 Task: Look for space in Xingcheng, China from 6th September, 2023 to 10th September, 2023 for 1 adult in price range Rs.9000 to Rs.17000. Place can be private room with 1  bedroom having 1 bed and 1 bathroom. Property type can be house, flat, guest house, hotel. Booking option can be shelf check-in. Required host language is Chinese (Simplified).
Action: Mouse moved to (784, 110)
Screenshot: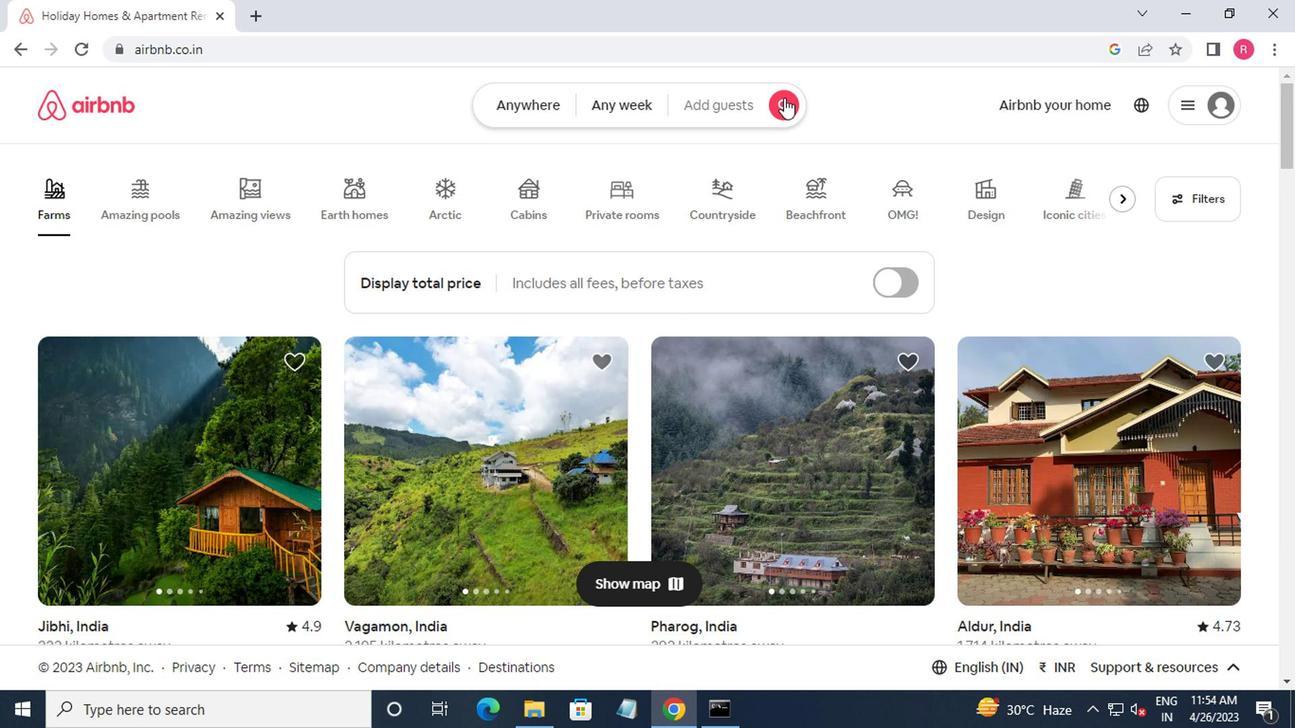 
Action: Mouse pressed left at (784, 110)
Screenshot: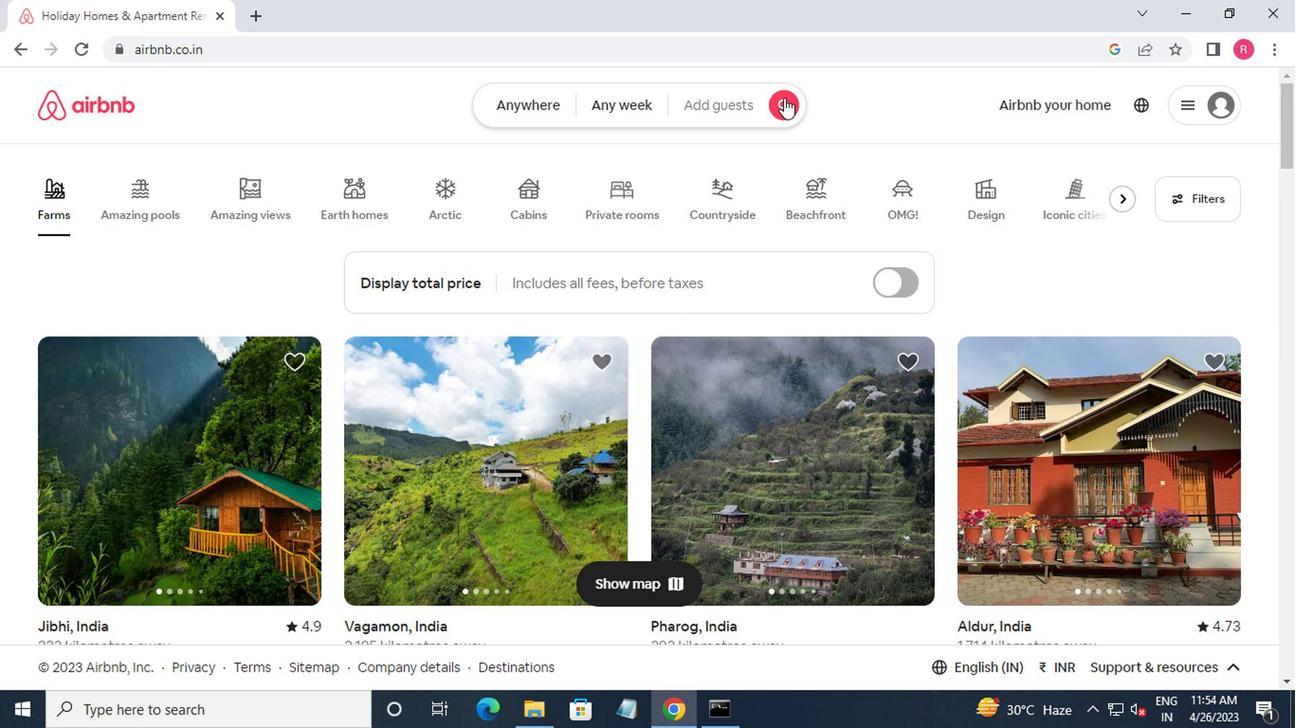 
Action: Mouse moved to (402, 205)
Screenshot: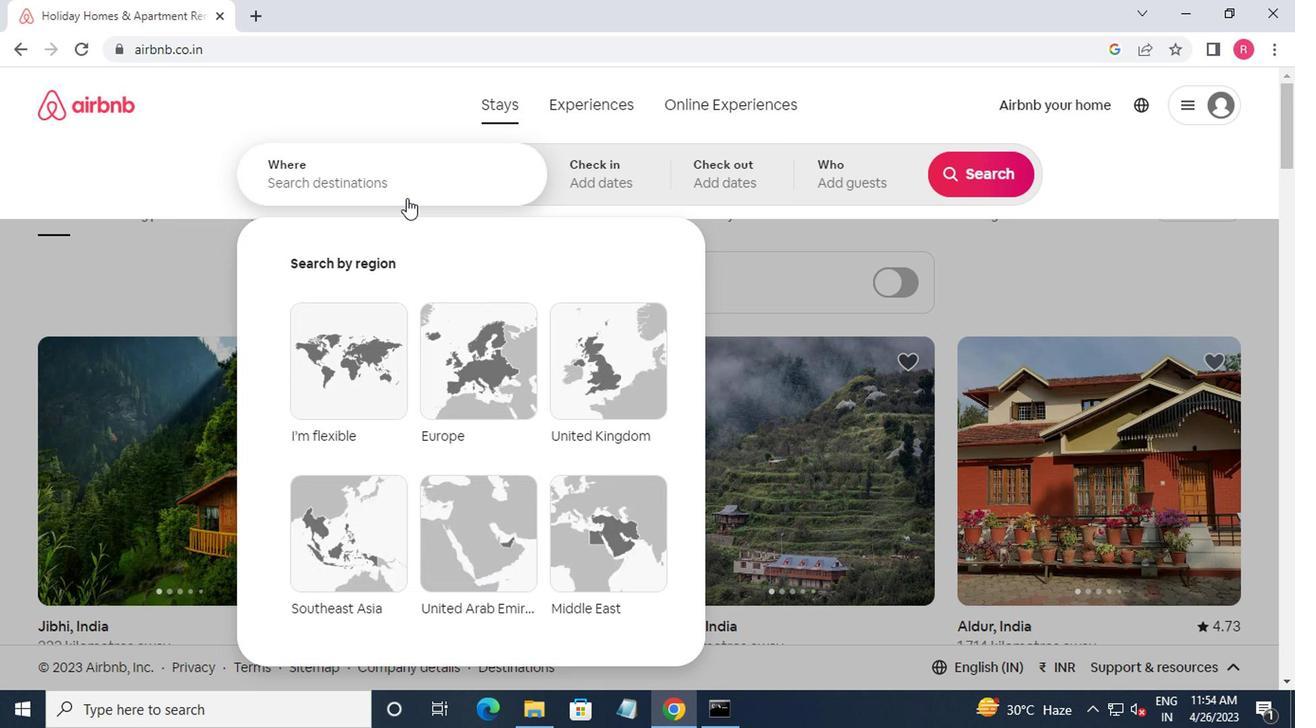
Action: Mouse pressed left at (402, 205)
Screenshot: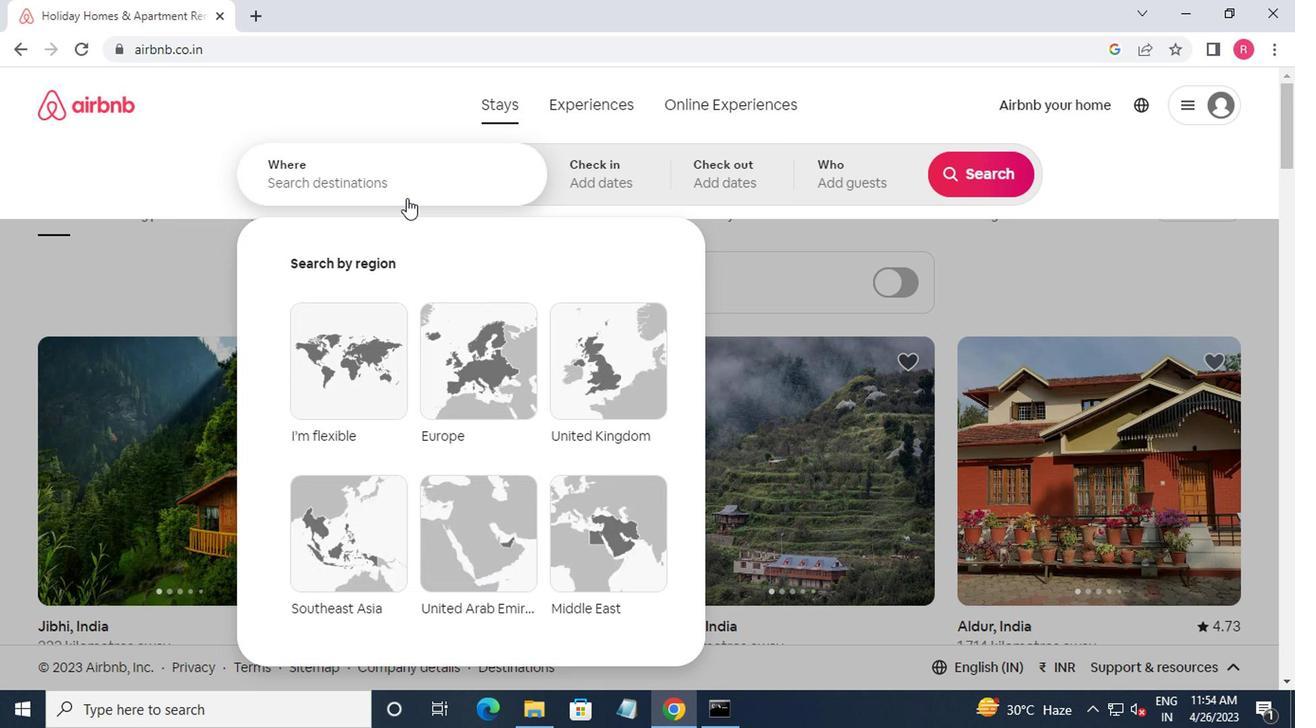 
Action: Mouse moved to (406, 205)
Screenshot: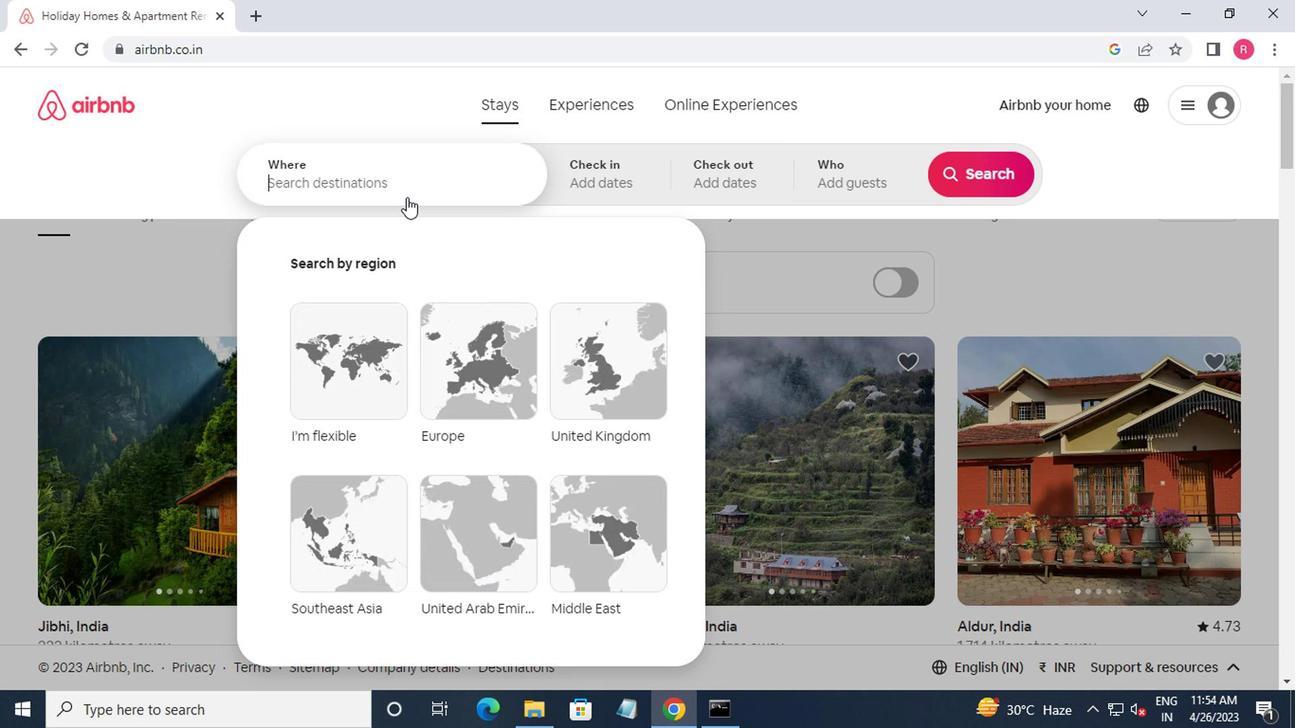 
Action: Key pressed xingcheng,china<Key.enter>
Screenshot: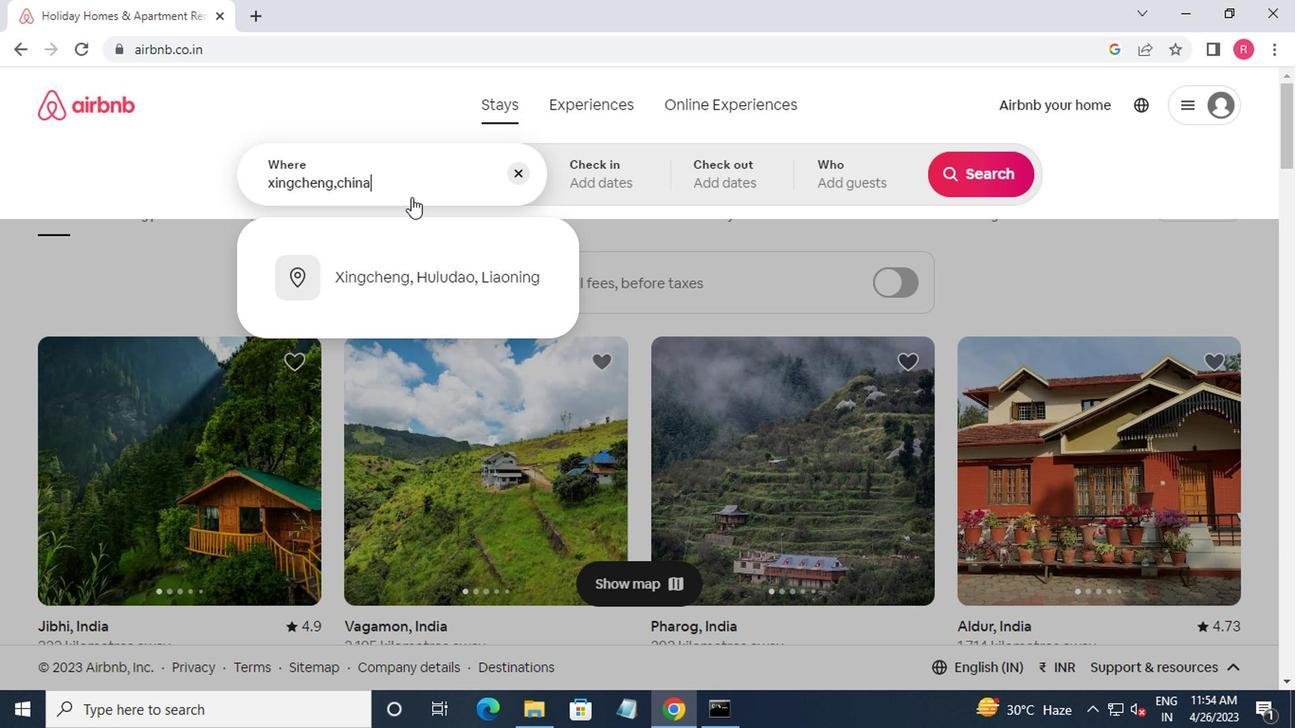 
Action: Mouse moved to (976, 327)
Screenshot: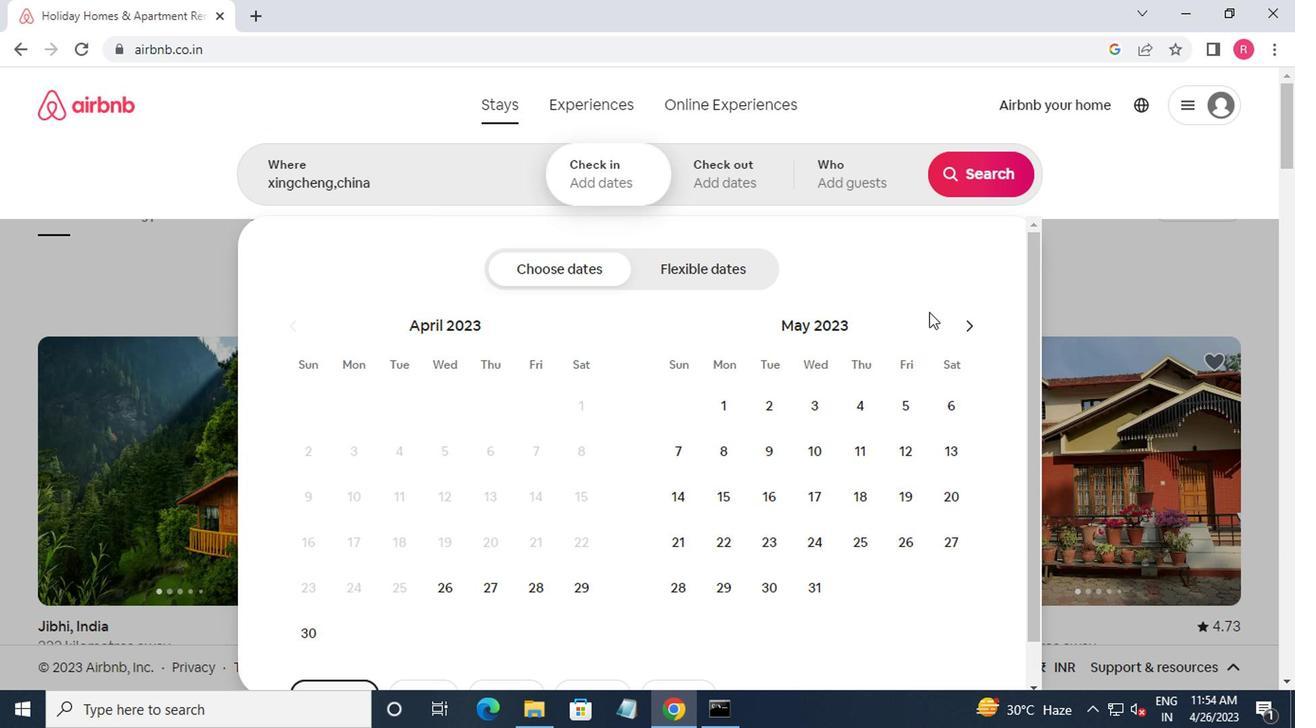 
Action: Mouse pressed left at (976, 327)
Screenshot: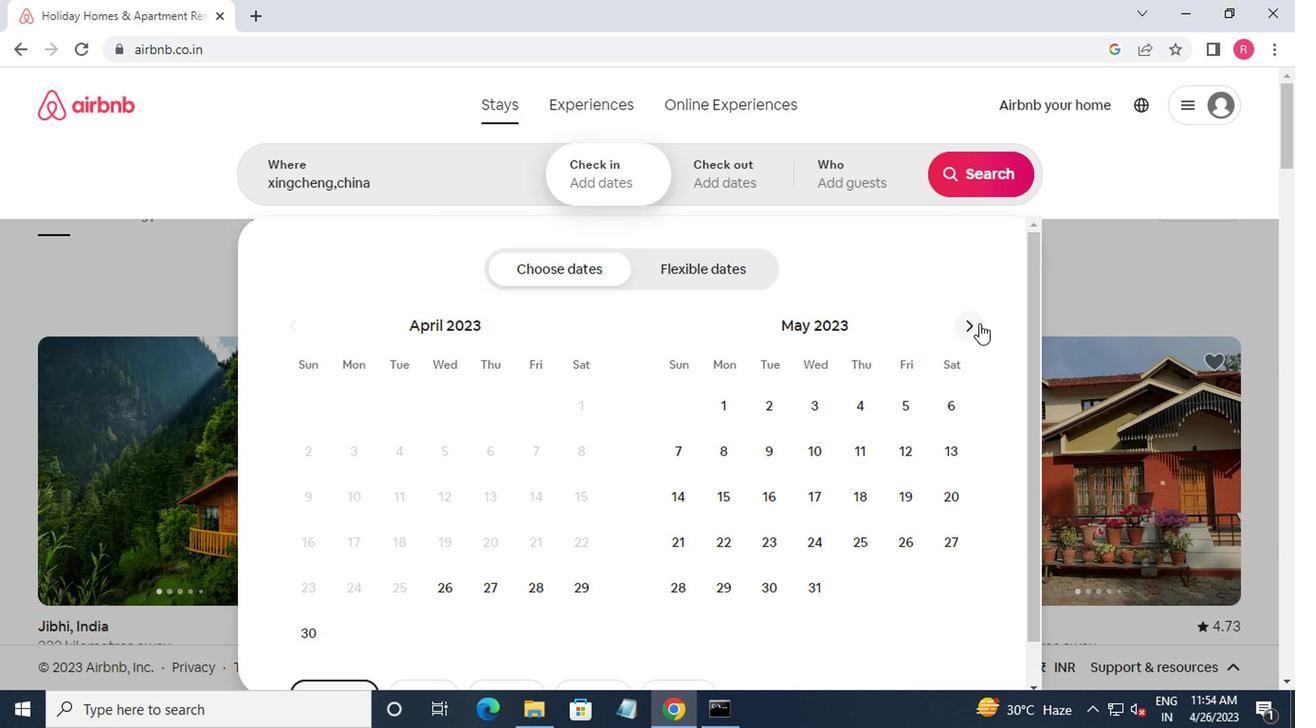 
Action: Mouse moved to (974, 328)
Screenshot: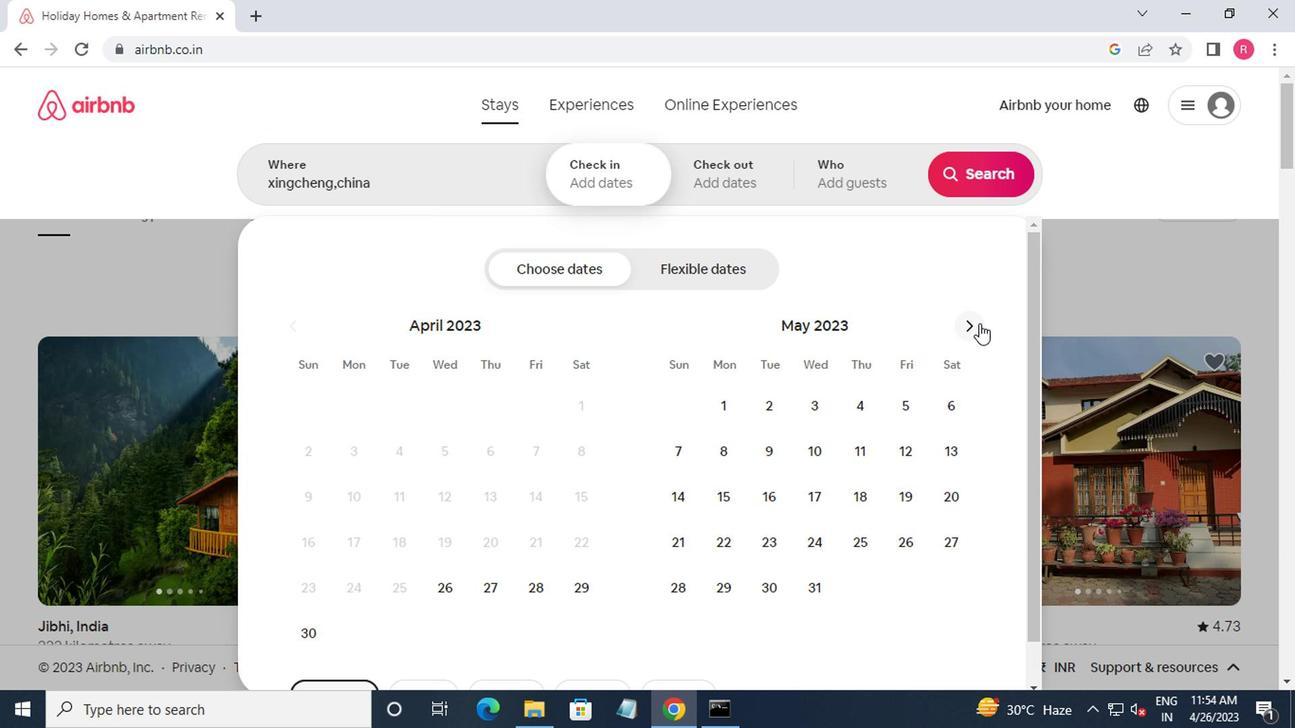 
Action: Mouse pressed left at (974, 328)
Screenshot: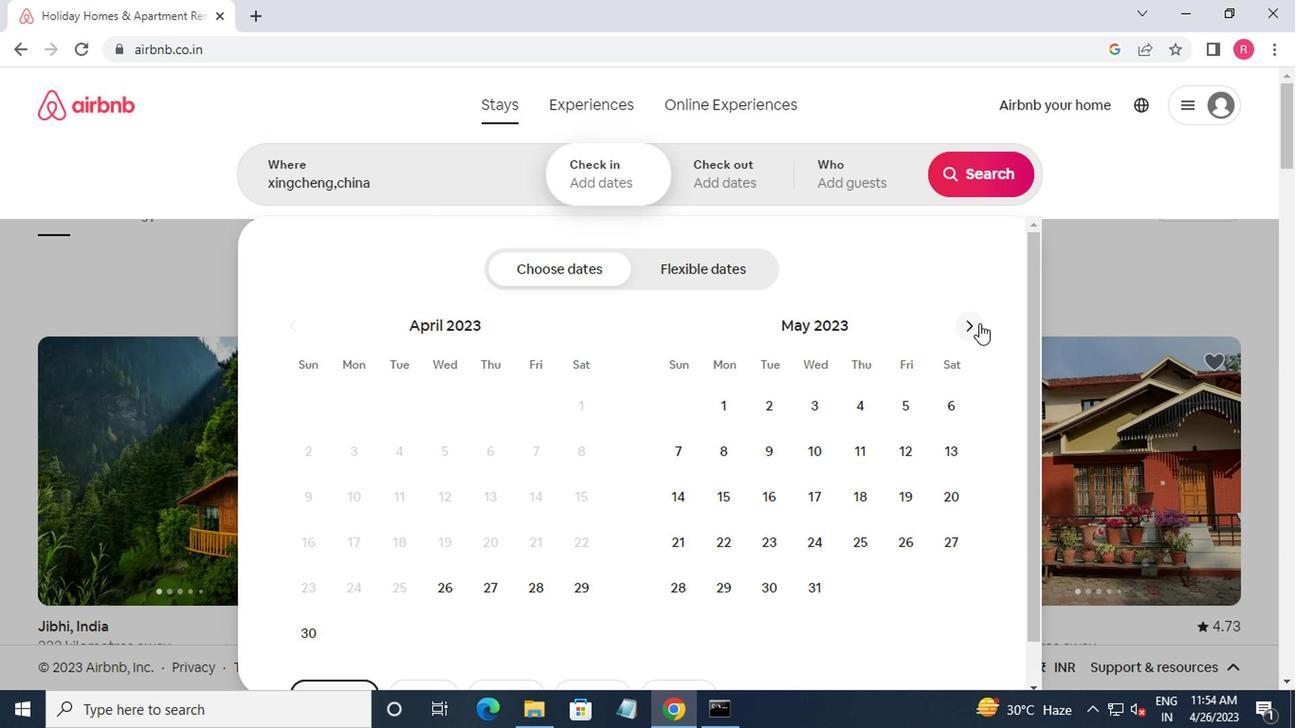 
Action: Mouse moved to (973, 328)
Screenshot: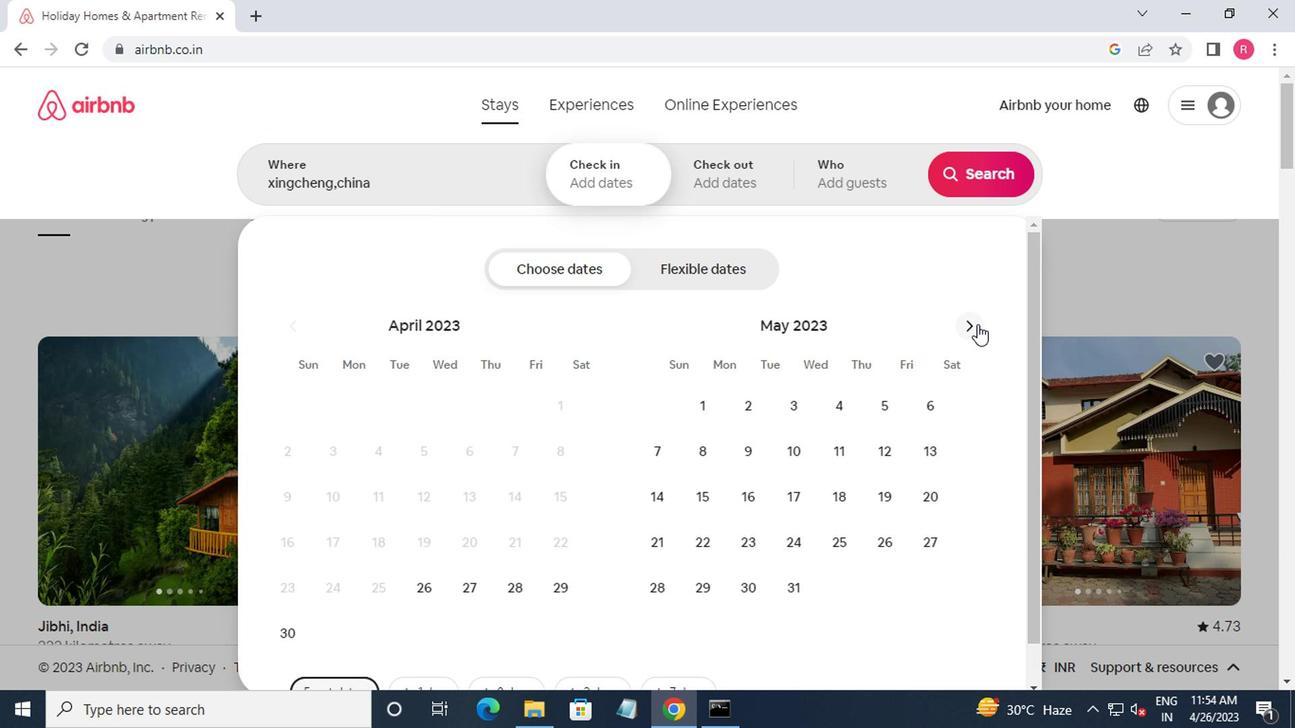 
Action: Mouse pressed left at (973, 328)
Screenshot: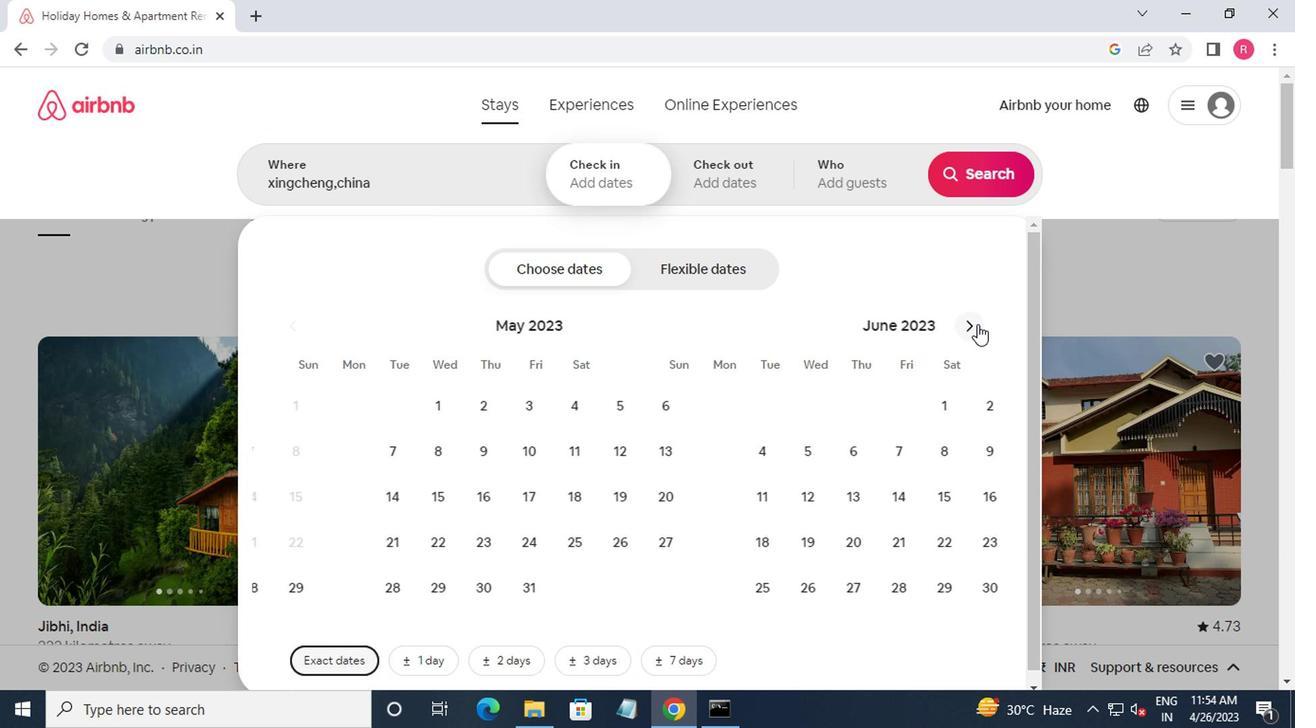 
Action: Mouse pressed left at (973, 328)
Screenshot: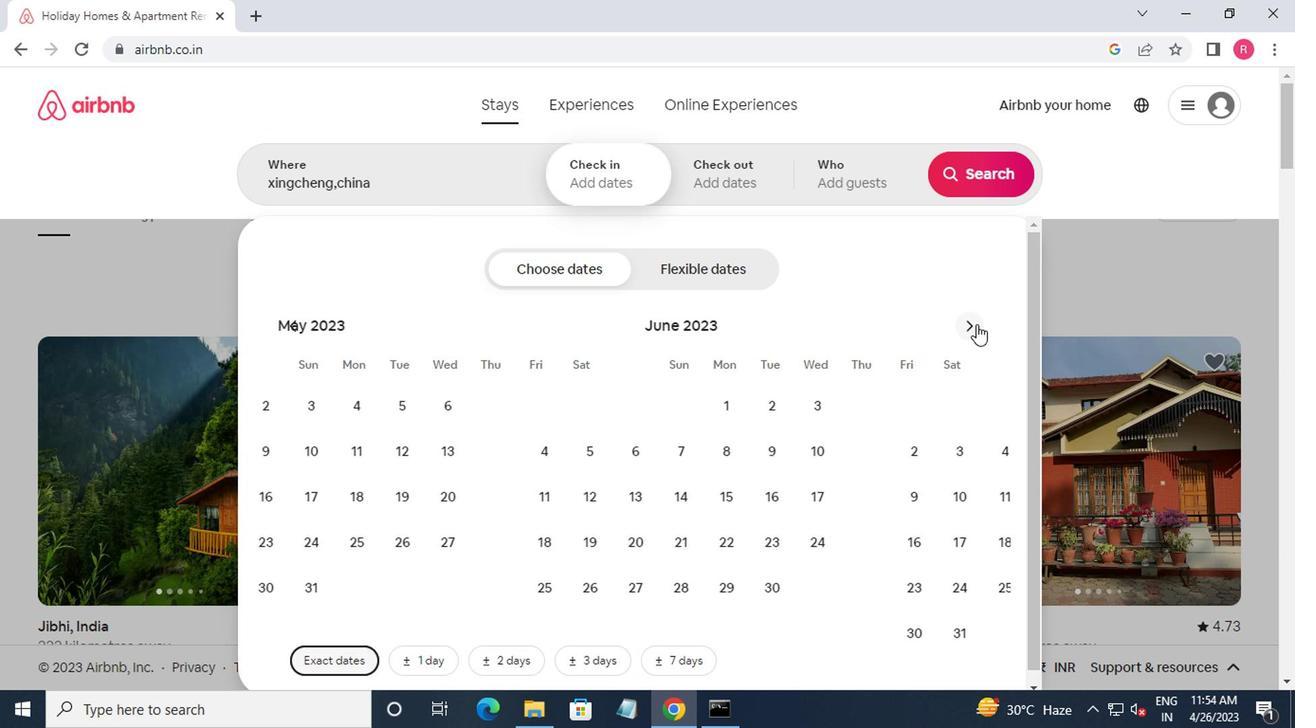 
Action: Mouse moved to (973, 328)
Screenshot: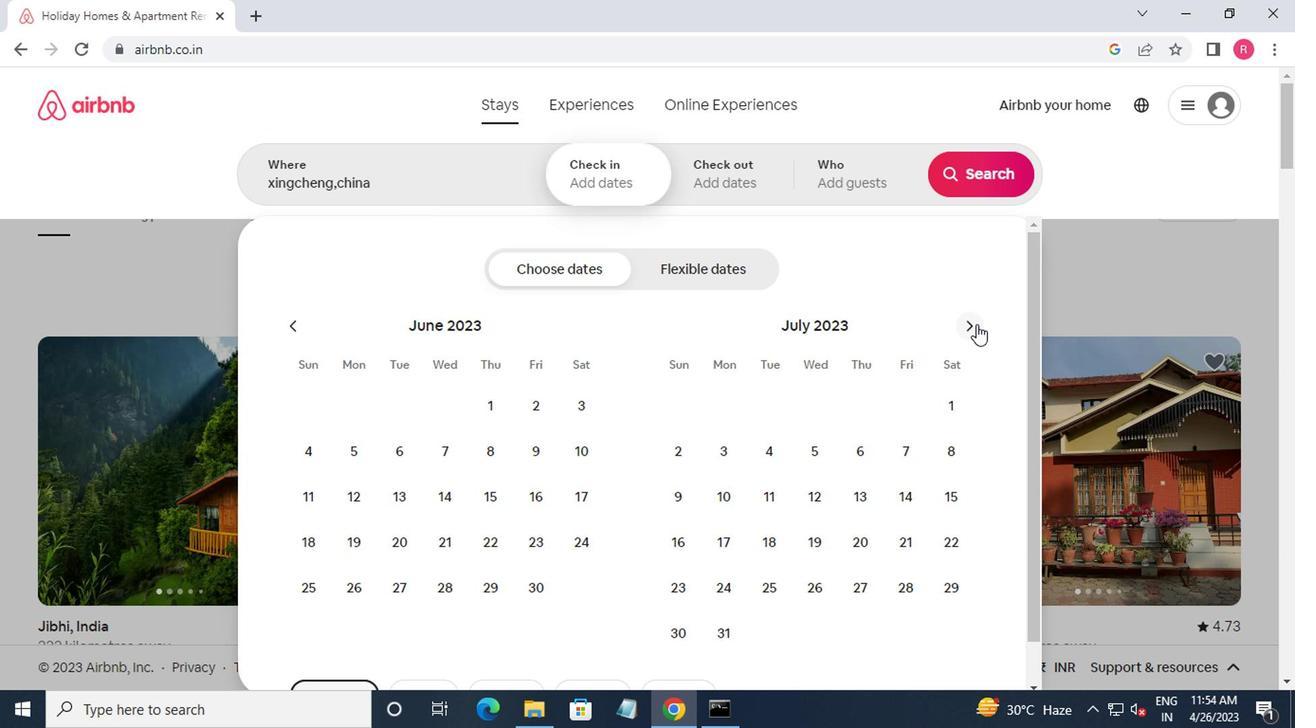 
Action: Mouse pressed left at (973, 328)
Screenshot: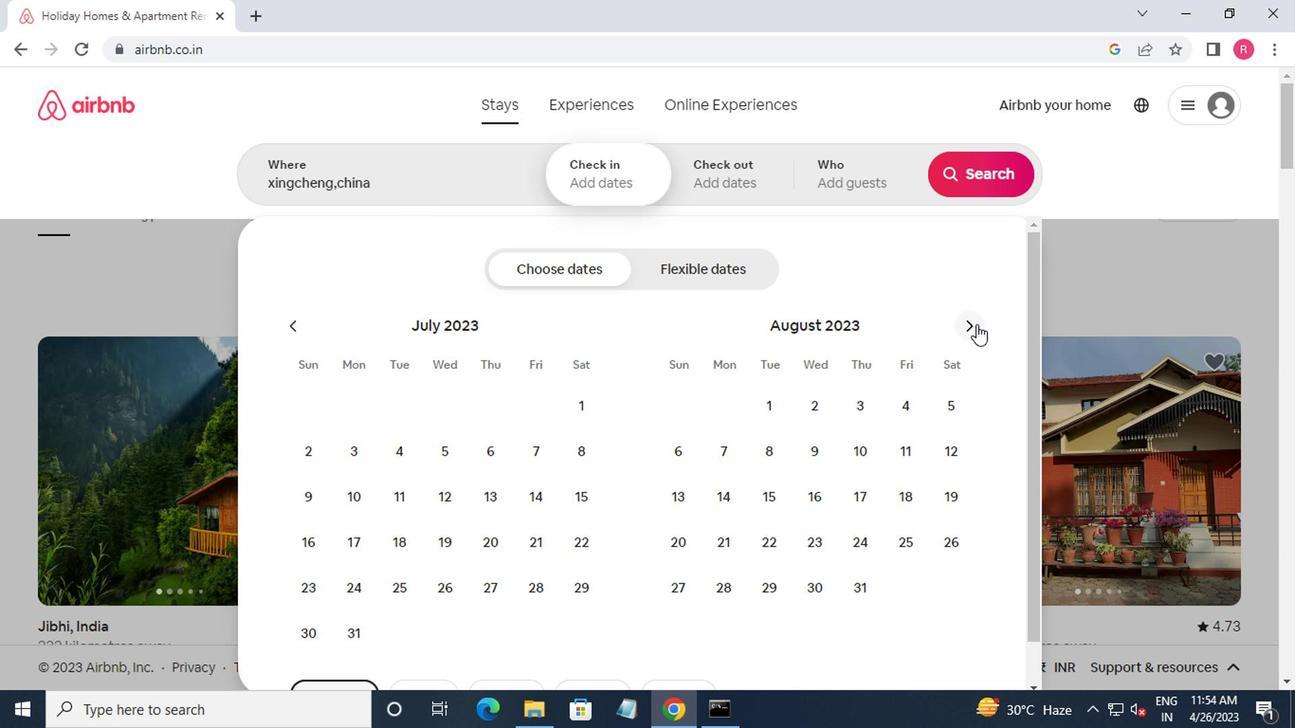 
Action: Mouse moved to (818, 459)
Screenshot: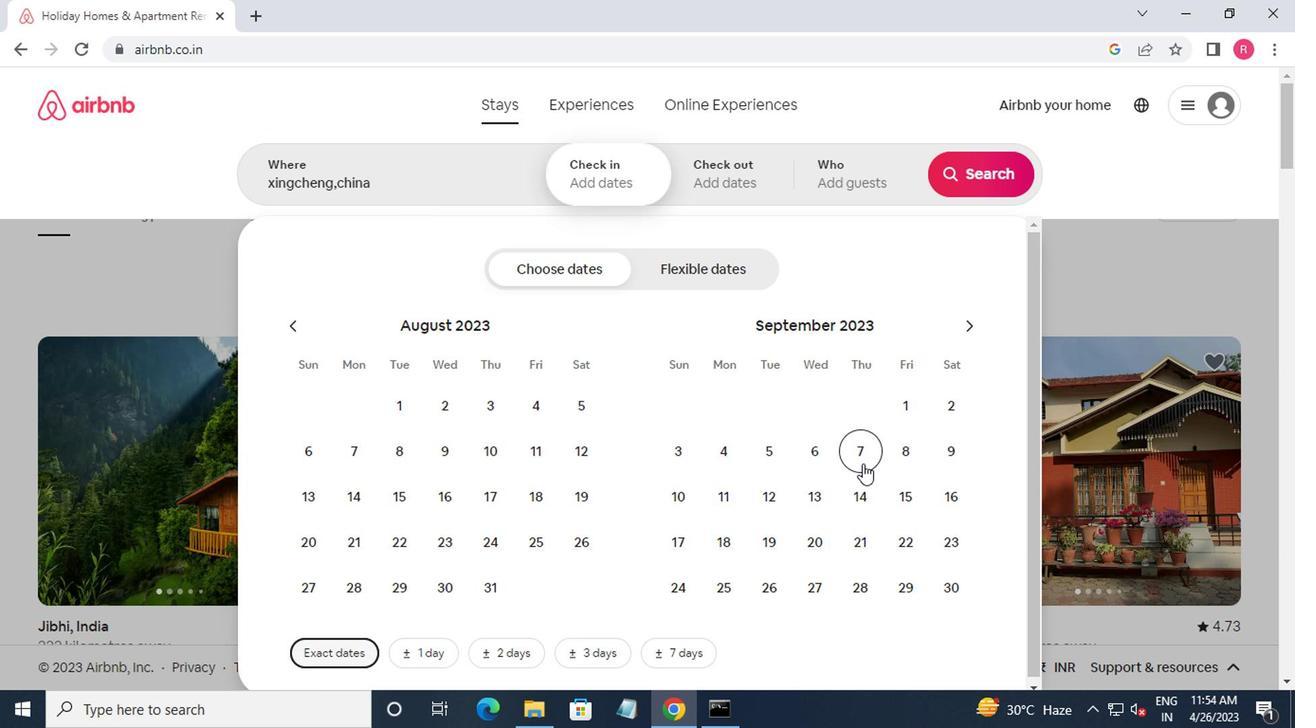 
Action: Mouse pressed left at (818, 459)
Screenshot: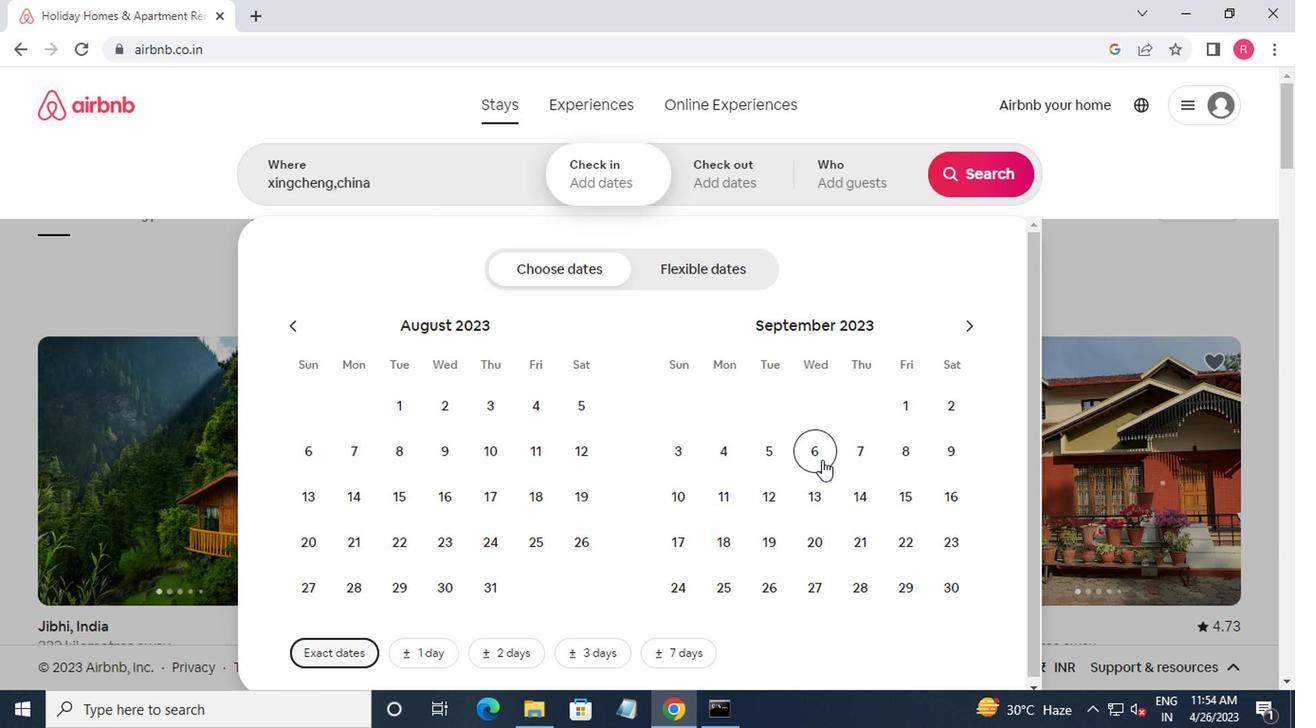 
Action: Mouse moved to (686, 508)
Screenshot: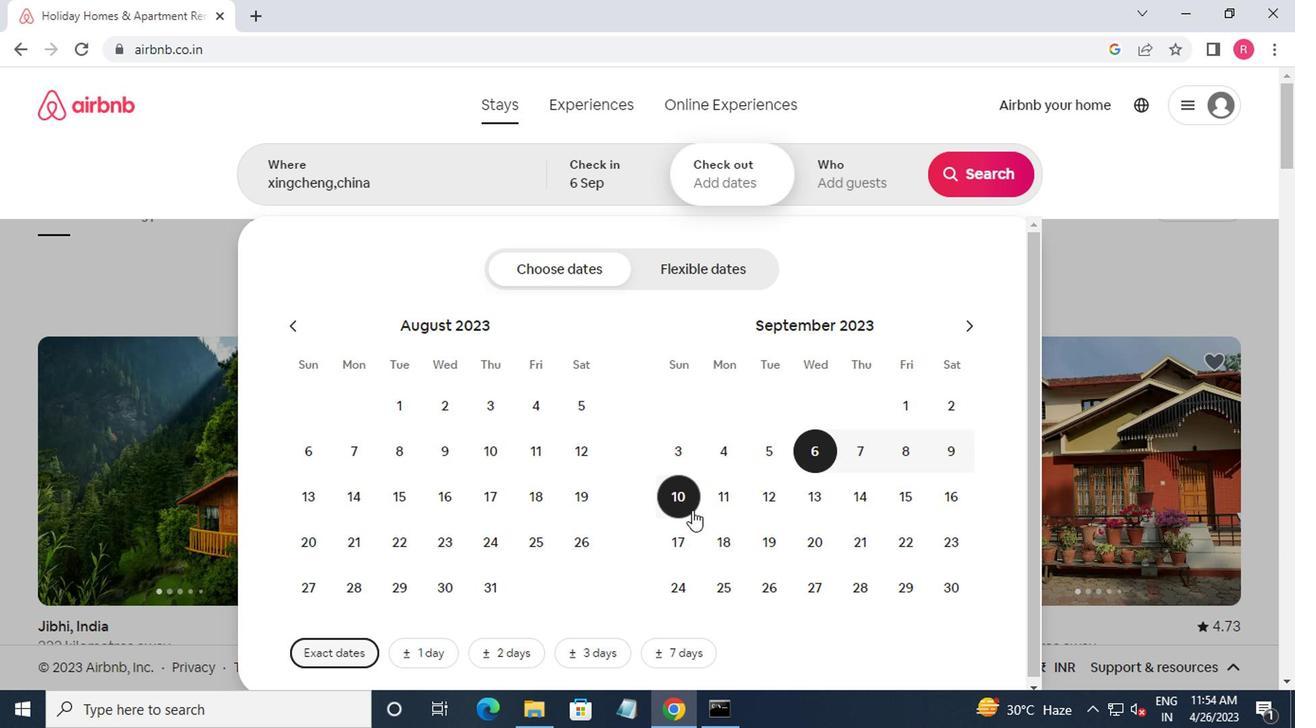 
Action: Mouse pressed left at (686, 508)
Screenshot: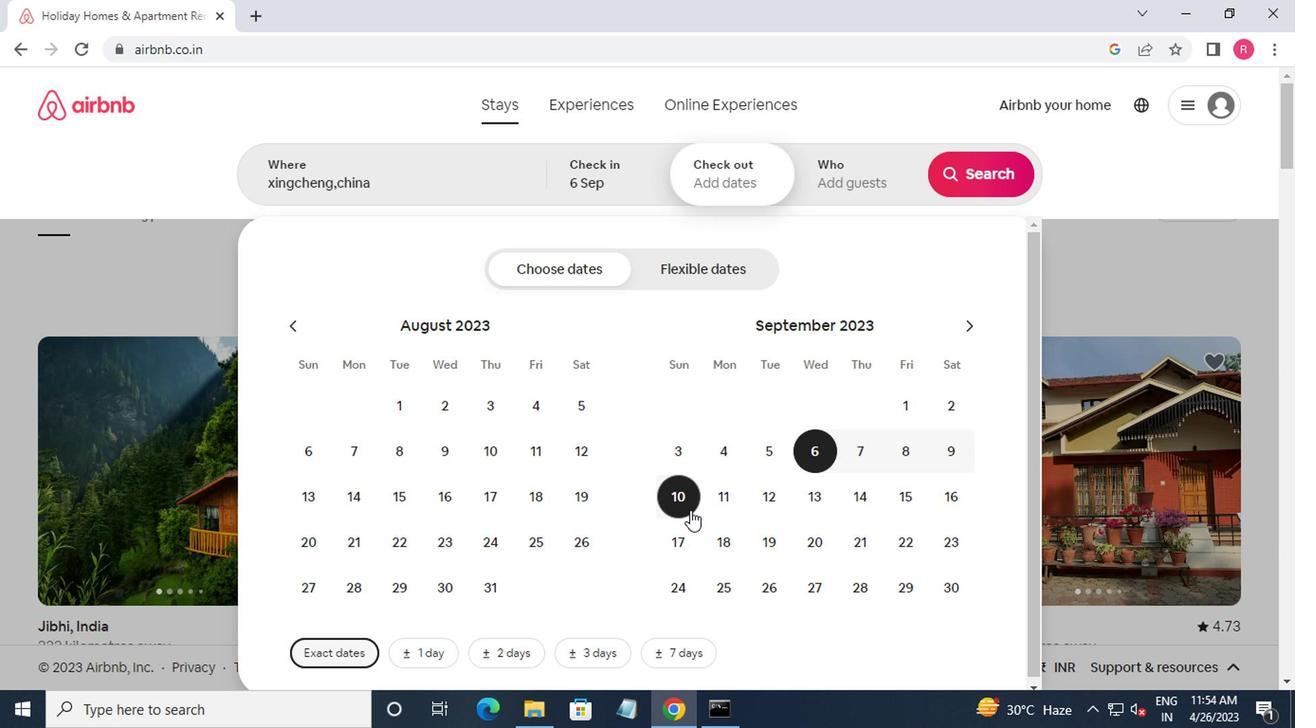 
Action: Mouse moved to (846, 203)
Screenshot: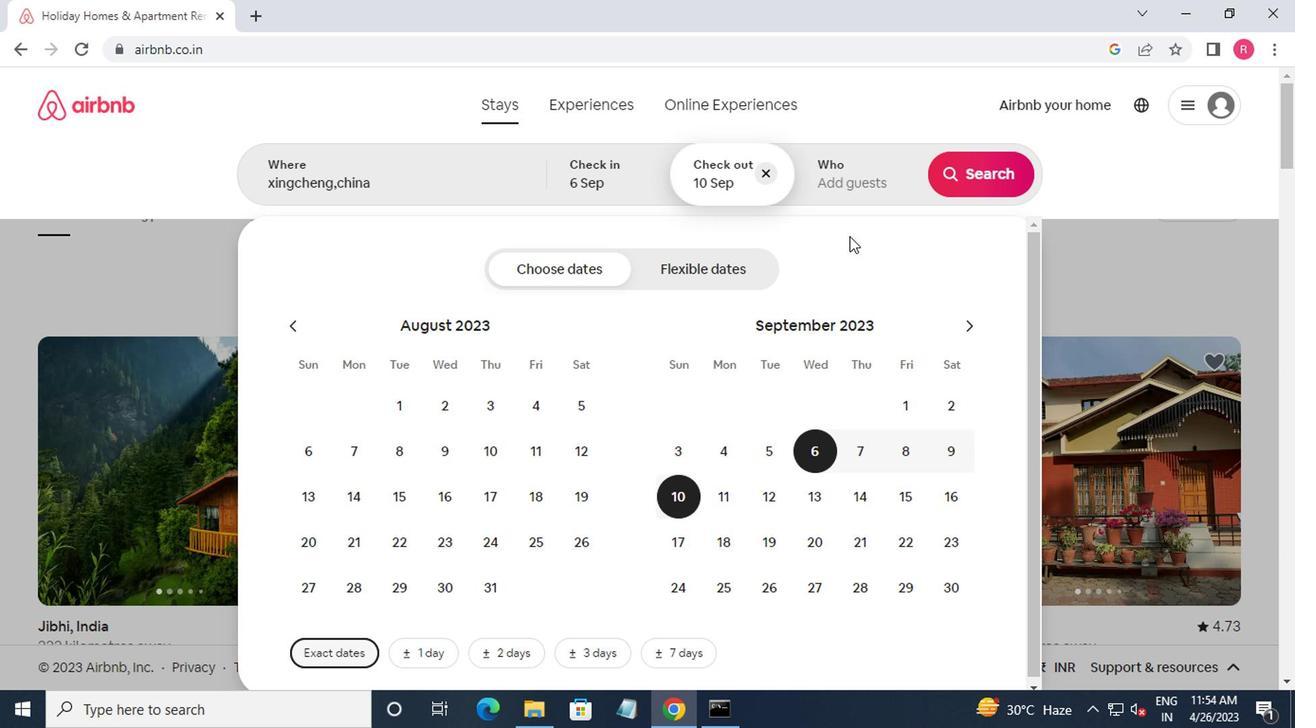 
Action: Mouse pressed left at (846, 203)
Screenshot: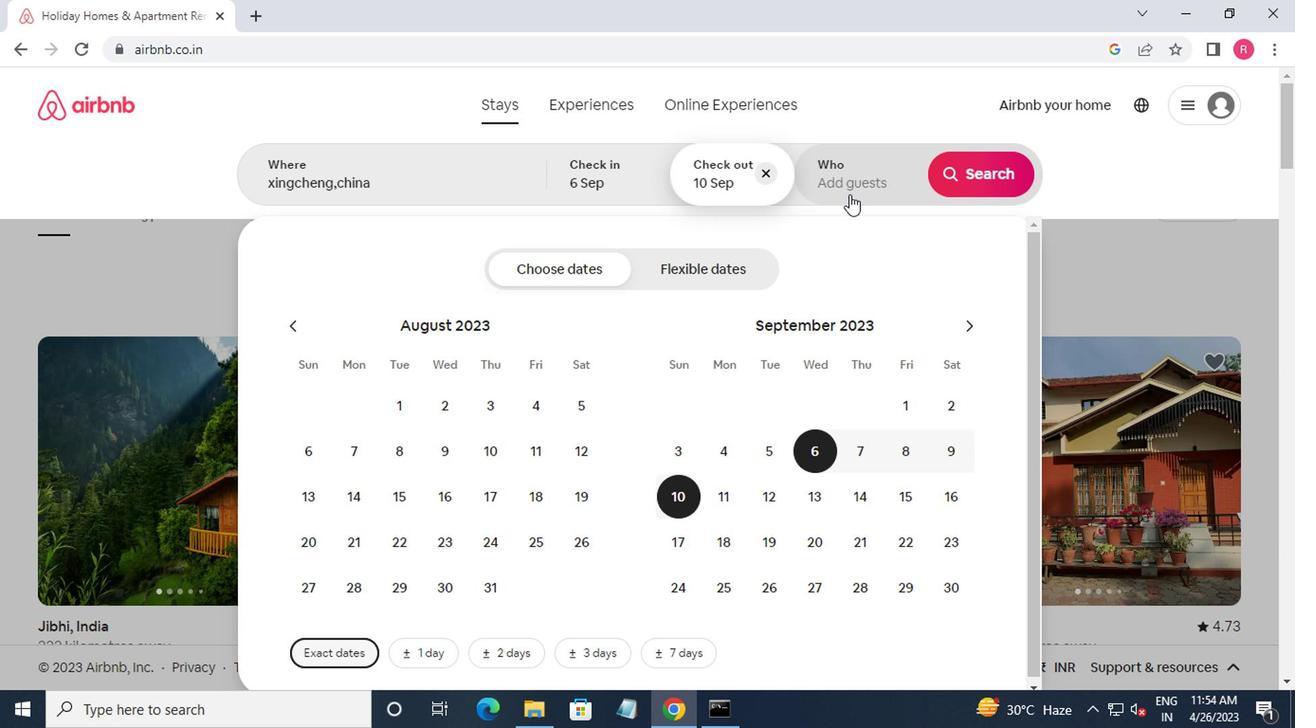 
Action: Mouse moved to (969, 288)
Screenshot: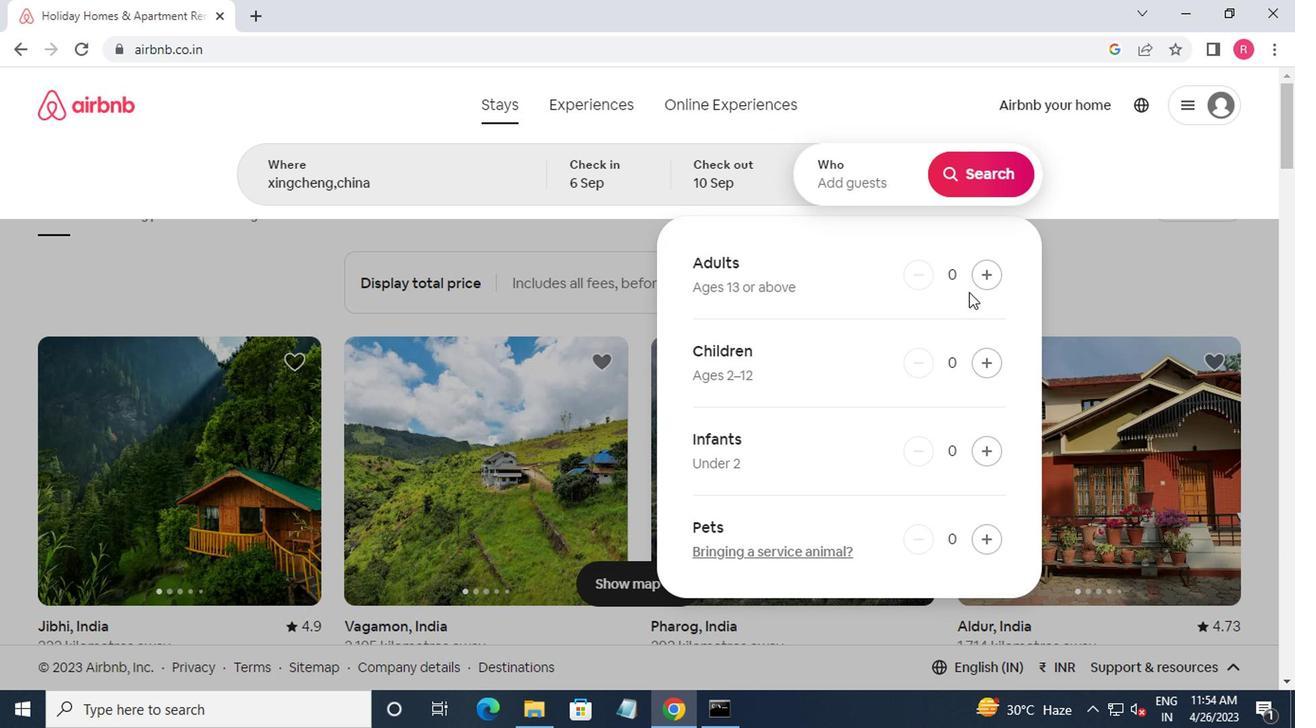 
Action: Mouse pressed left at (969, 288)
Screenshot: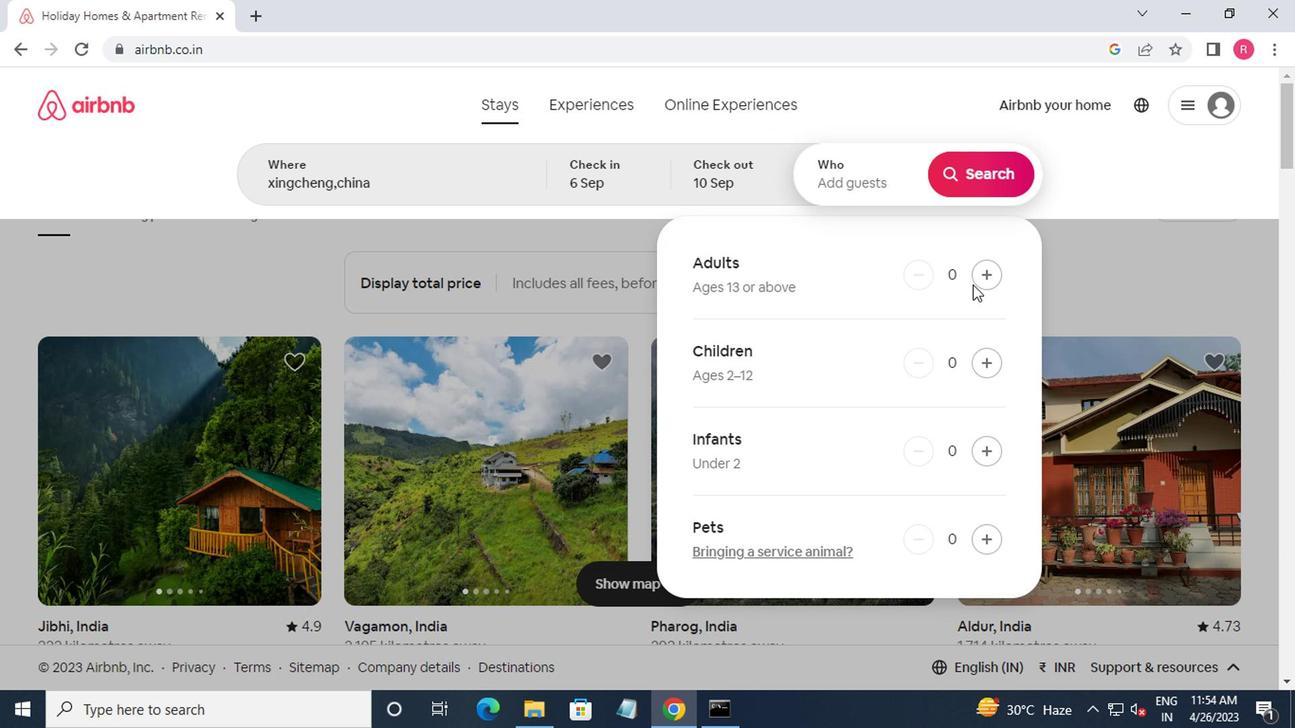 
Action: Mouse moved to (988, 285)
Screenshot: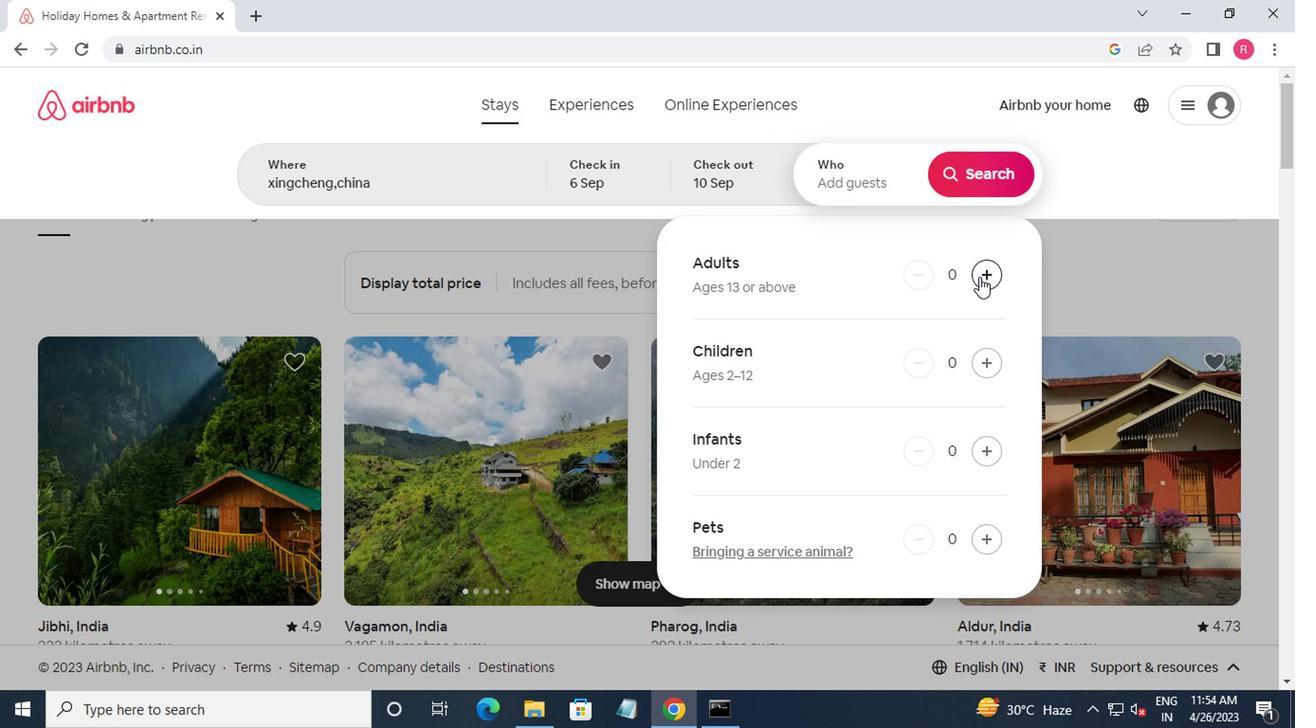 
Action: Mouse pressed left at (988, 285)
Screenshot: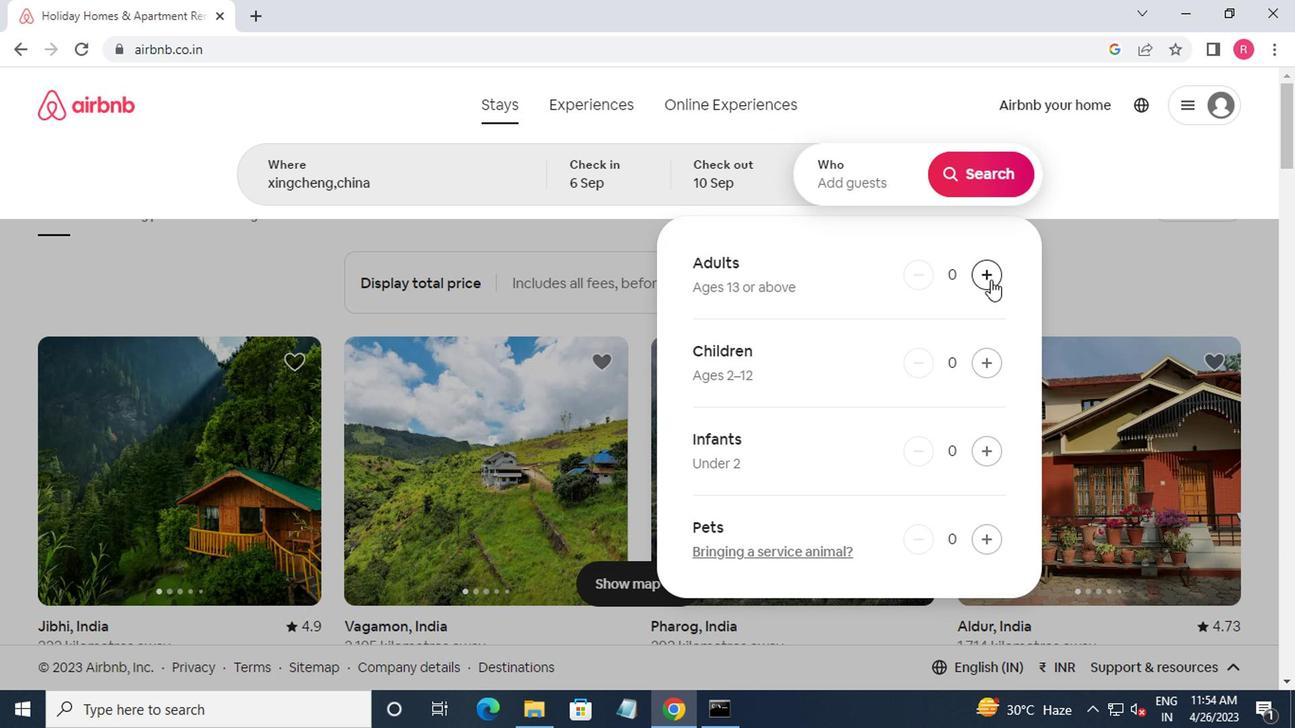 
Action: Mouse moved to (966, 193)
Screenshot: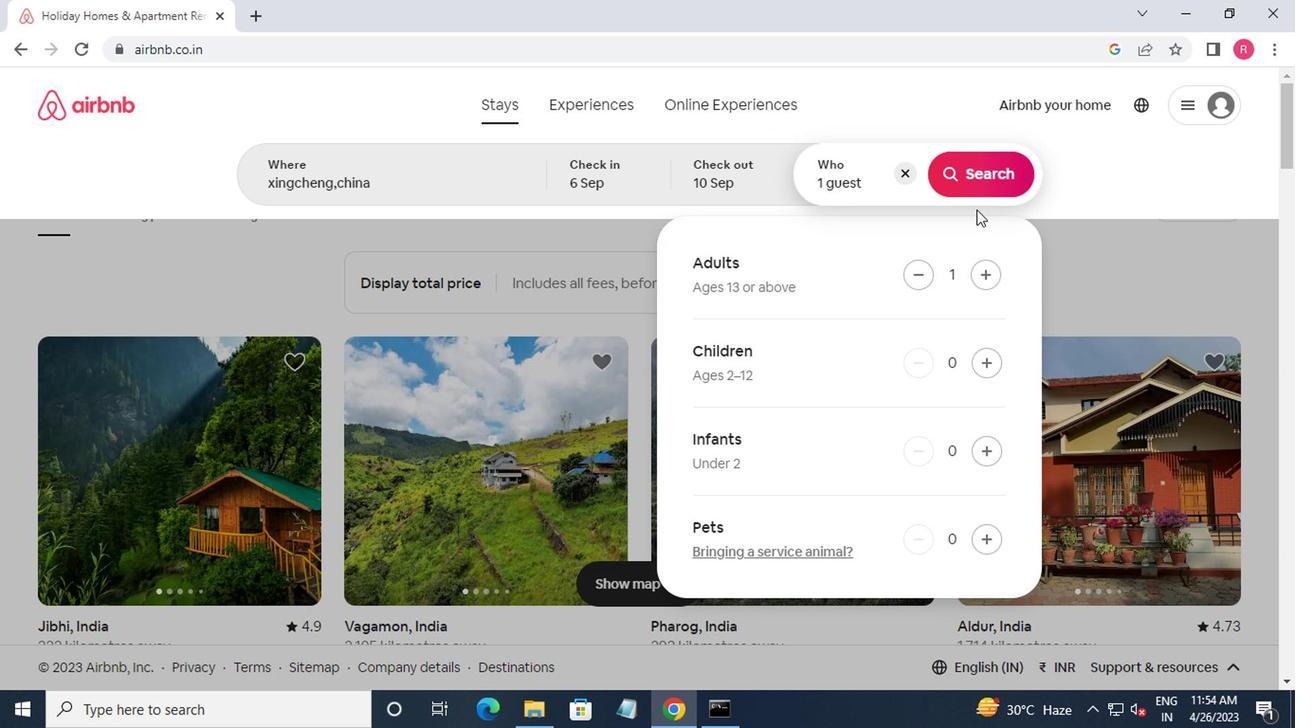 
Action: Mouse pressed left at (966, 193)
Screenshot: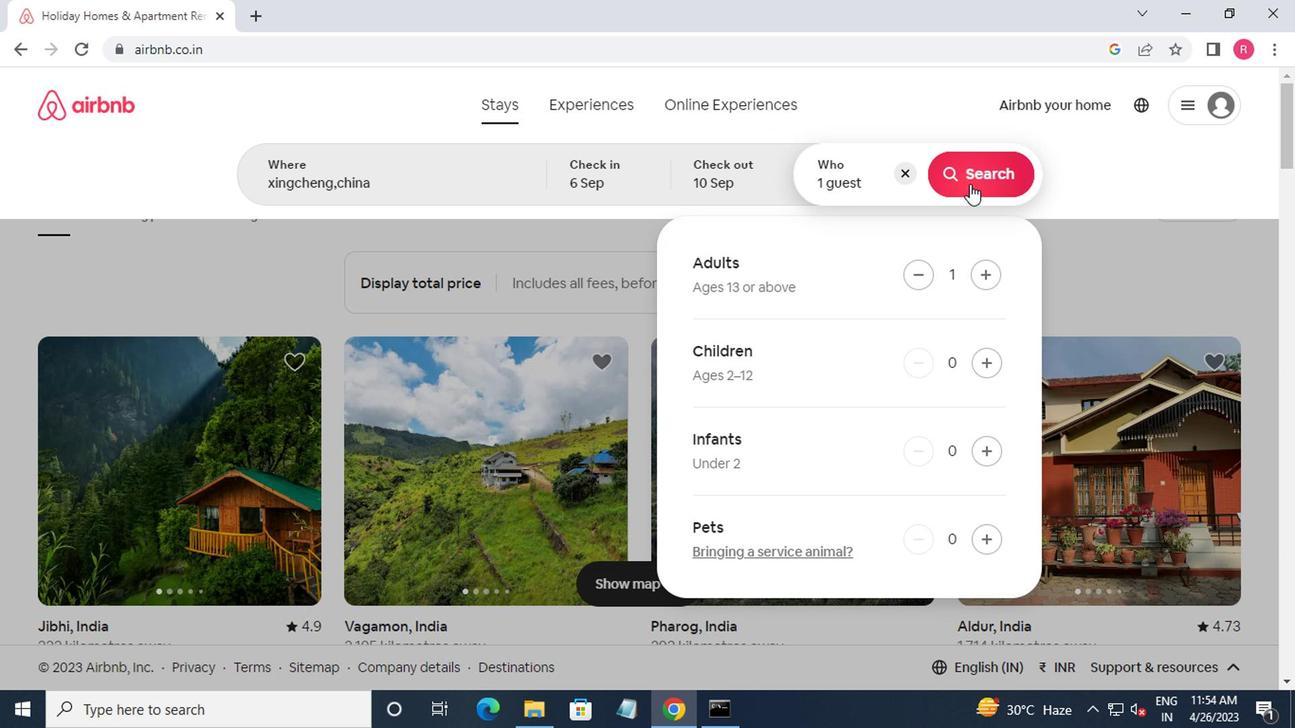 
Action: Mouse moved to (1204, 194)
Screenshot: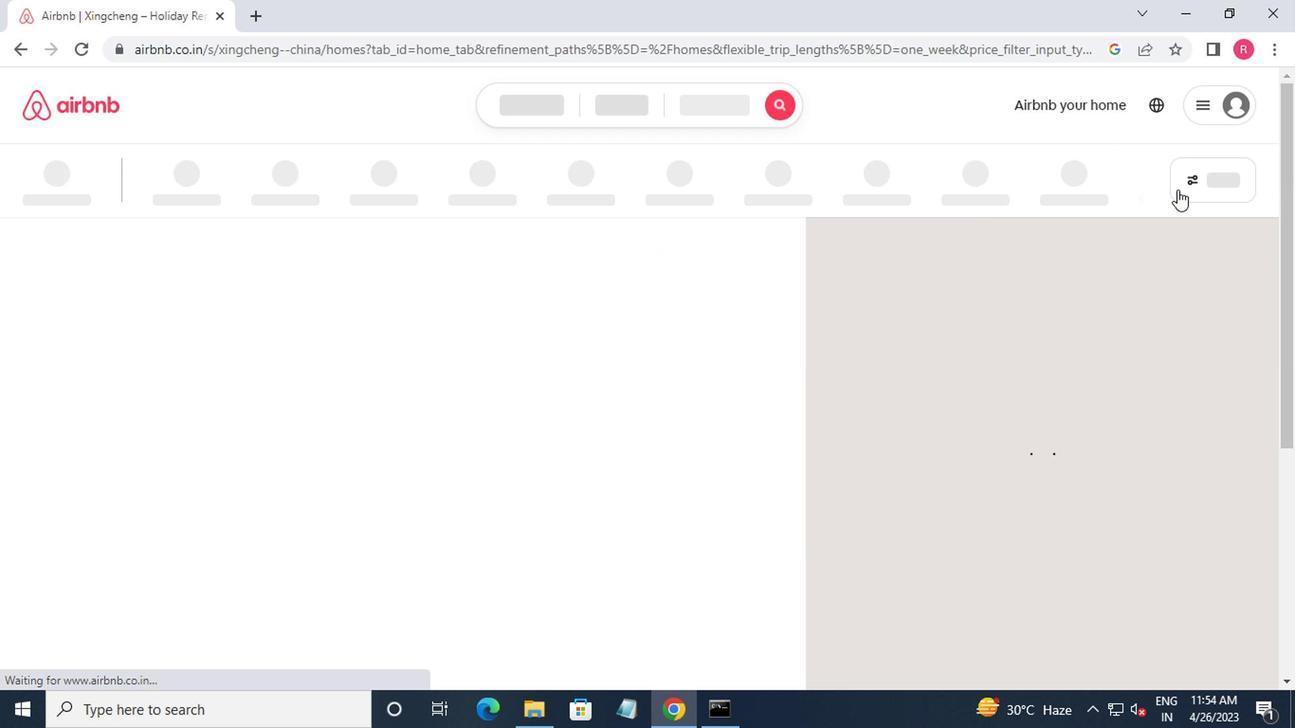
Action: Mouse pressed left at (1204, 194)
Screenshot: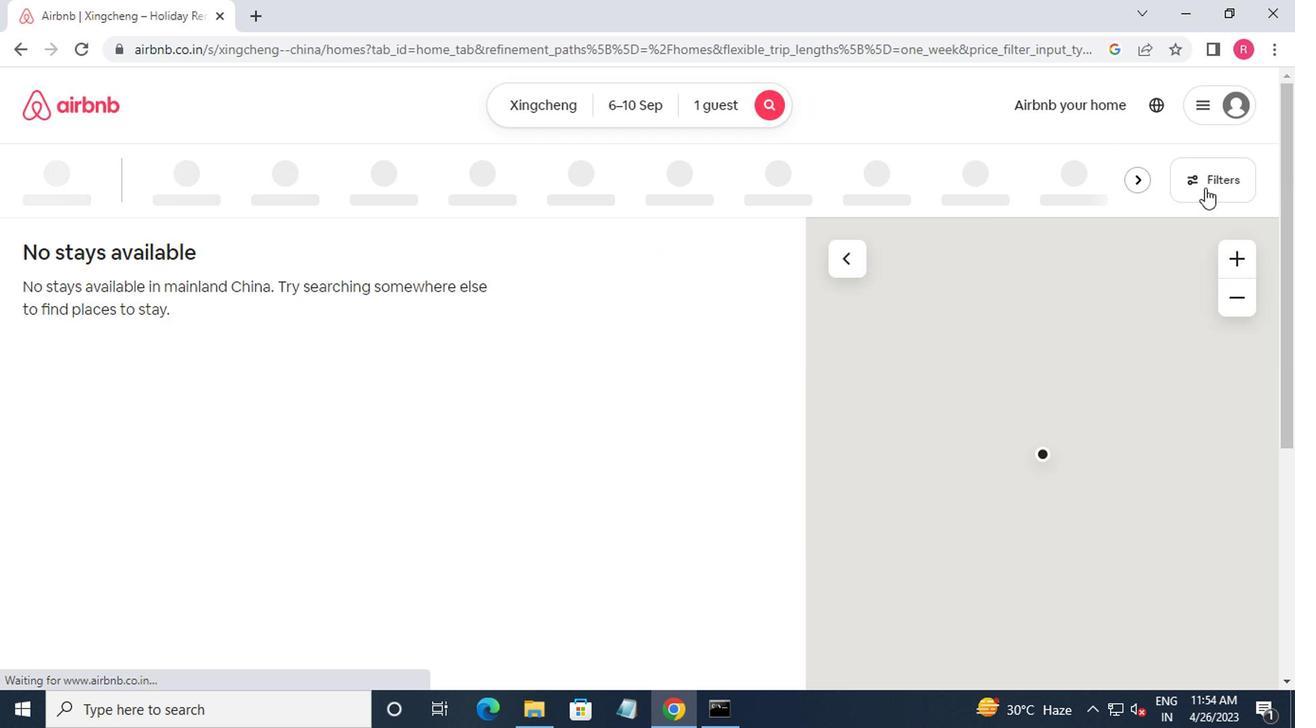 
Action: Mouse moved to (535, 294)
Screenshot: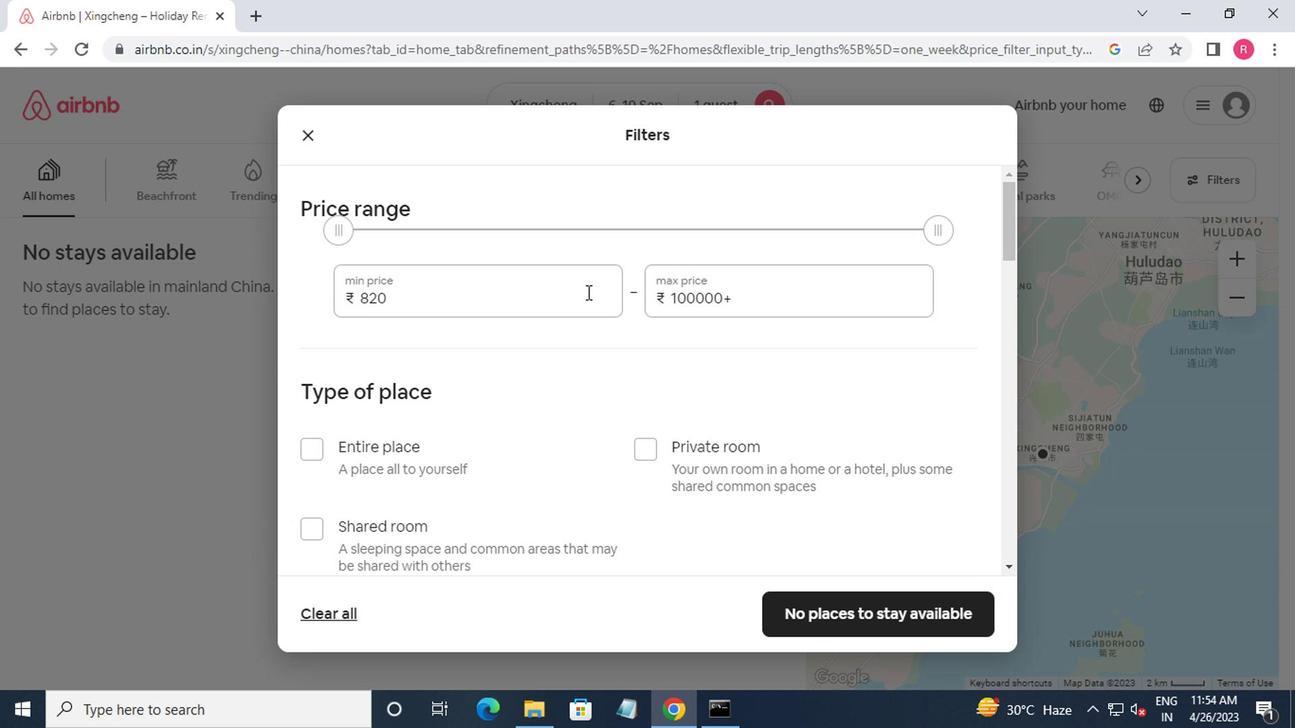 
Action: Mouse pressed left at (535, 294)
Screenshot: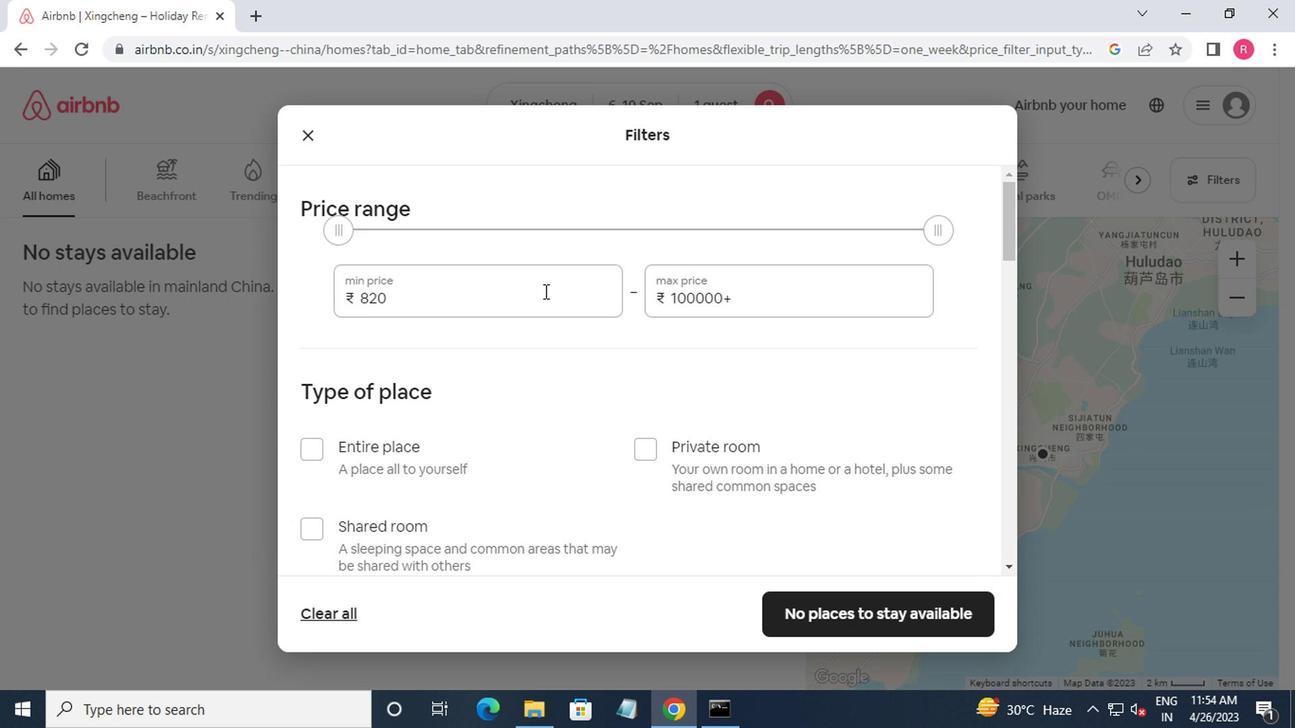 
Action: Mouse moved to (521, 334)
Screenshot: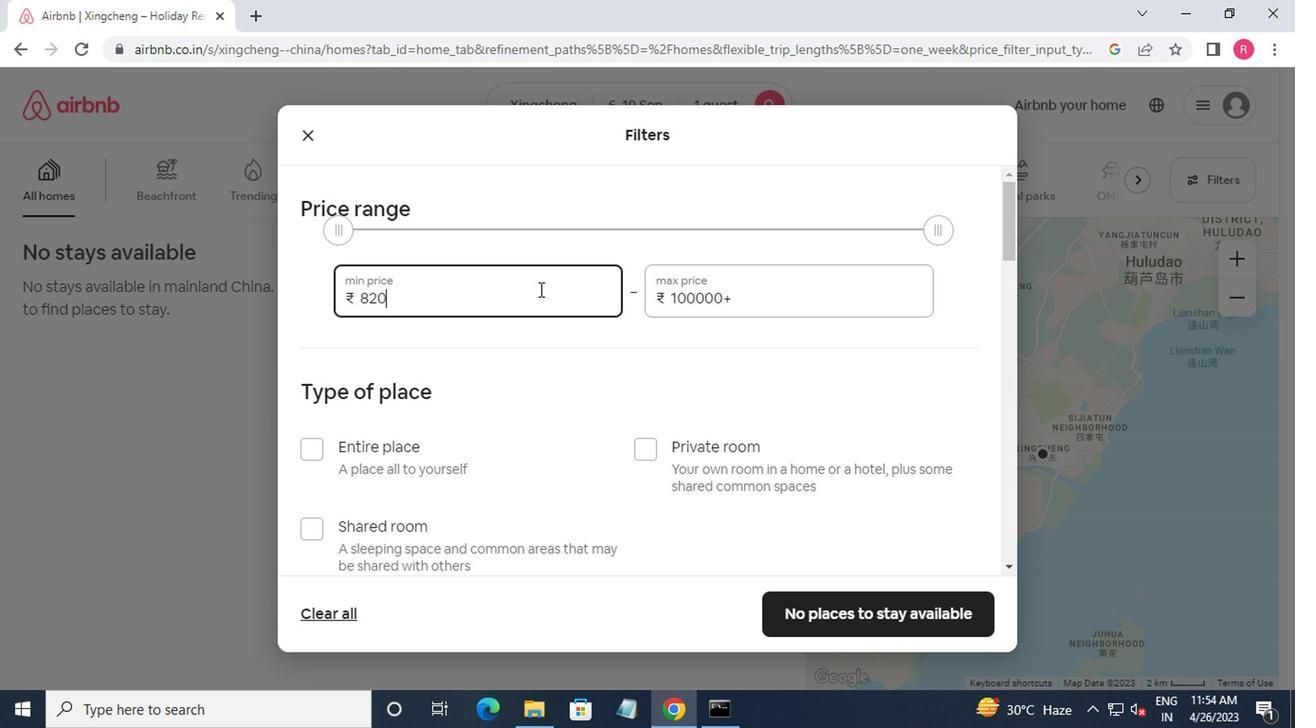 
Action: Key pressed <Key.backspace><Key.backspace><Key.backspace><Key.backspace><Key.backspace>9000<Key.tab>17000
Screenshot: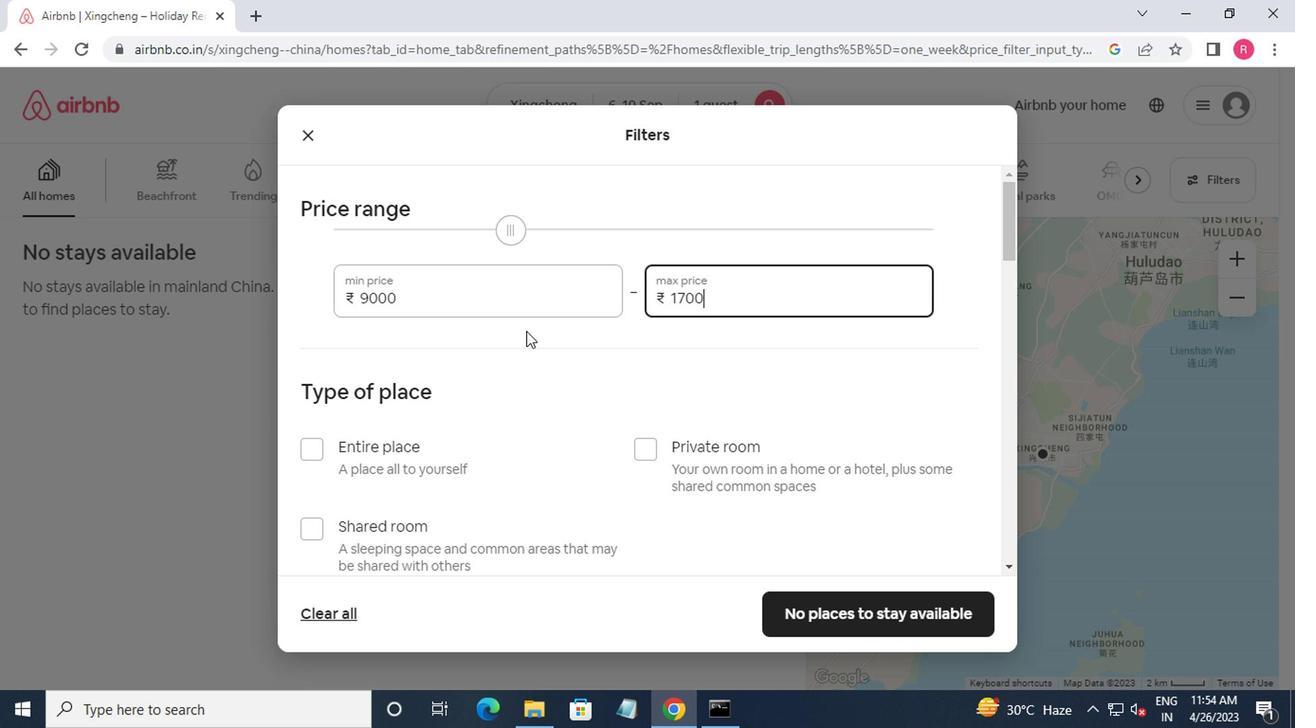 
Action: Mouse moved to (707, 320)
Screenshot: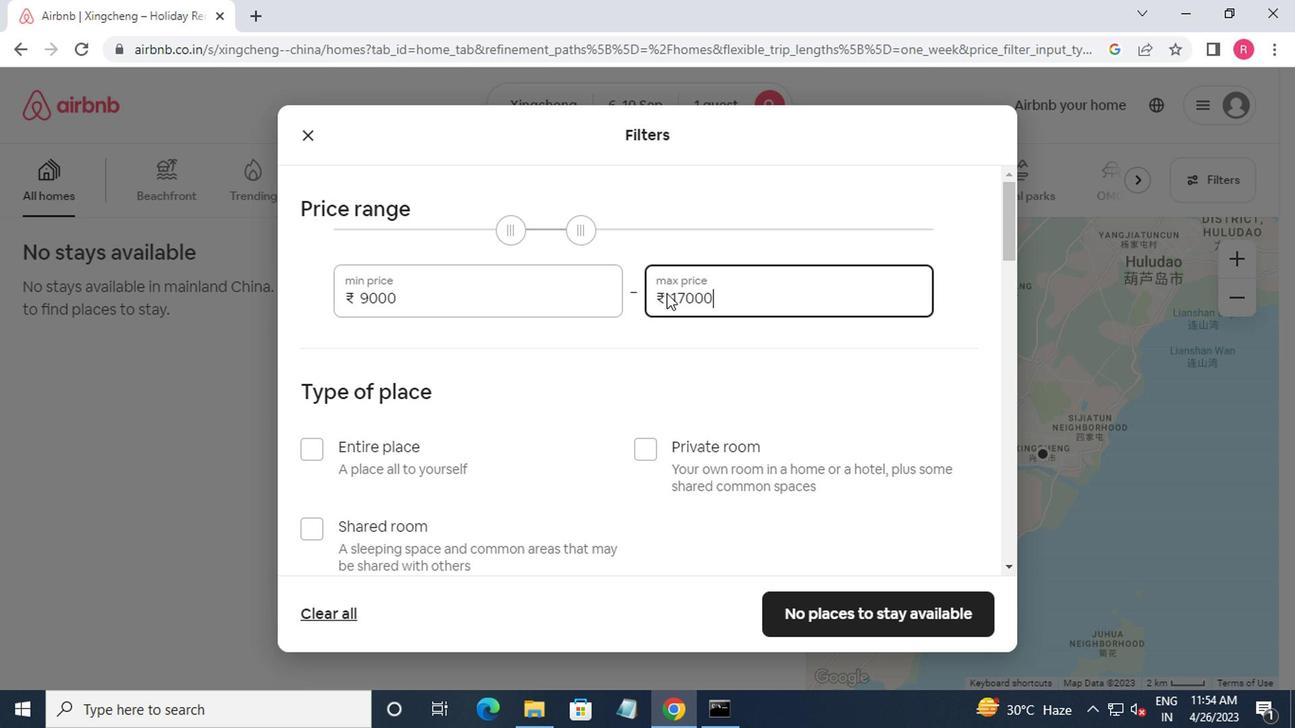 
Action: Mouse scrolled (707, 319) with delta (0, -1)
Screenshot: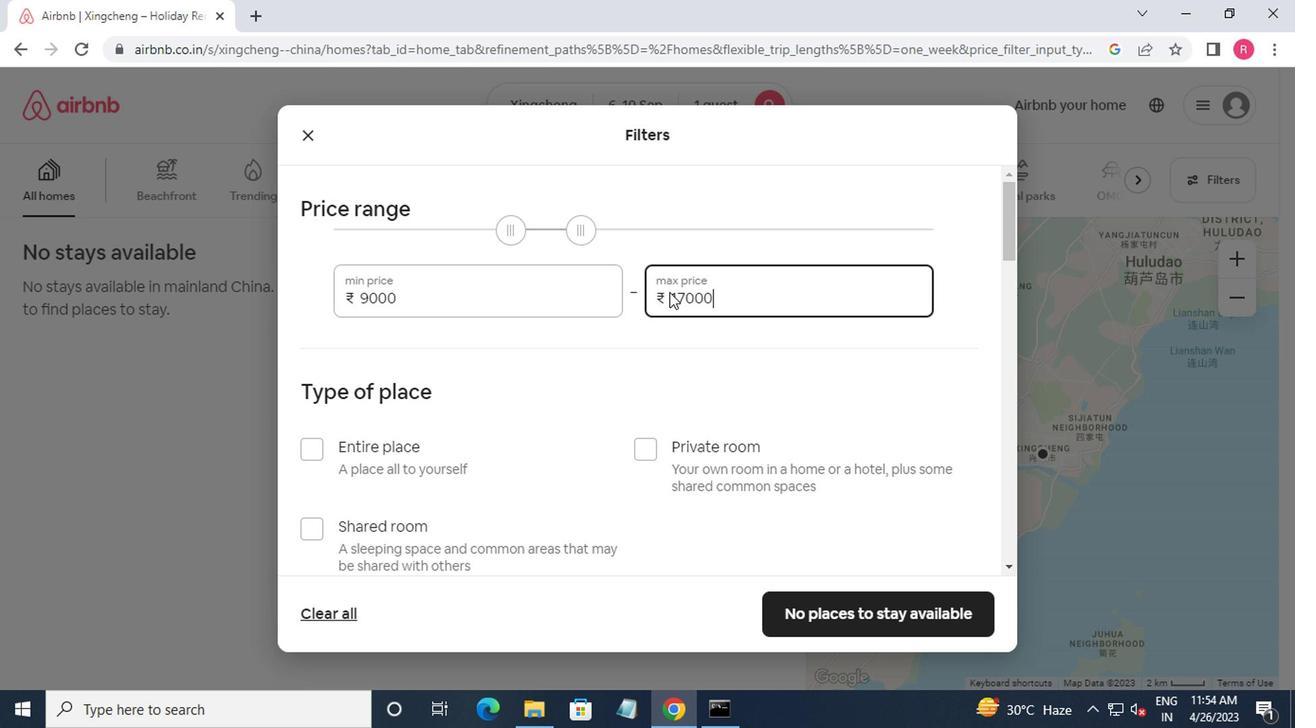 
Action: Mouse moved to (712, 333)
Screenshot: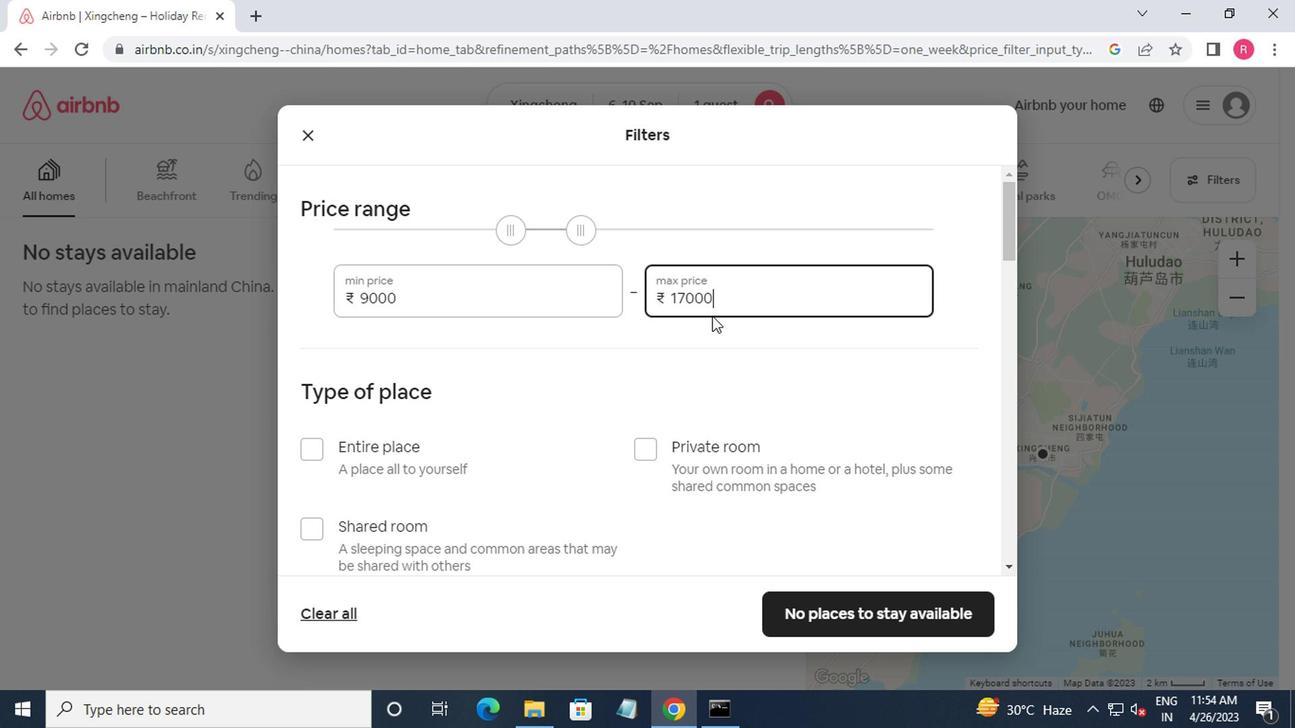 
Action: Mouse scrolled (712, 332) with delta (0, -1)
Screenshot: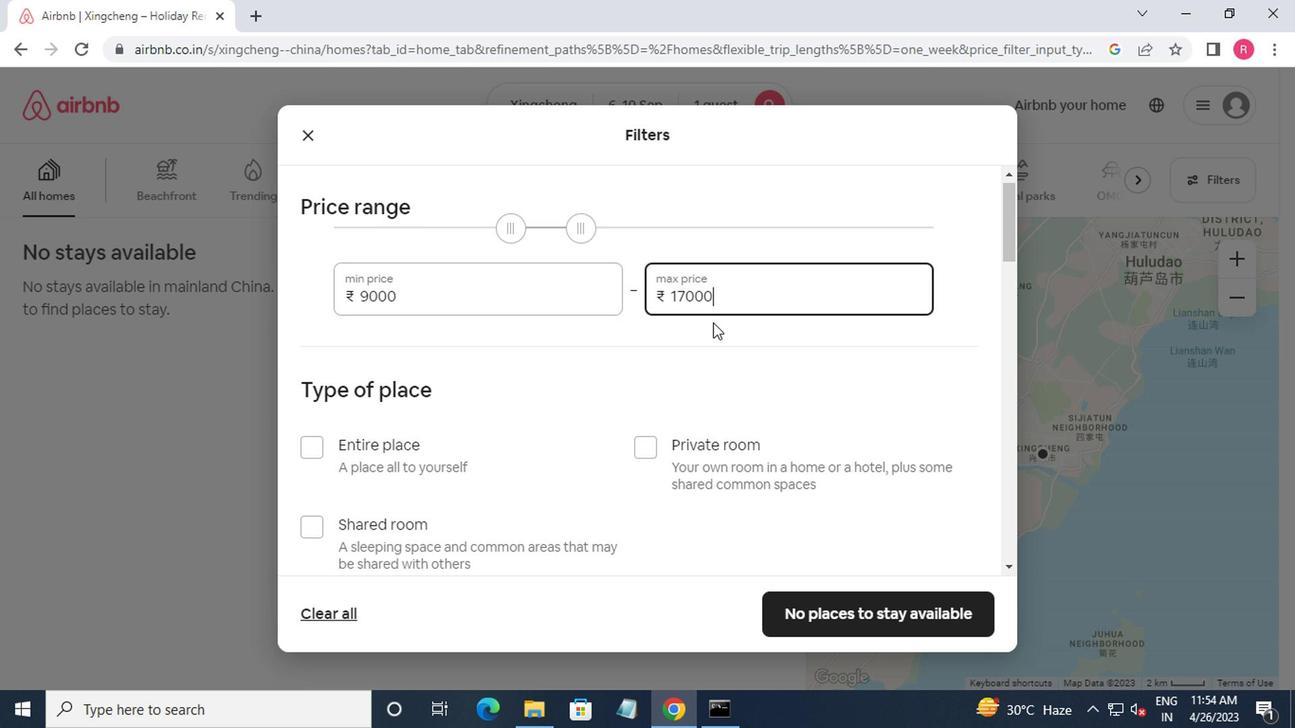 
Action: Mouse moved to (716, 336)
Screenshot: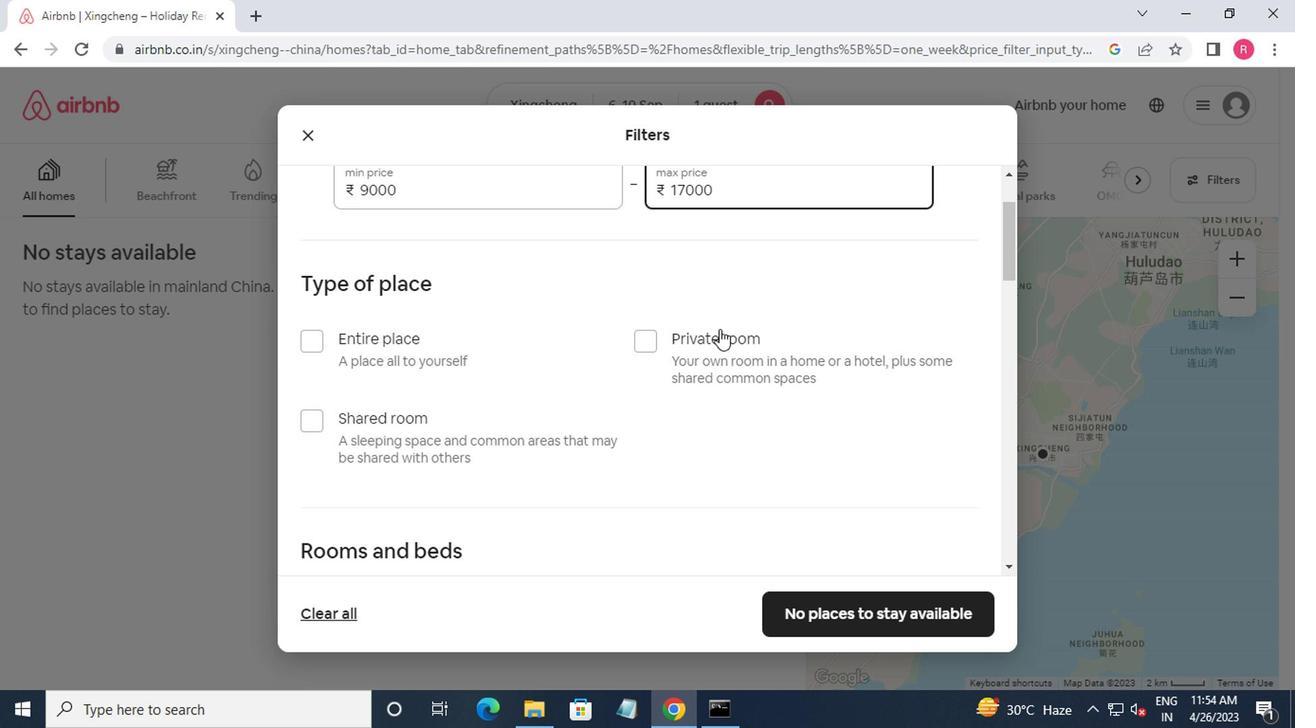 
Action: Mouse scrolled (716, 334) with delta (0, -1)
Screenshot: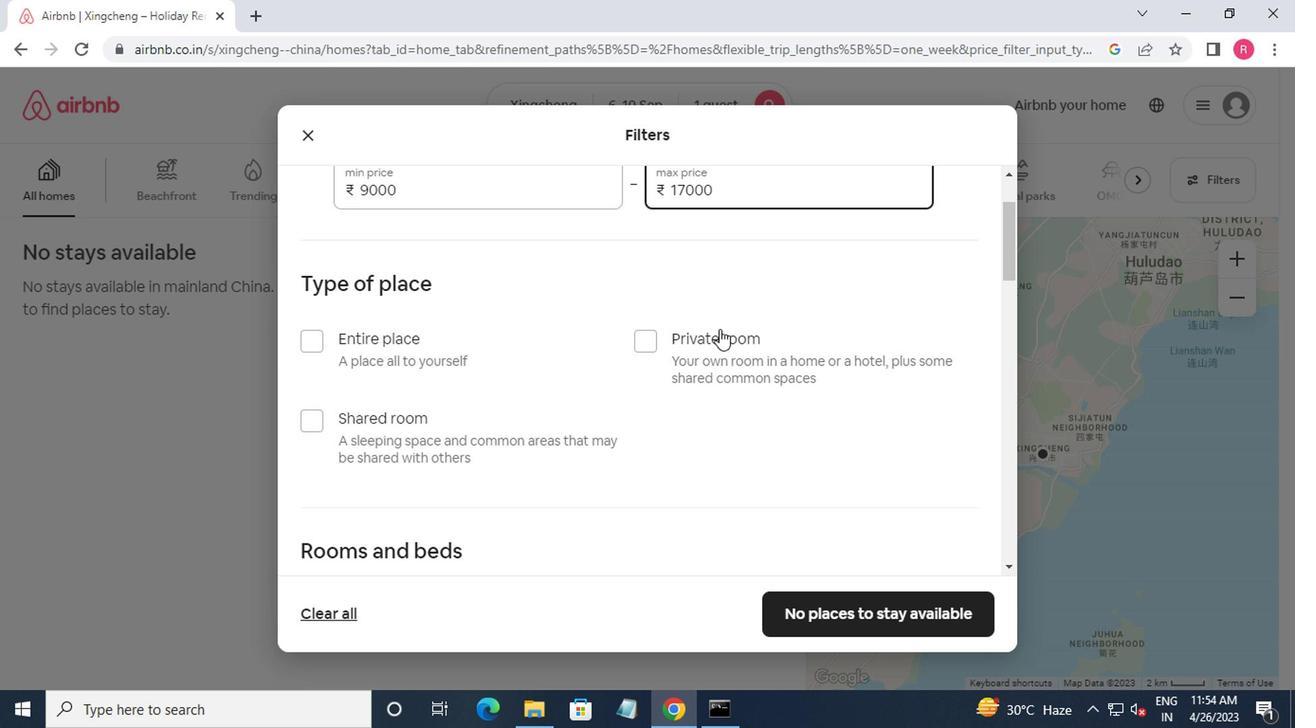 
Action: Mouse moved to (533, 238)
Screenshot: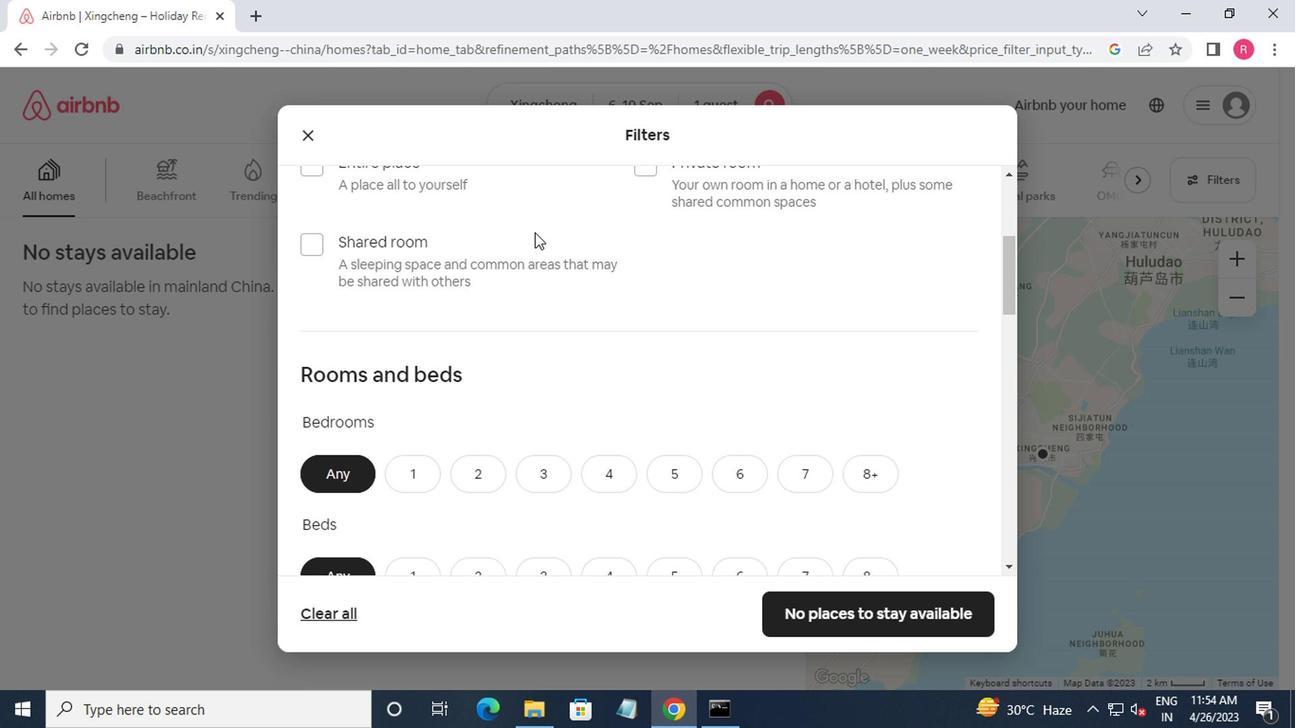 
Action: Mouse scrolled (533, 239) with delta (0, 0)
Screenshot: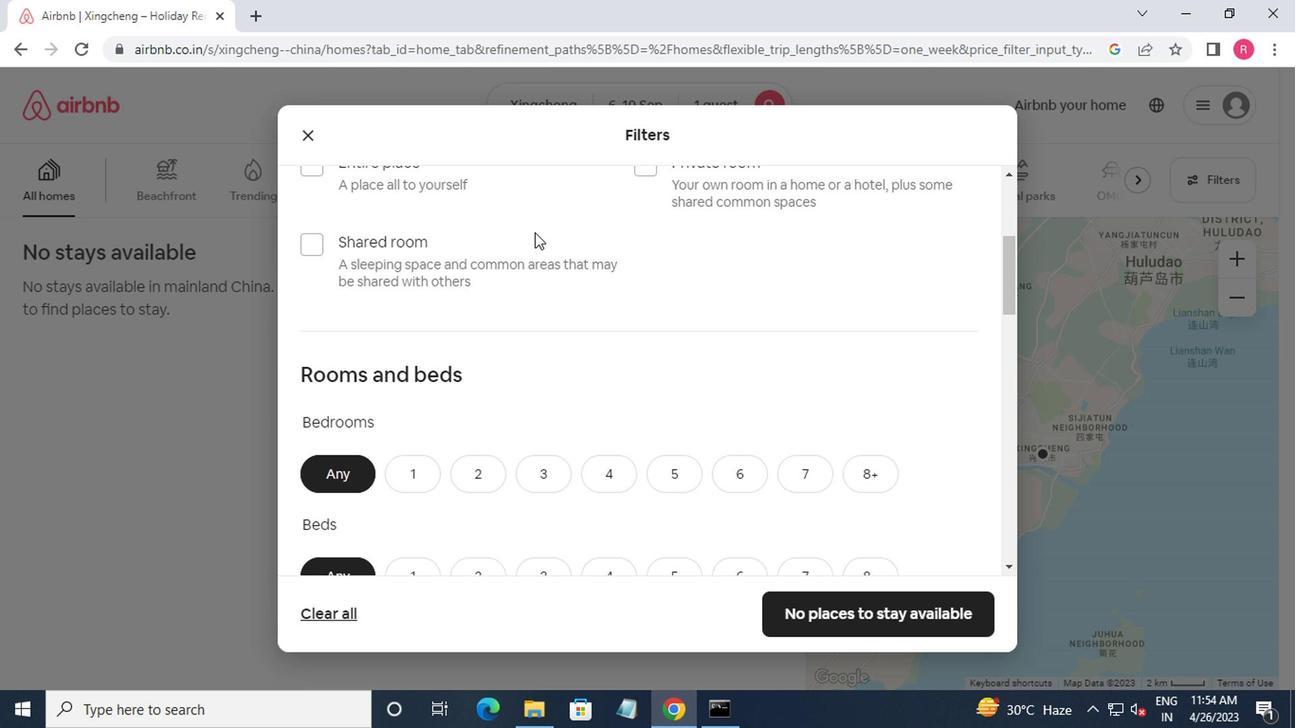 
Action: Mouse moved to (647, 272)
Screenshot: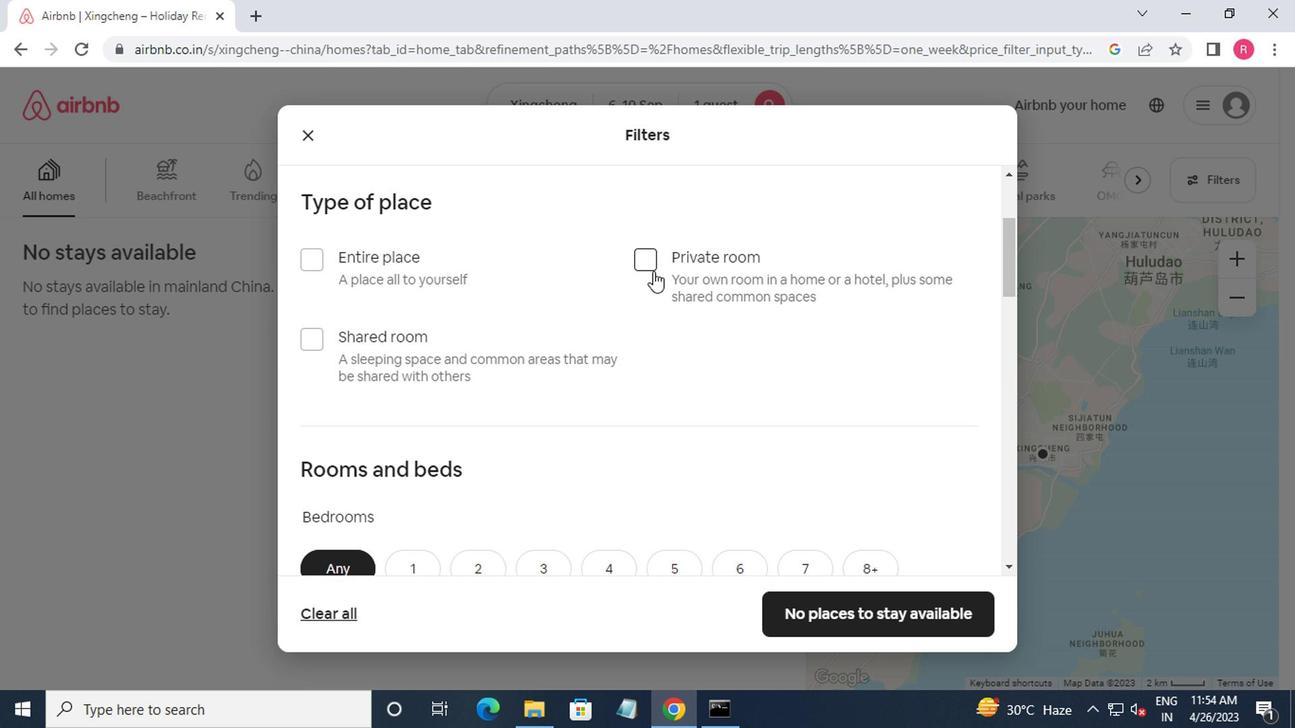 
Action: Mouse pressed left at (647, 272)
Screenshot: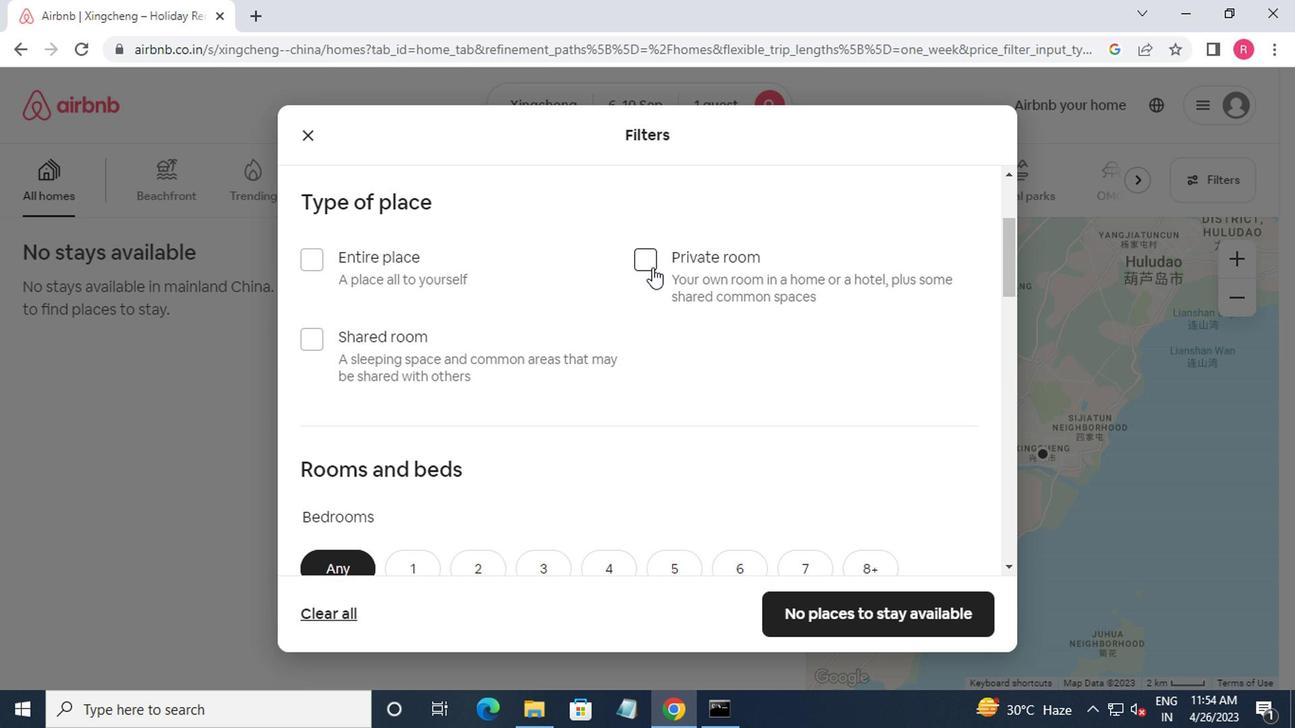 
Action: Mouse moved to (653, 278)
Screenshot: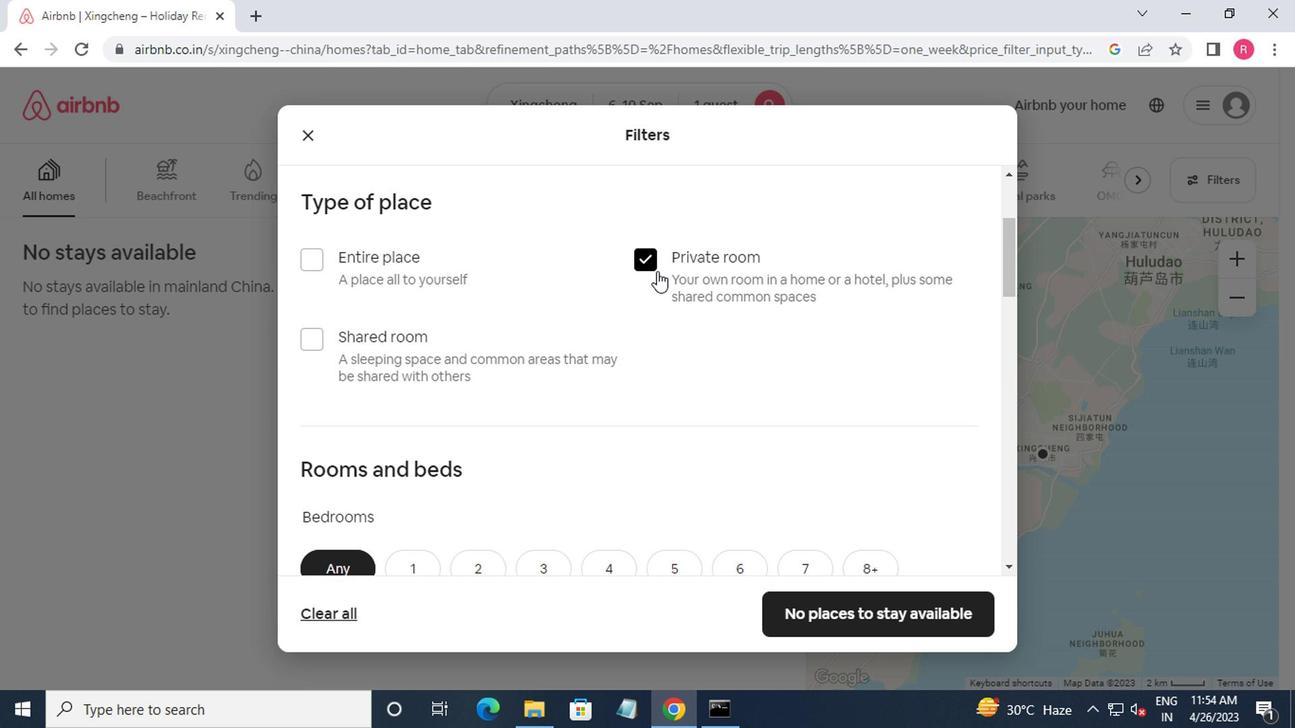 
Action: Mouse scrolled (653, 277) with delta (0, 0)
Screenshot: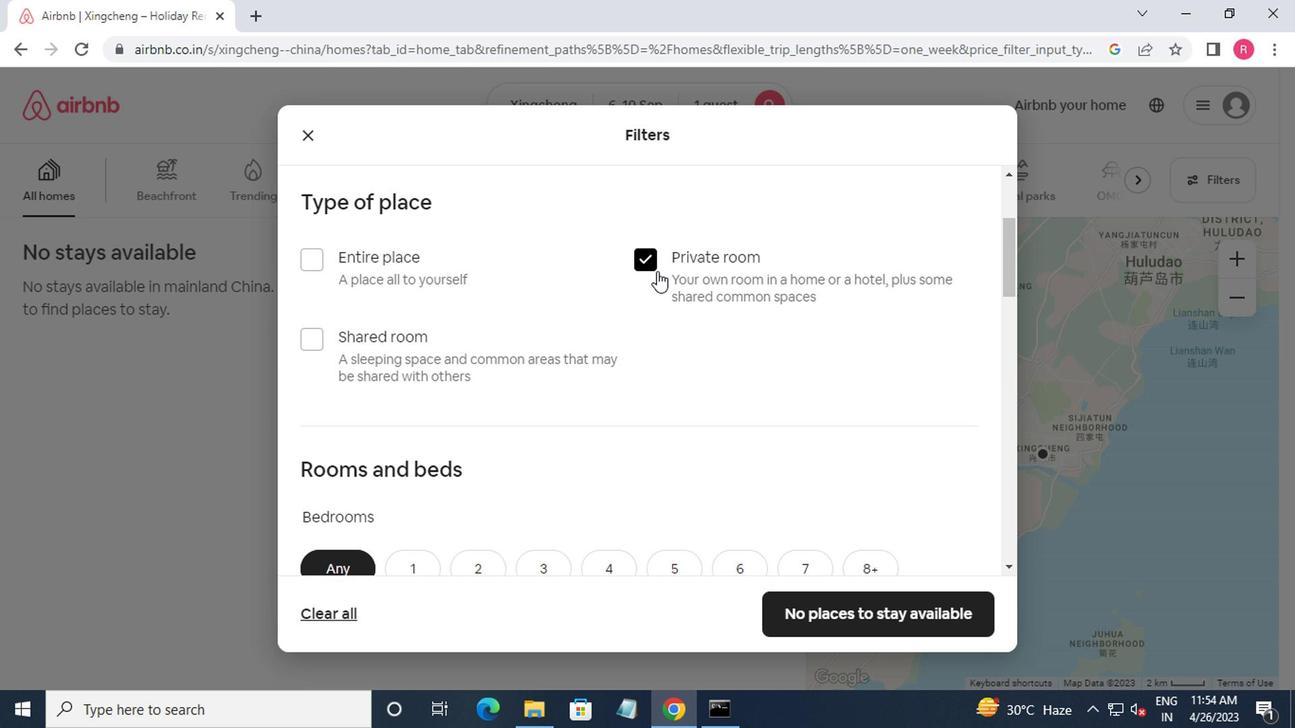 
Action: Mouse moved to (653, 278)
Screenshot: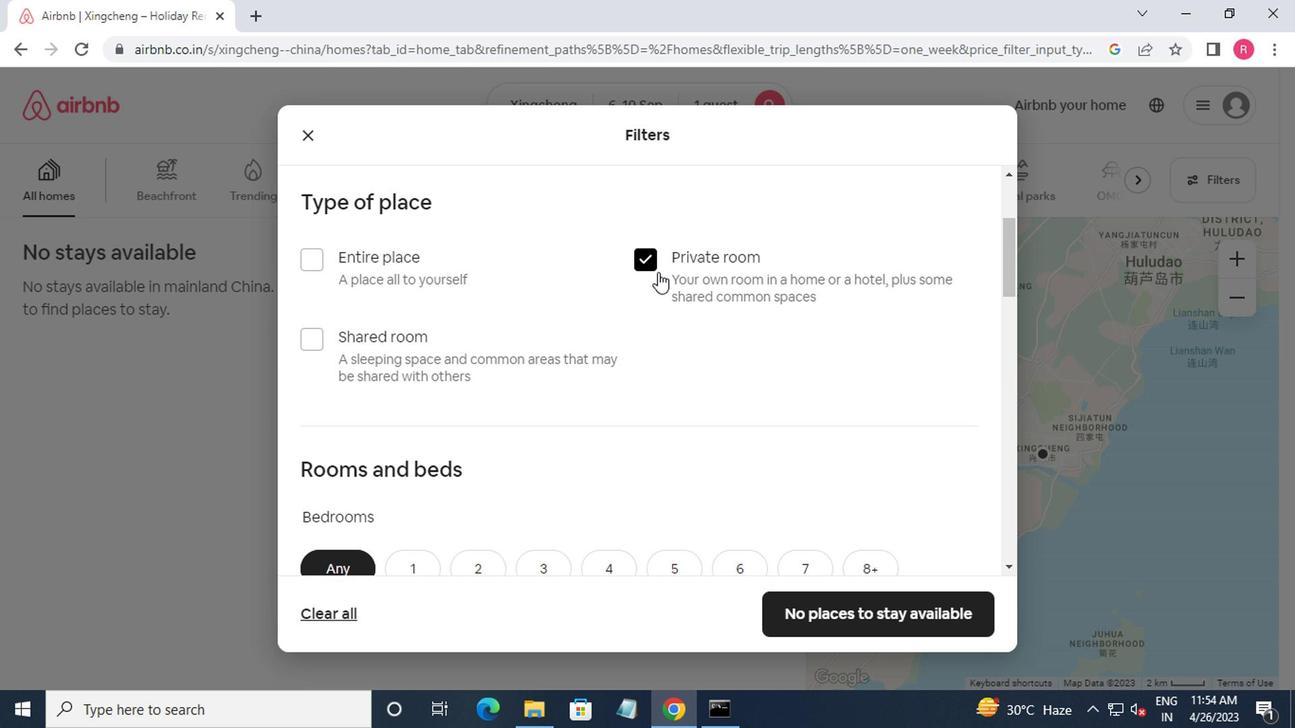
Action: Mouse scrolled (653, 277) with delta (0, 0)
Screenshot: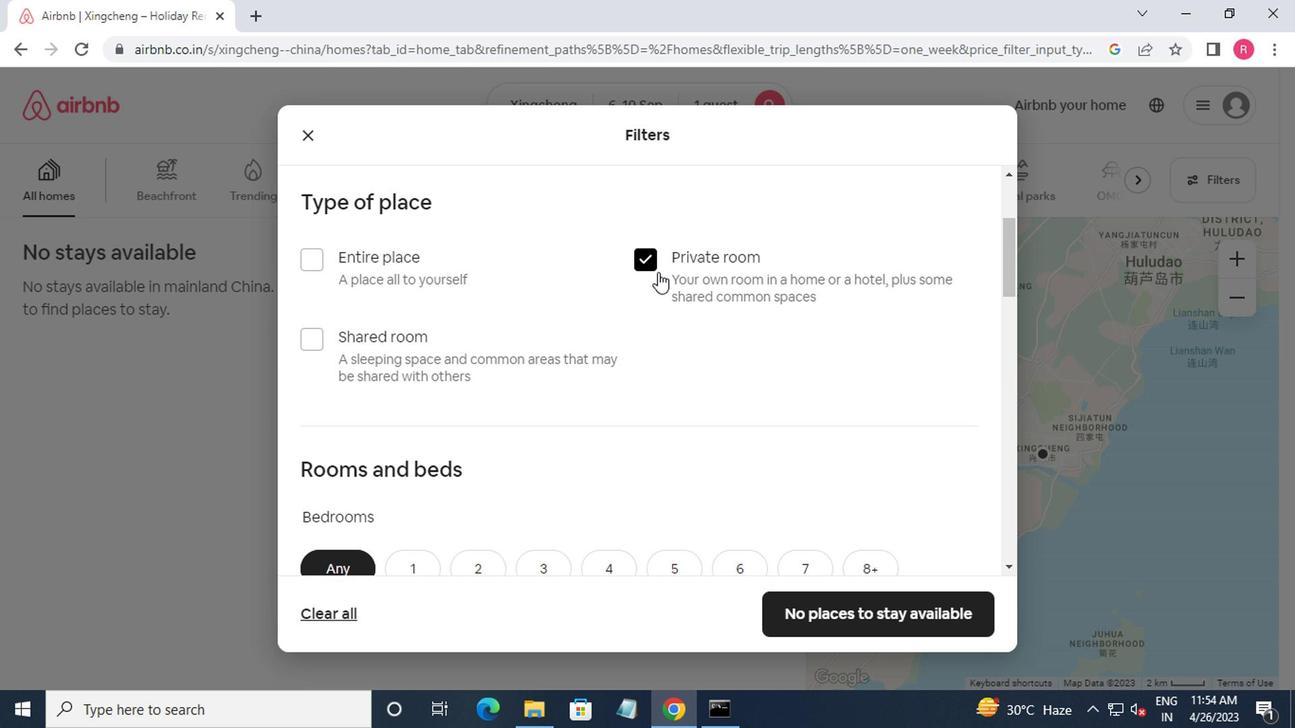 
Action: Mouse moved to (653, 280)
Screenshot: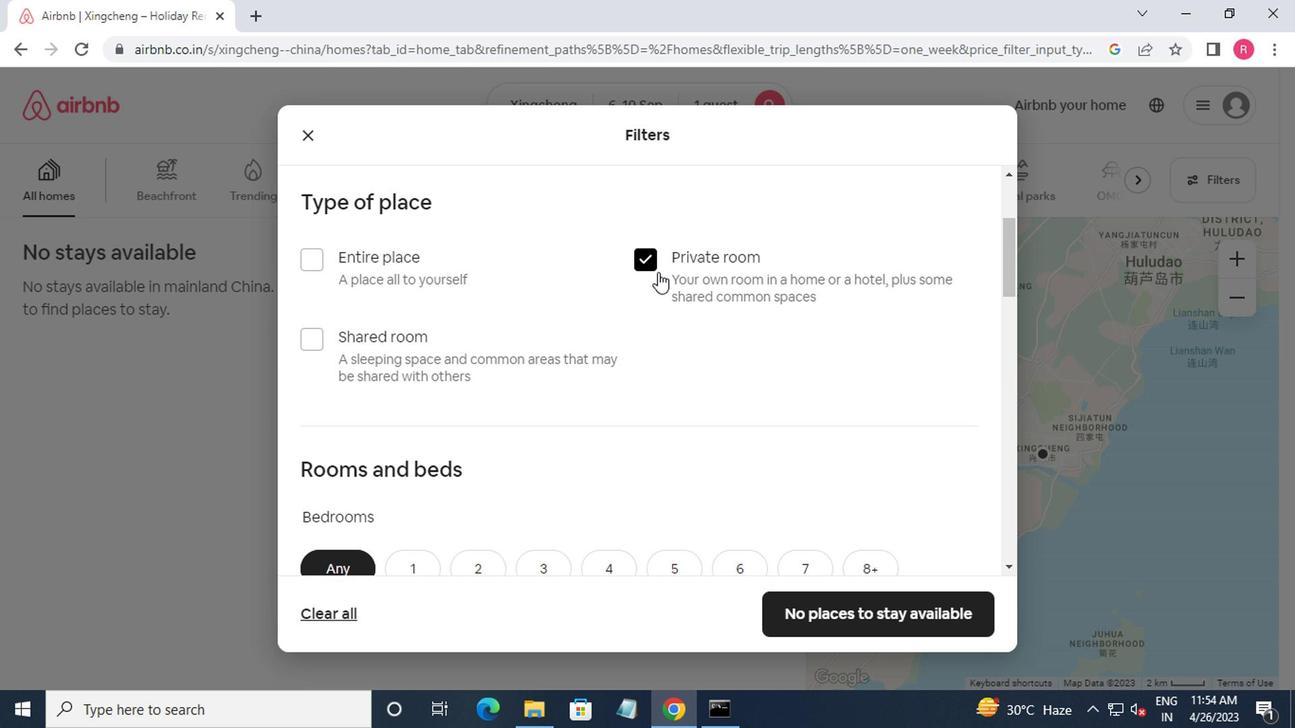 
Action: Mouse scrolled (653, 280) with delta (0, 0)
Screenshot: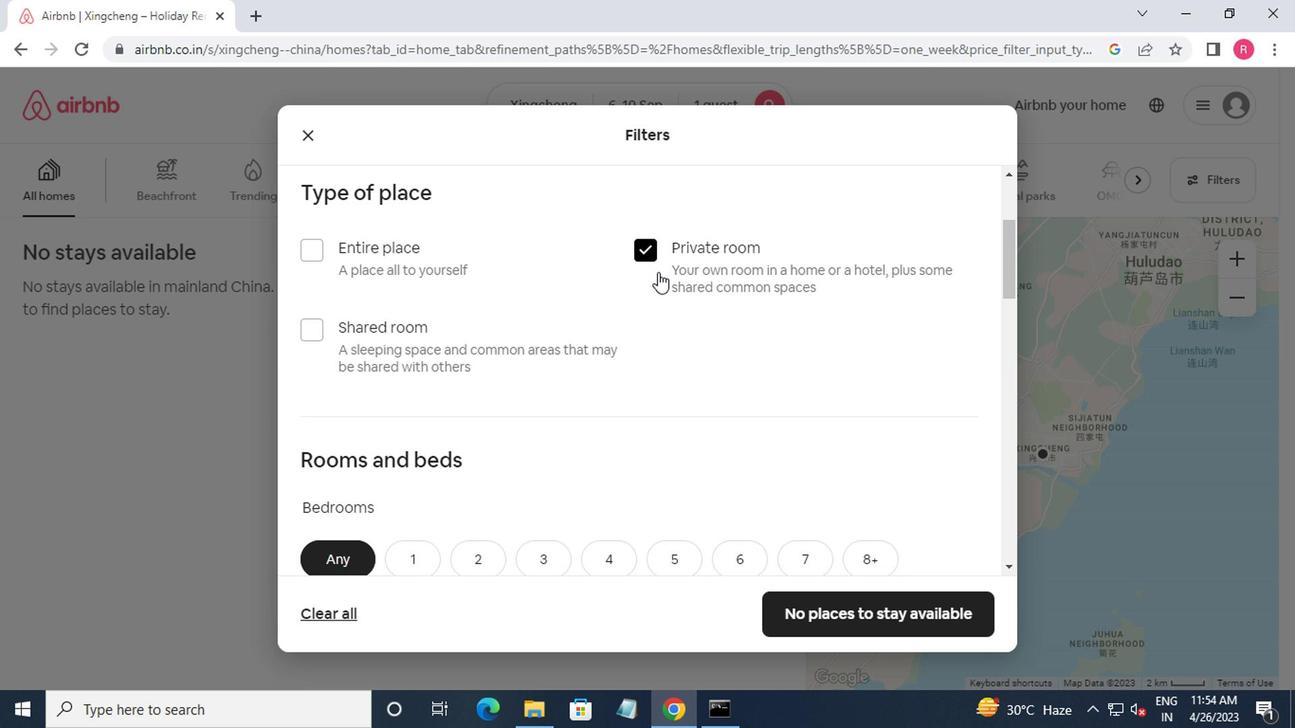 
Action: Mouse moved to (429, 290)
Screenshot: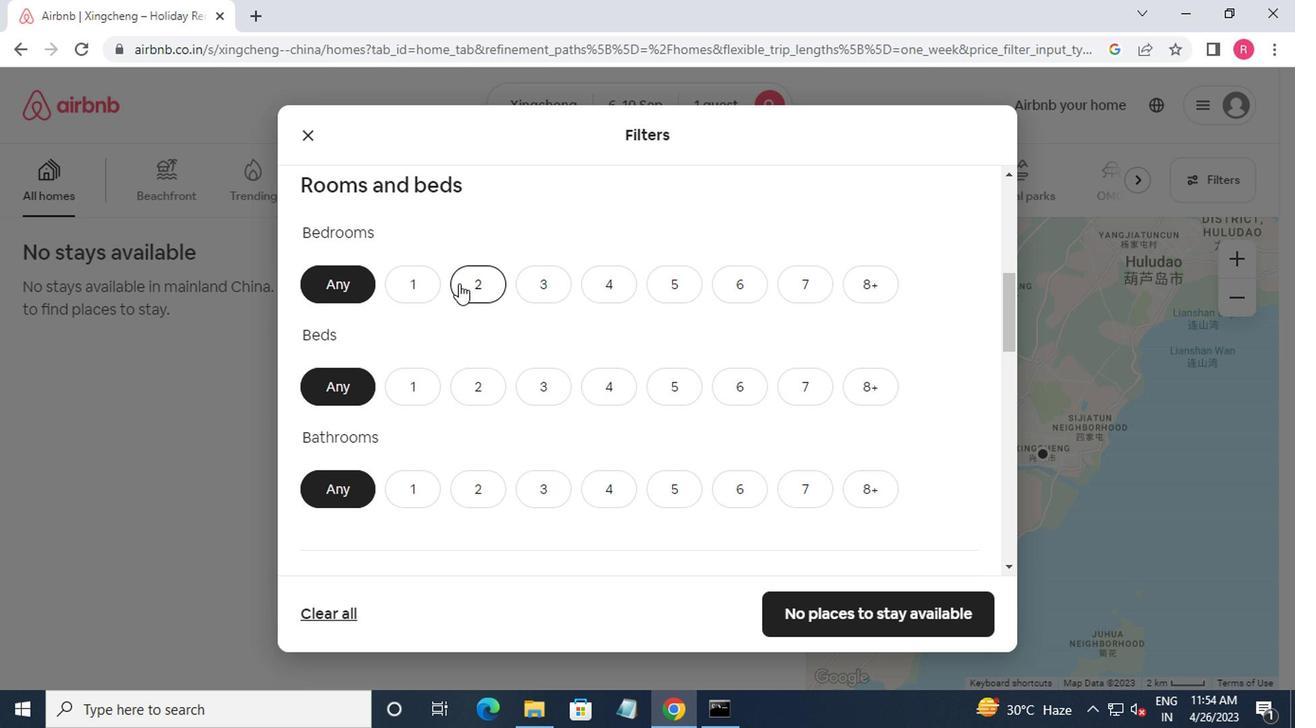 
Action: Mouse pressed left at (429, 290)
Screenshot: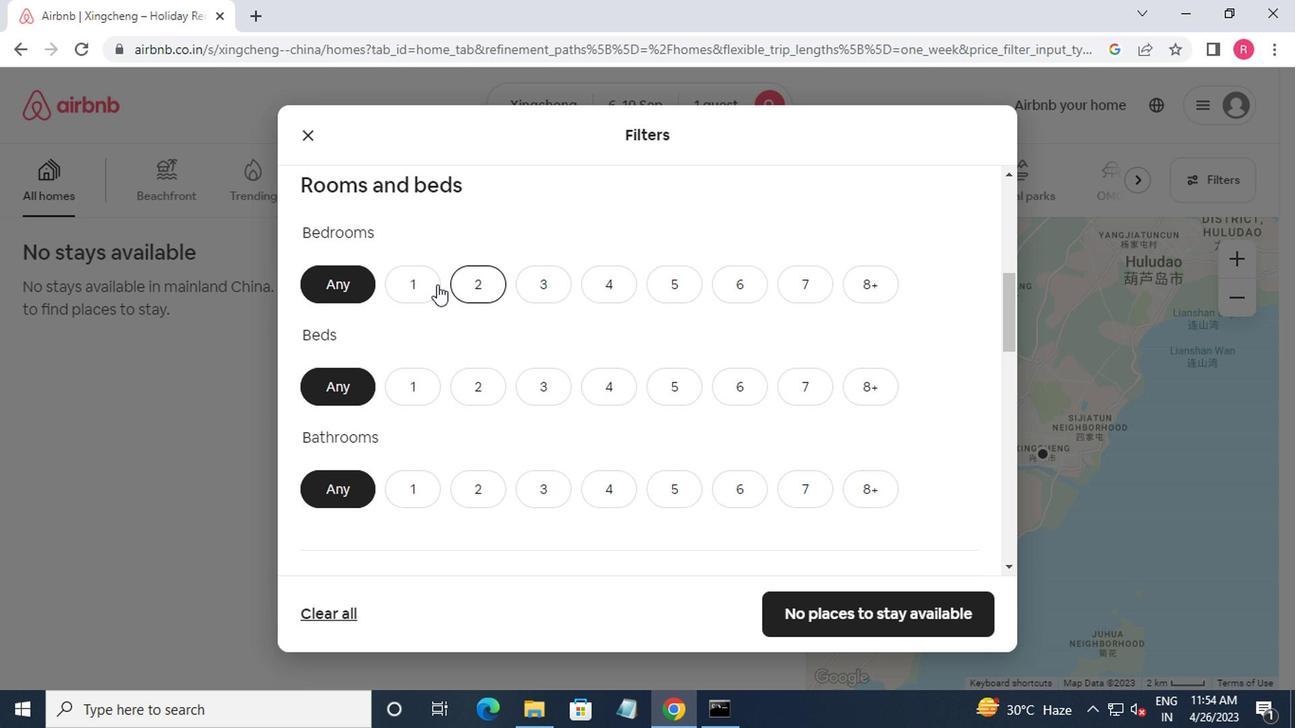 
Action: Mouse moved to (418, 390)
Screenshot: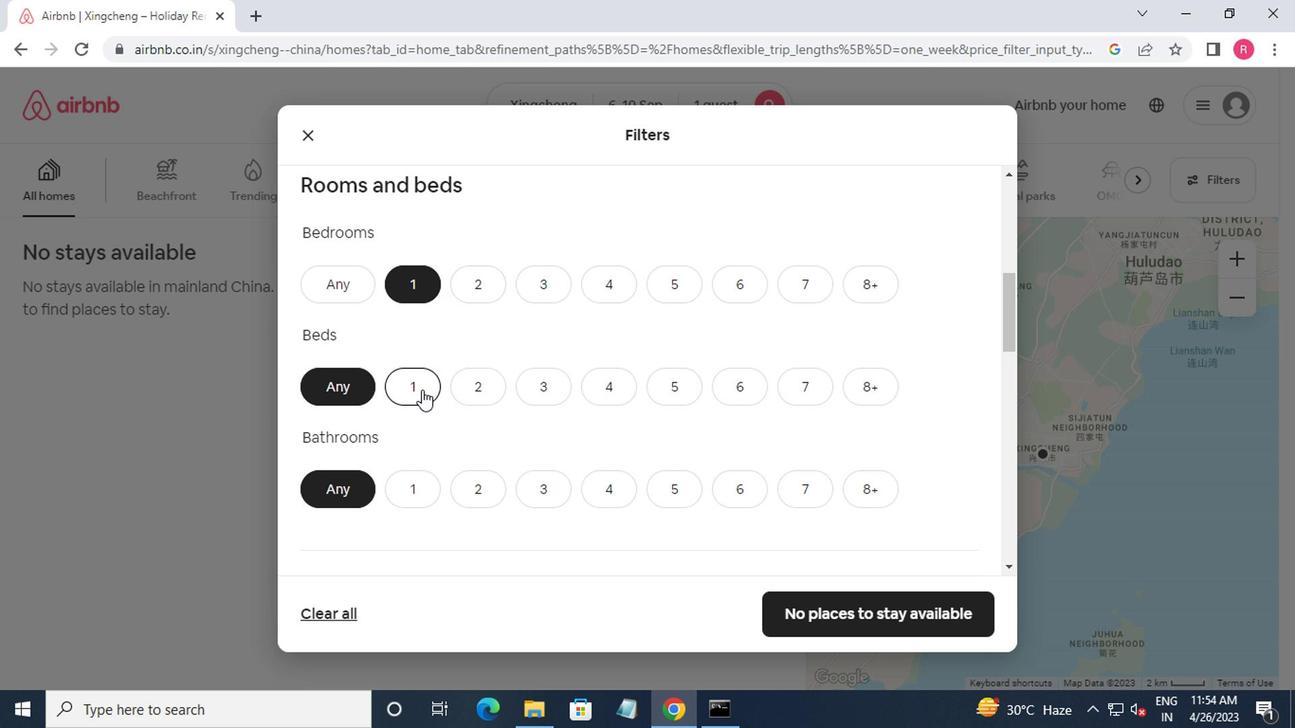 
Action: Mouse pressed left at (418, 390)
Screenshot: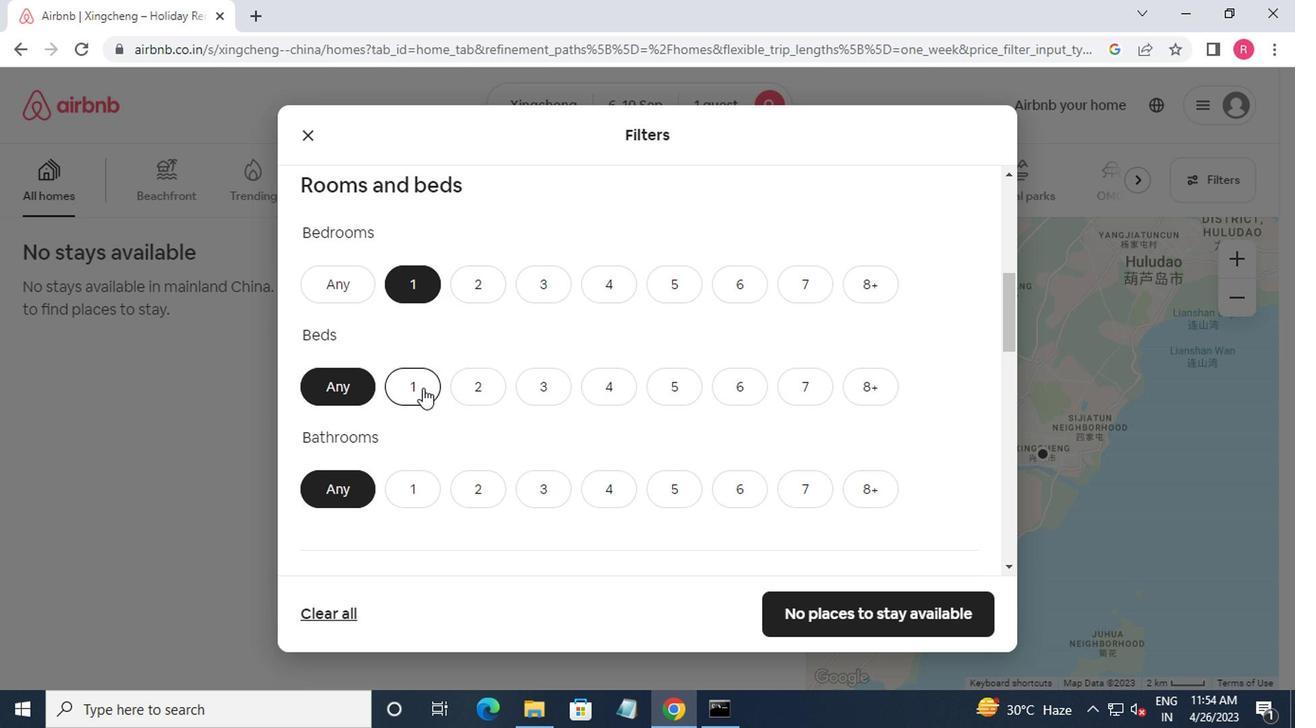 
Action: Mouse moved to (414, 481)
Screenshot: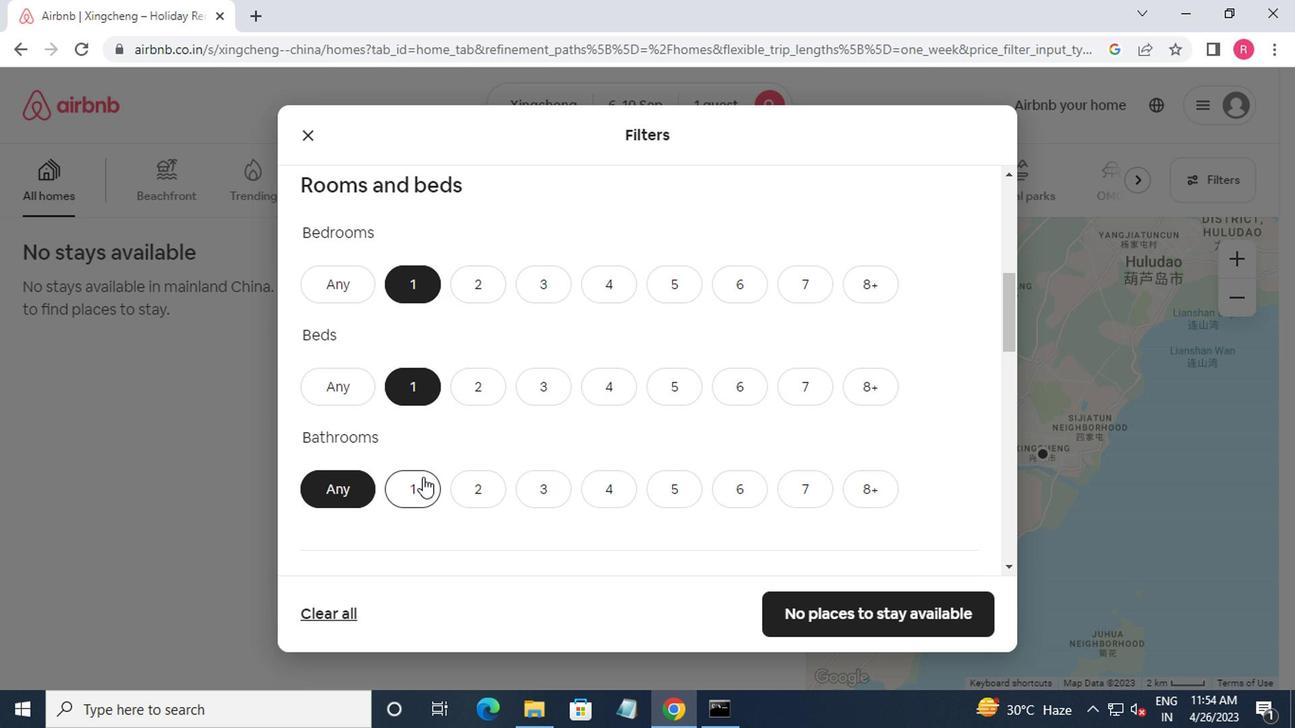 
Action: Mouse pressed left at (414, 481)
Screenshot: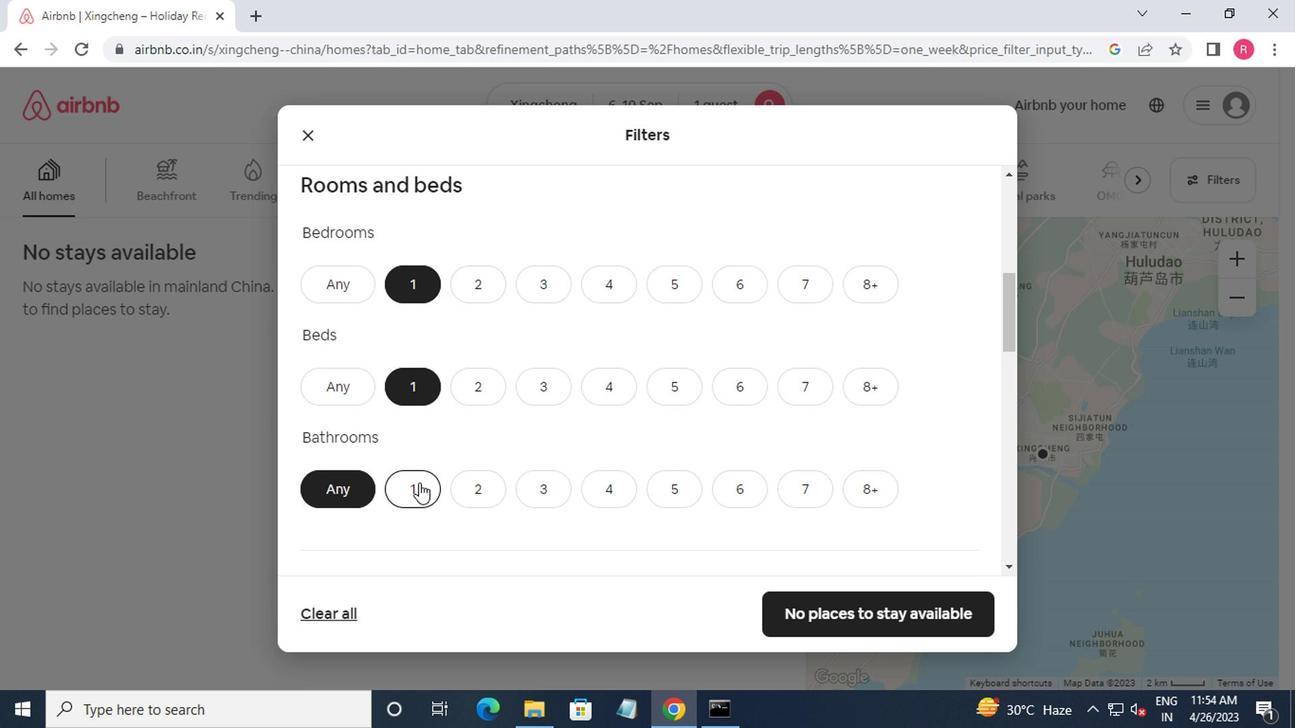 
Action: Mouse moved to (431, 462)
Screenshot: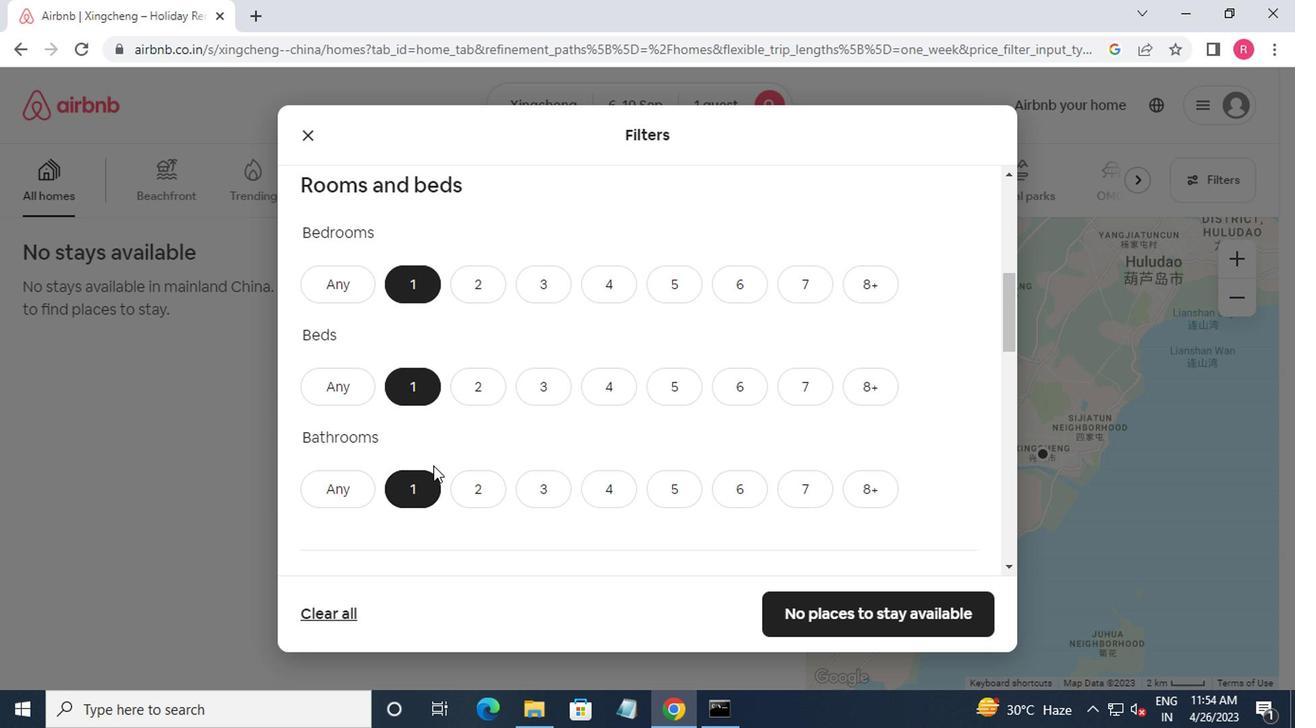 
Action: Mouse scrolled (431, 461) with delta (0, 0)
Screenshot: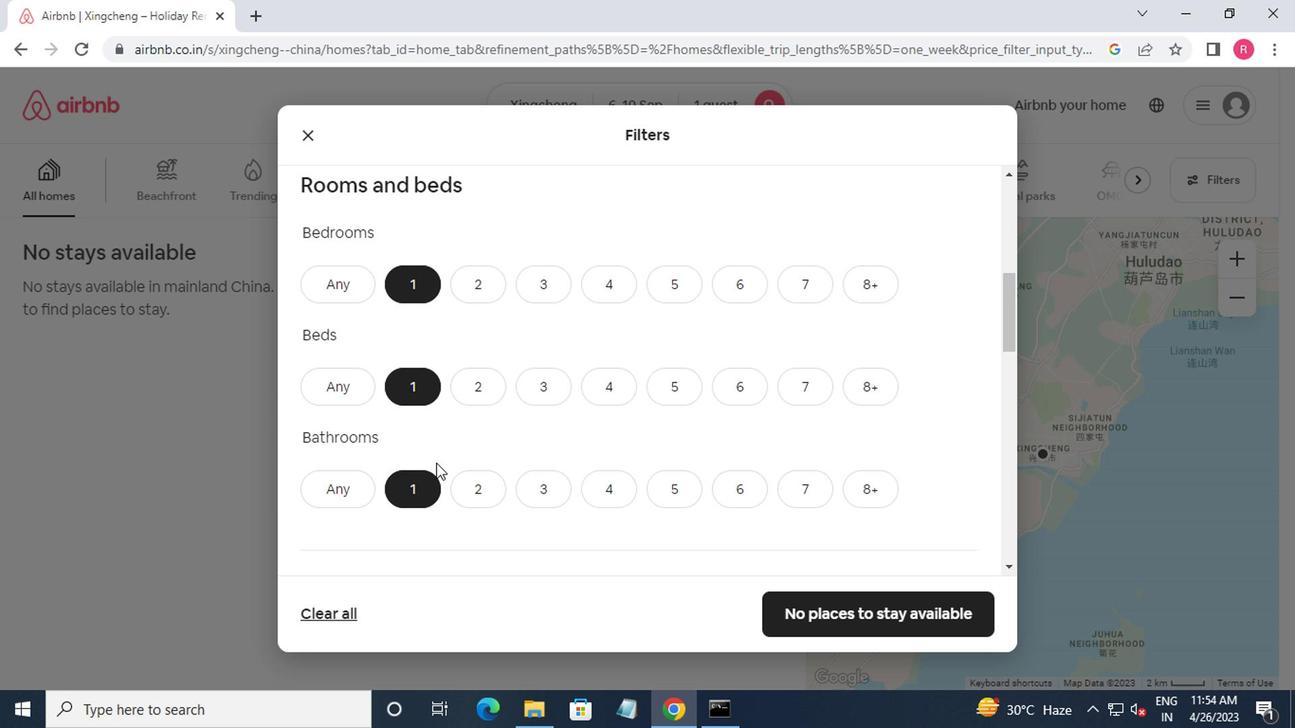 
Action: Mouse scrolled (431, 461) with delta (0, 0)
Screenshot: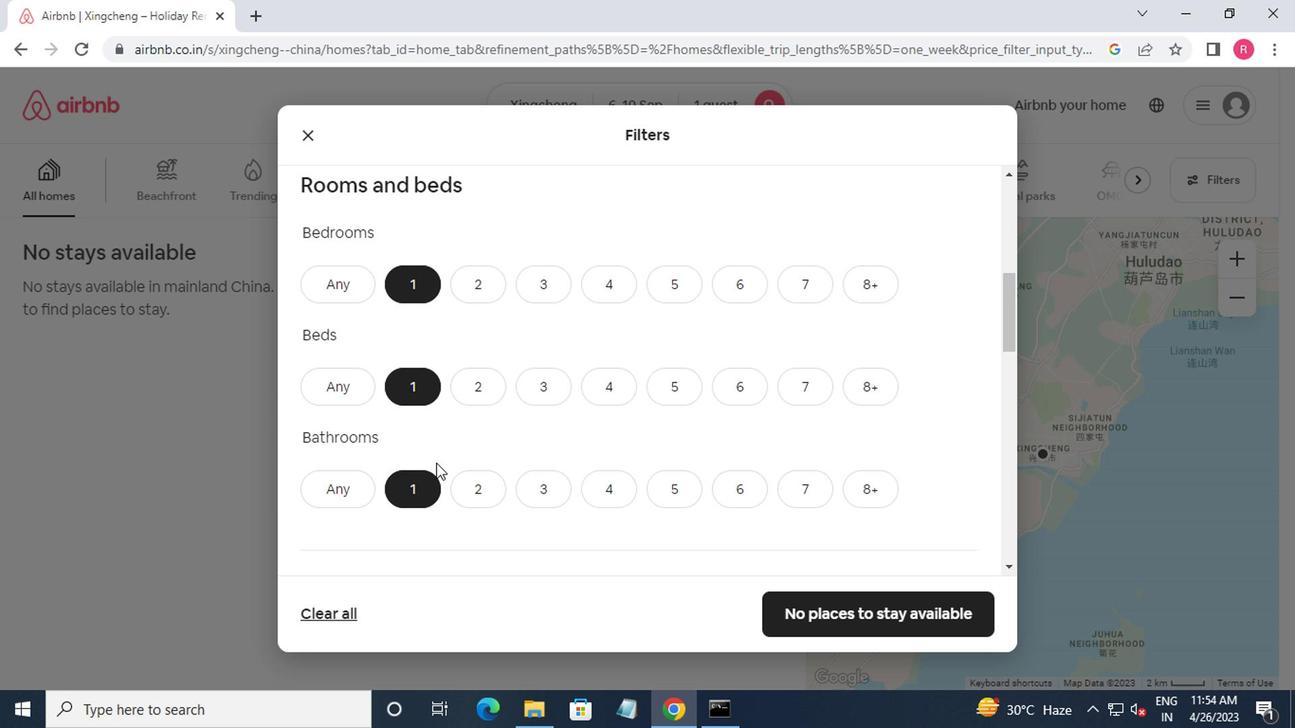 
Action: Mouse scrolled (431, 461) with delta (0, 0)
Screenshot: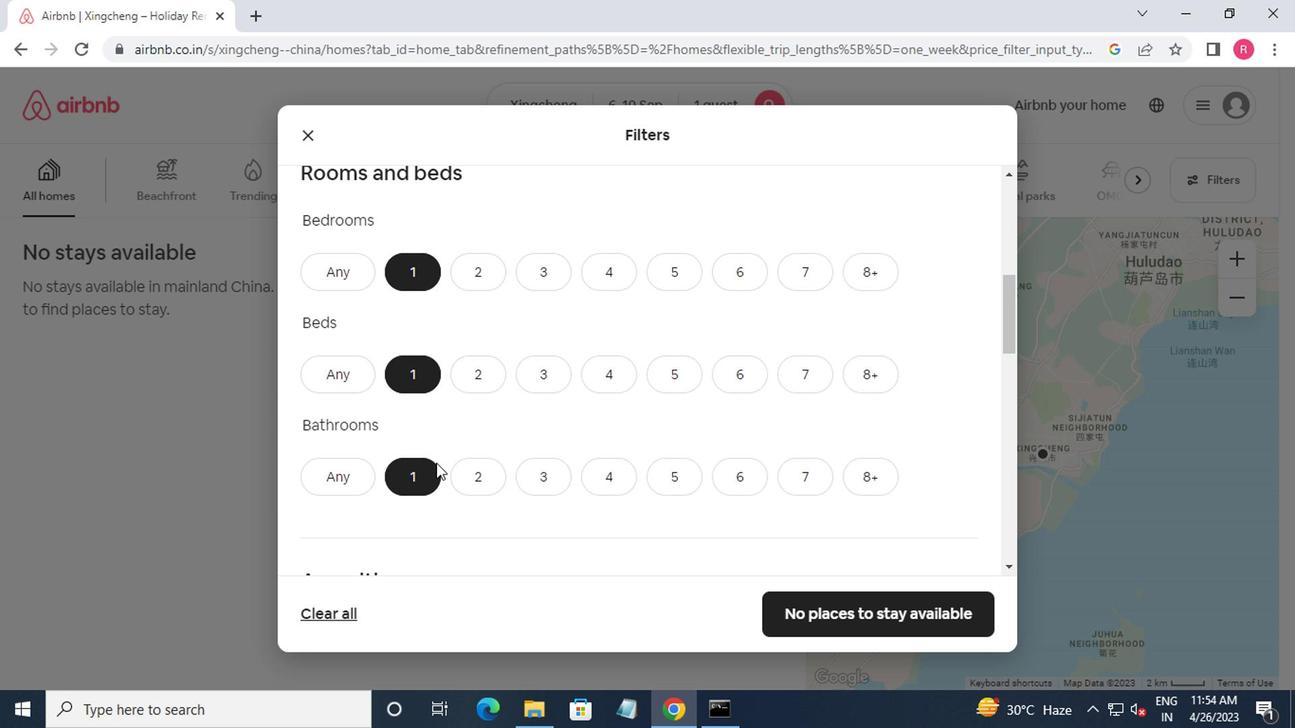 
Action: Mouse moved to (469, 449)
Screenshot: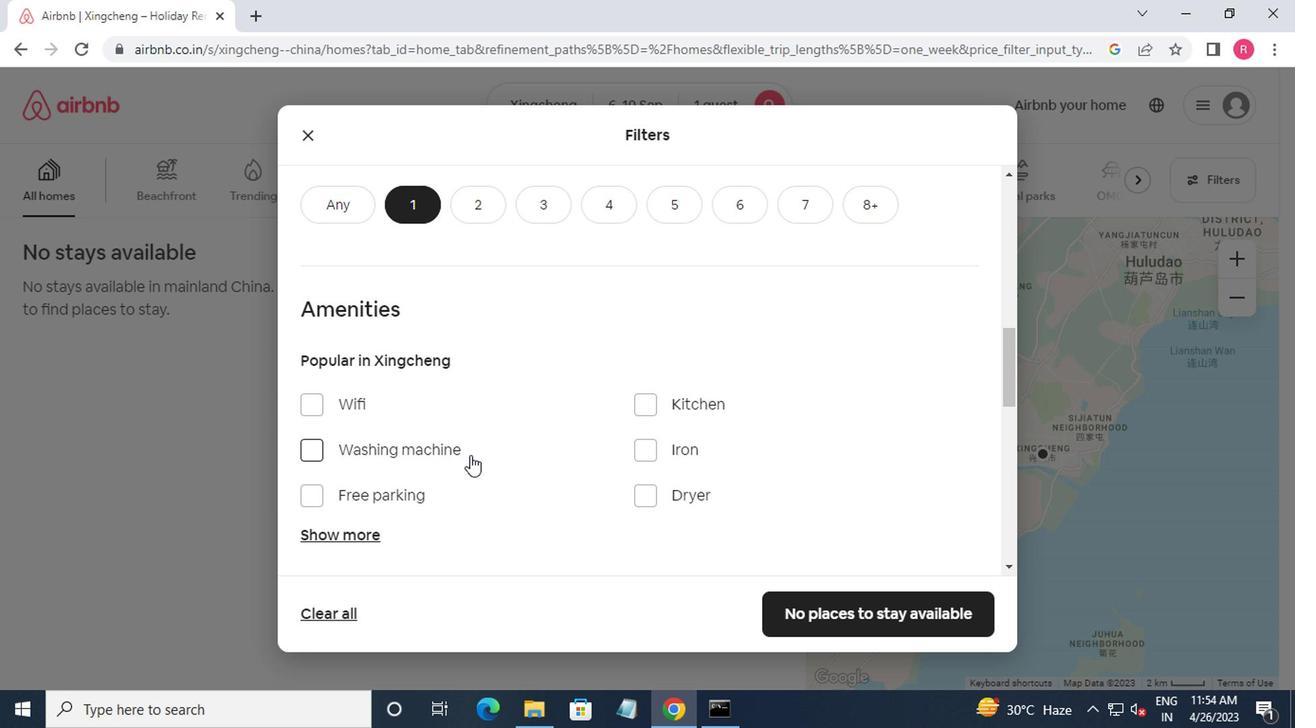
Action: Mouse scrolled (469, 448) with delta (0, 0)
Screenshot: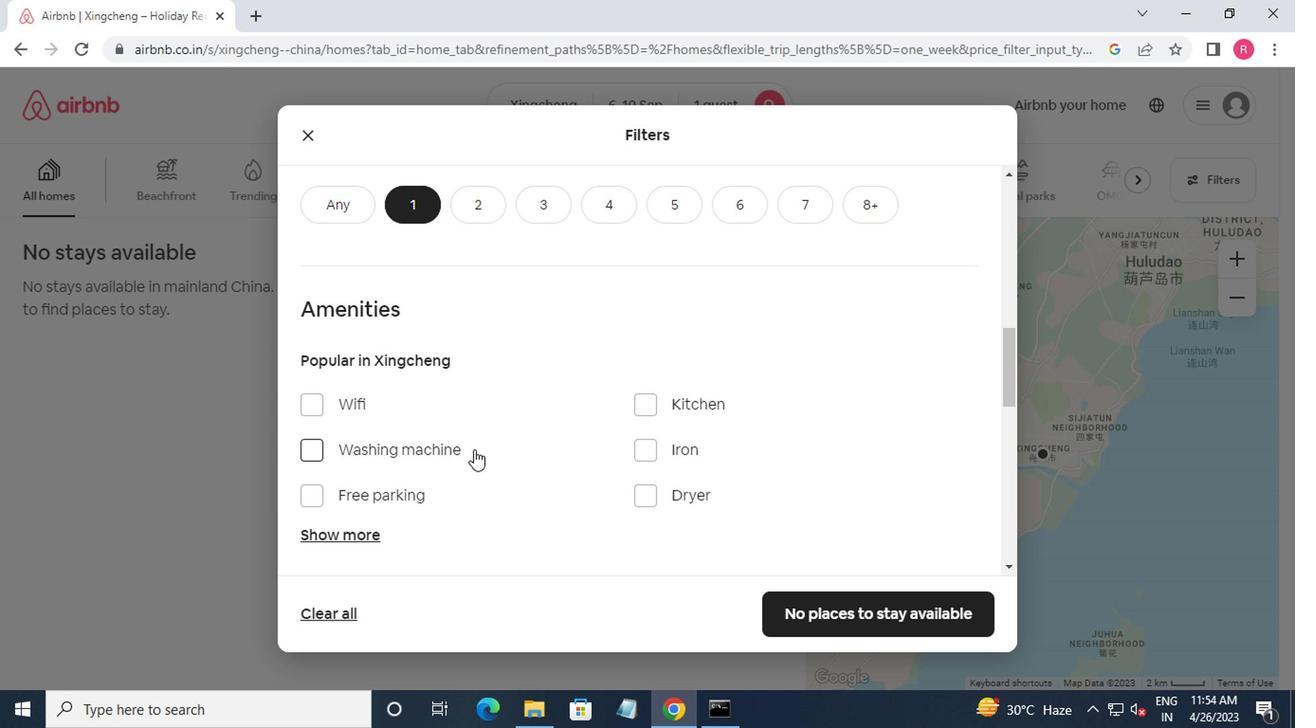 
Action: Mouse scrolled (469, 448) with delta (0, 0)
Screenshot: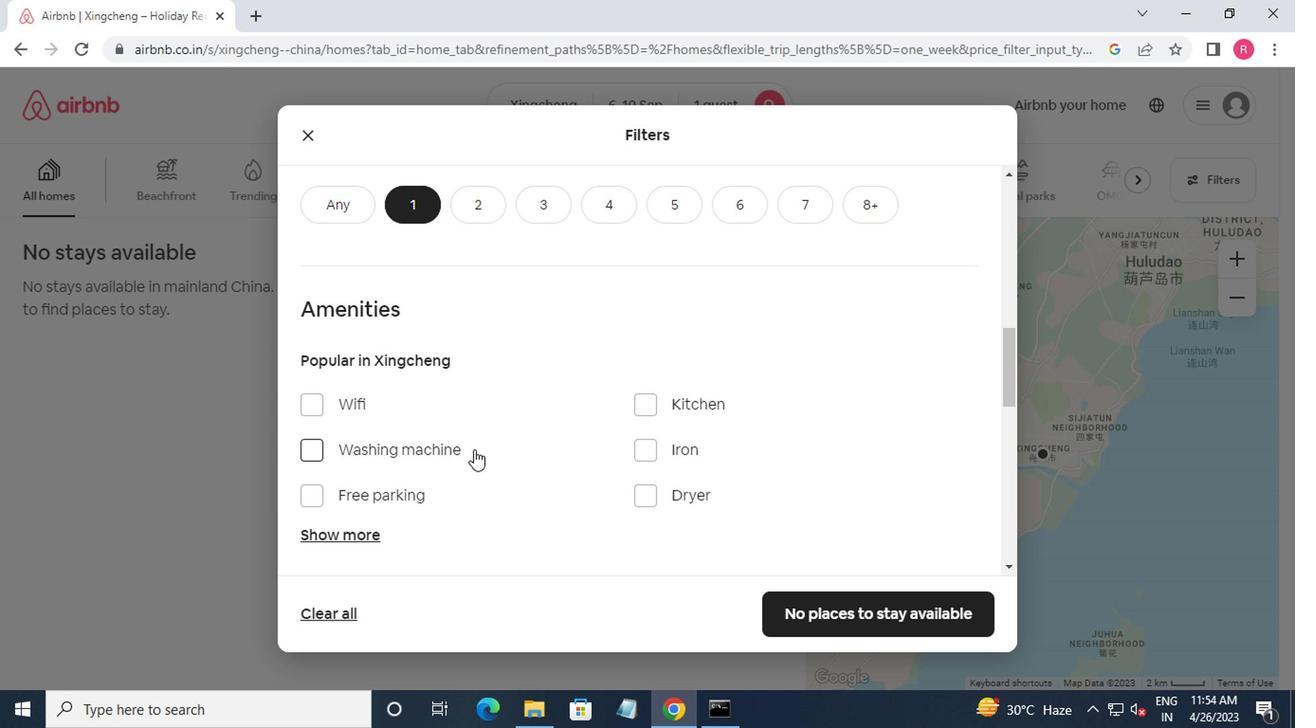 
Action: Mouse moved to (469, 449)
Screenshot: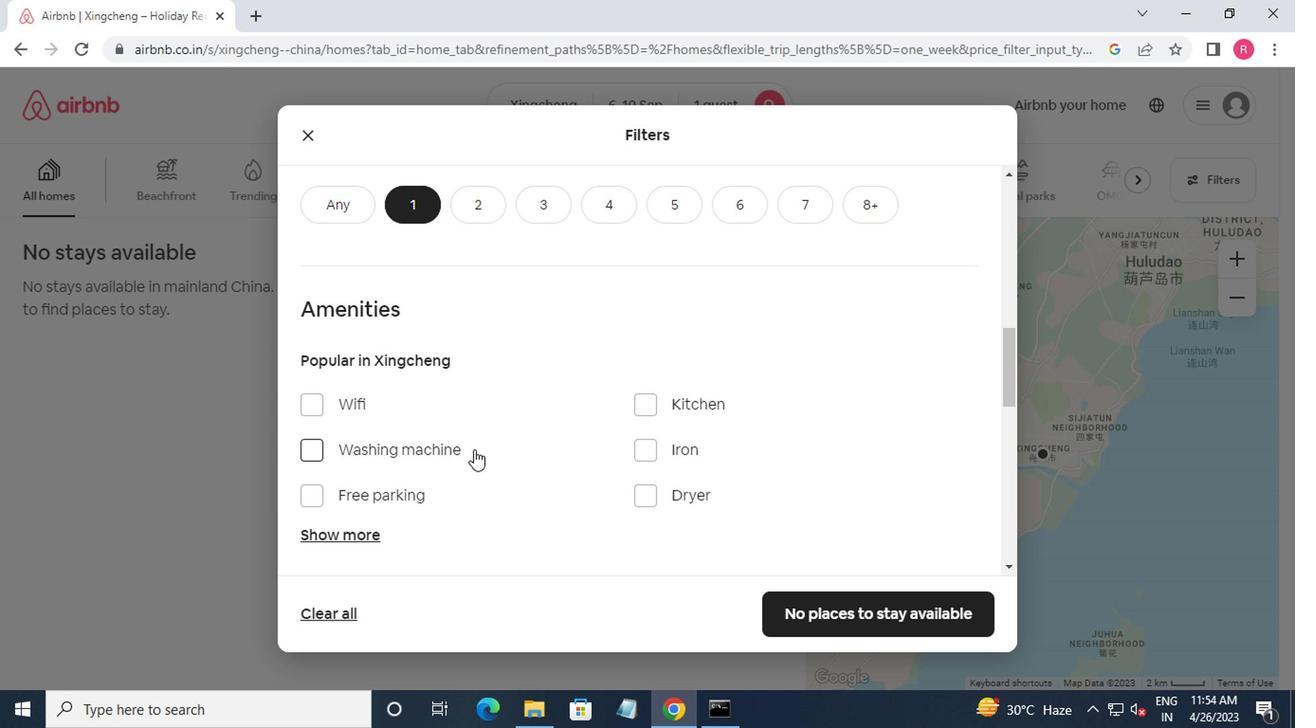 
Action: Mouse scrolled (469, 448) with delta (0, 0)
Screenshot: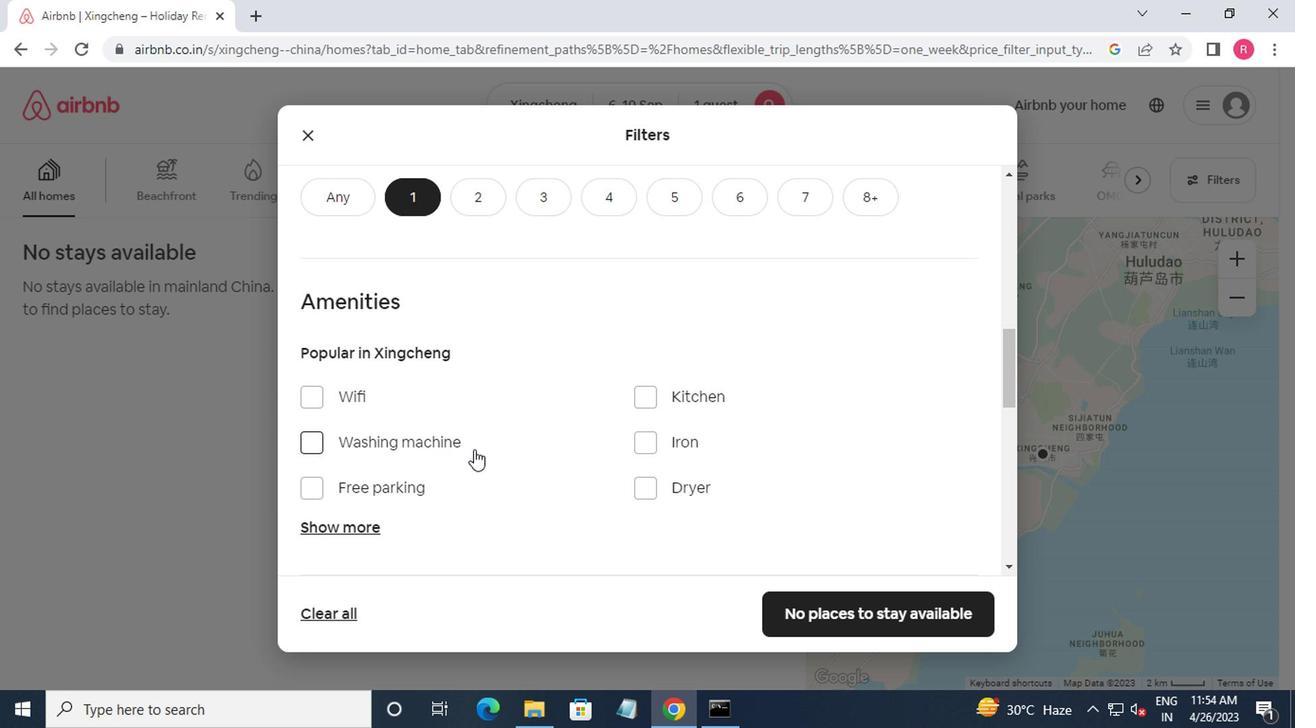 
Action: Mouse moved to (471, 451)
Screenshot: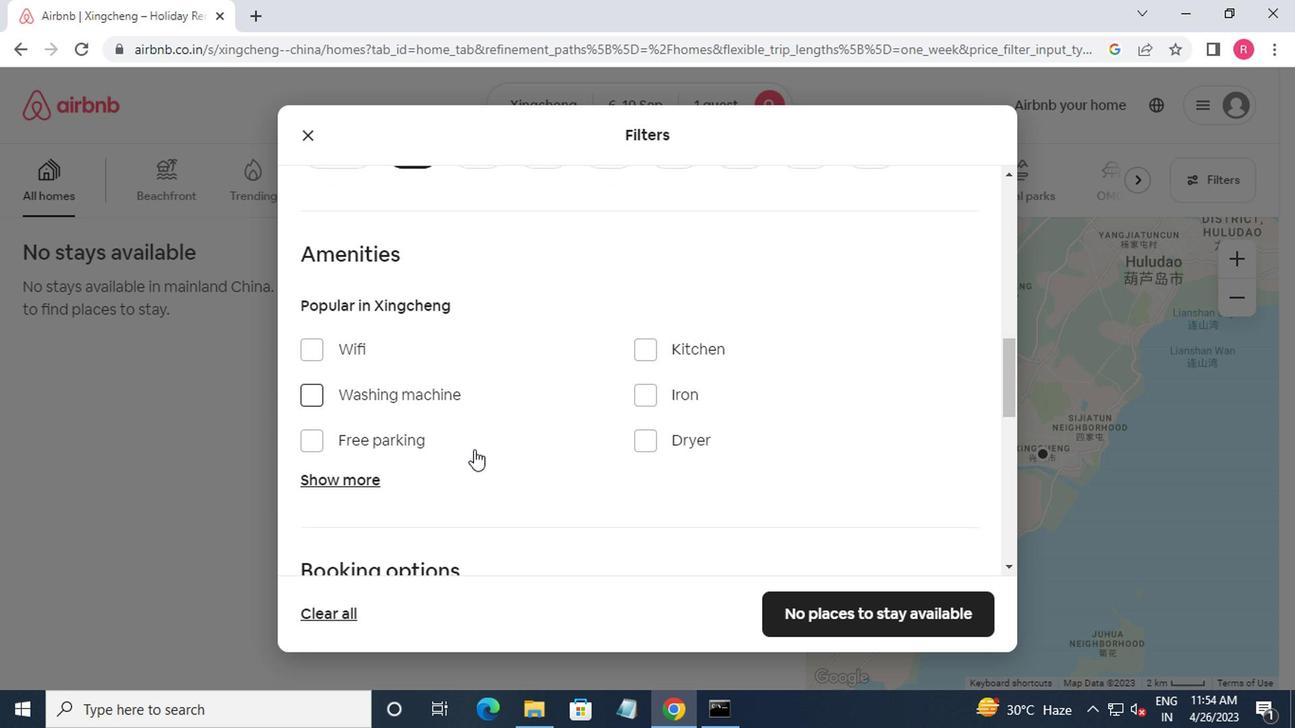 
Action: Mouse scrolled (471, 450) with delta (0, 0)
Screenshot: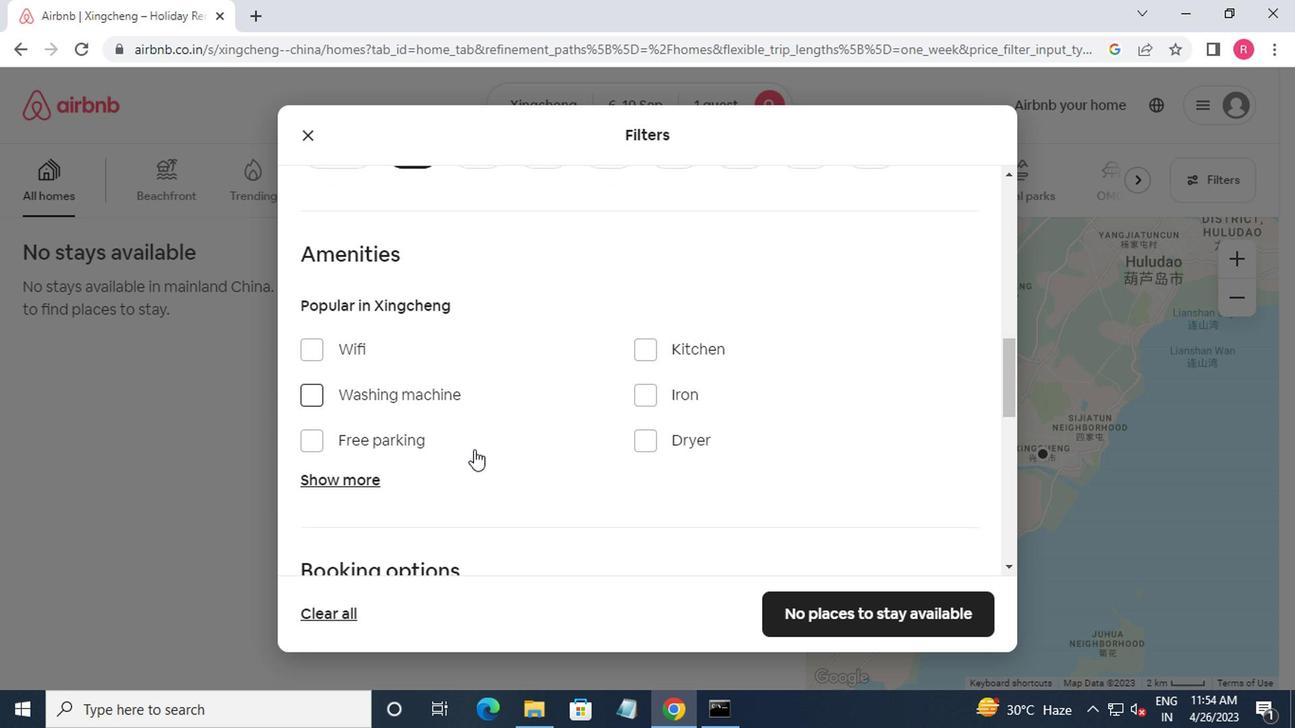 
Action: Mouse moved to (921, 383)
Screenshot: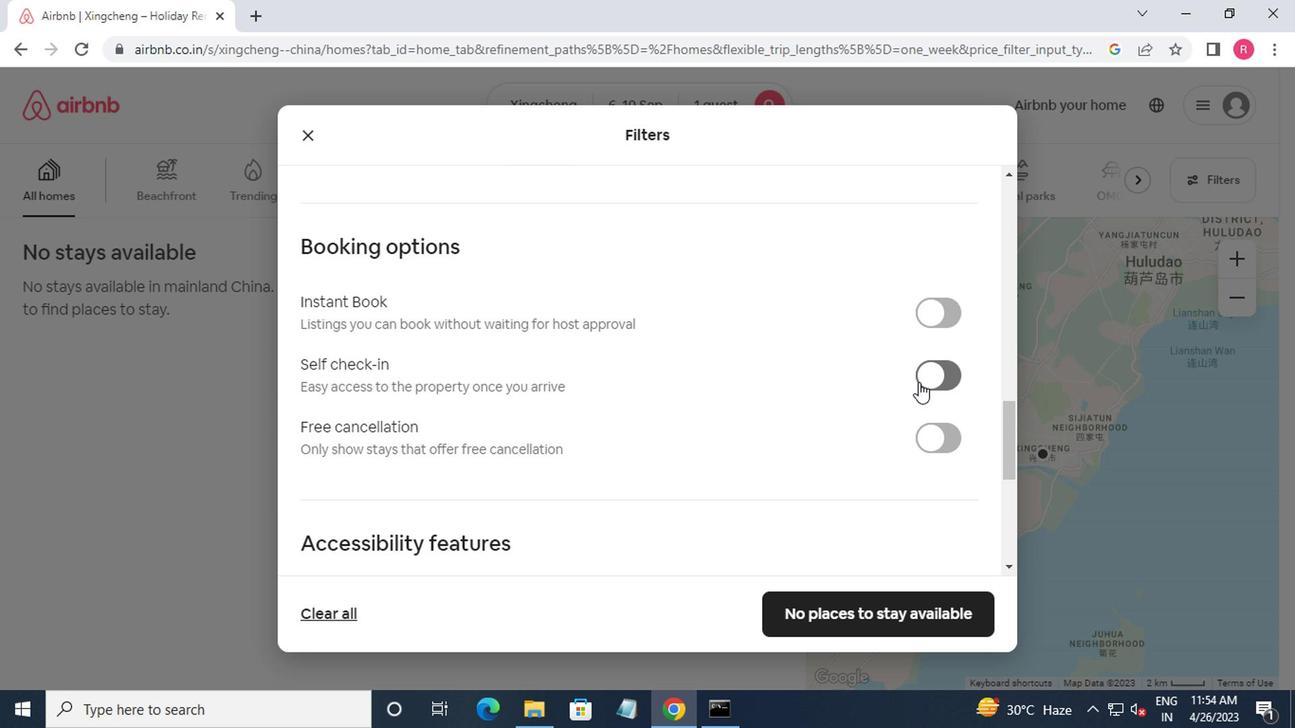 
Action: Mouse pressed left at (921, 383)
Screenshot: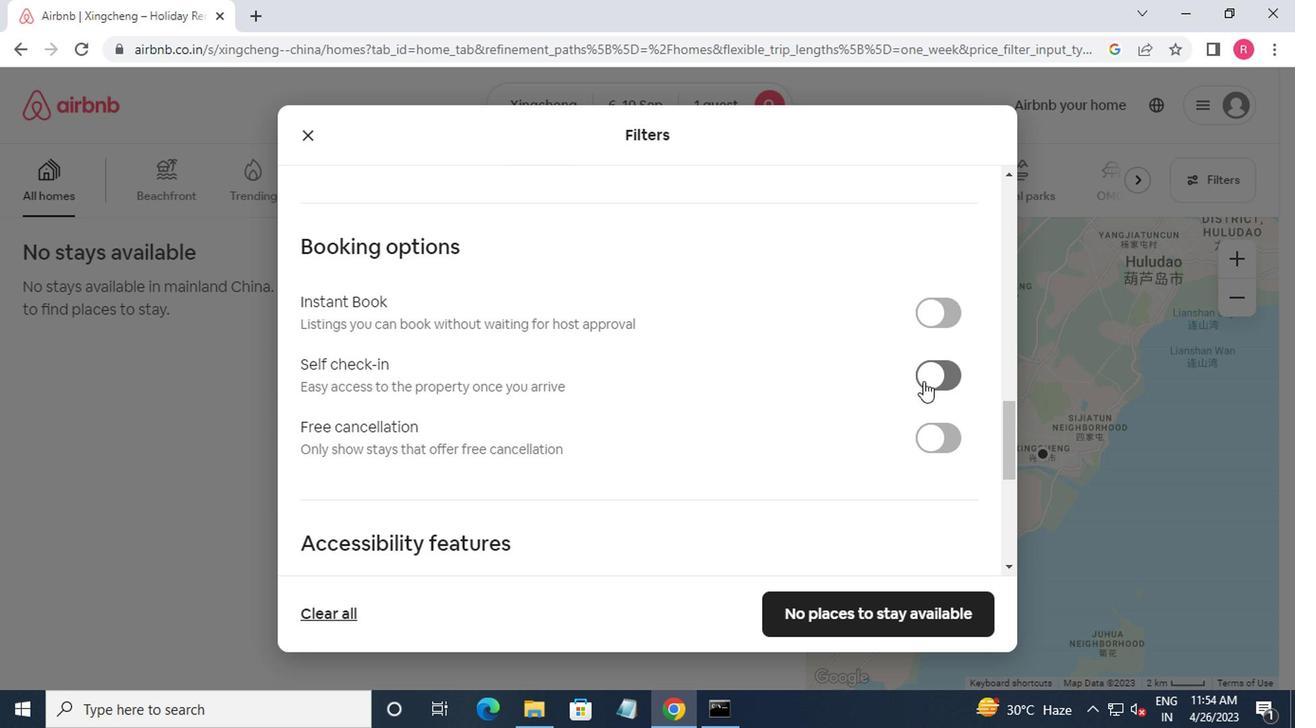 
Action: Mouse moved to (881, 427)
Screenshot: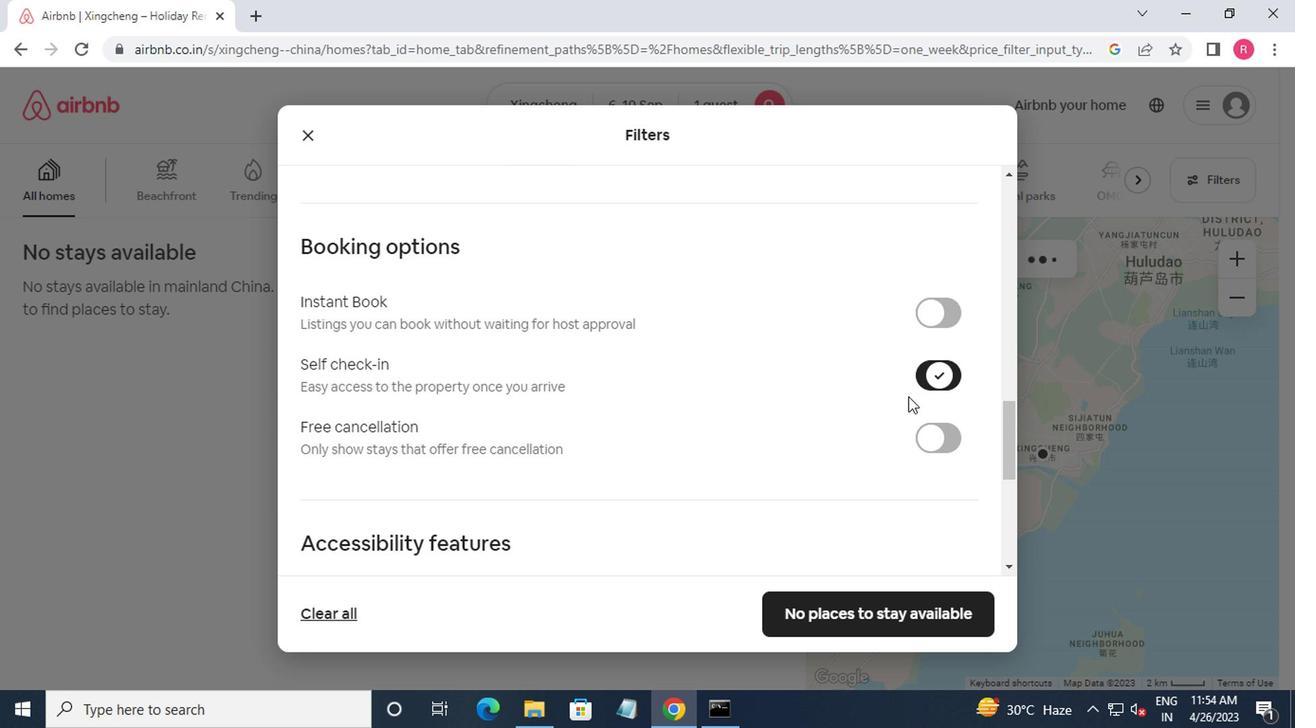 
Action: Mouse scrolled (881, 426) with delta (0, -1)
Screenshot: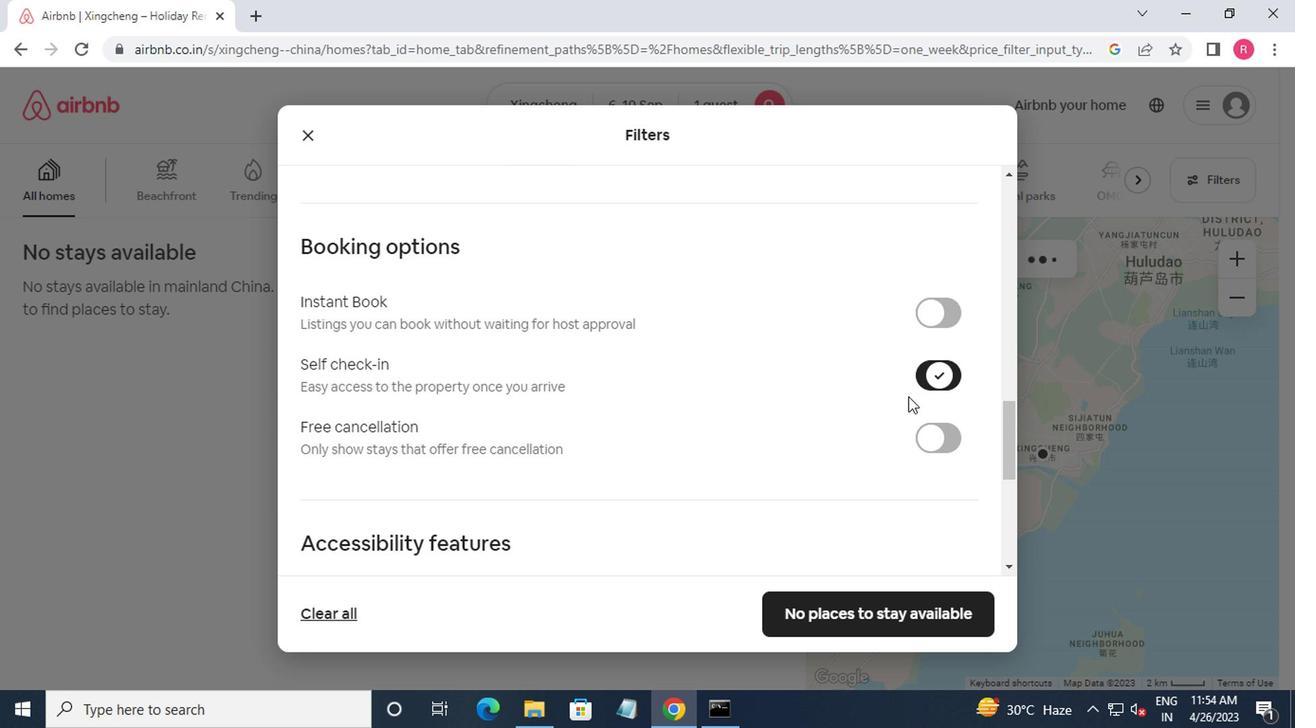 
Action: Mouse moved to (862, 453)
Screenshot: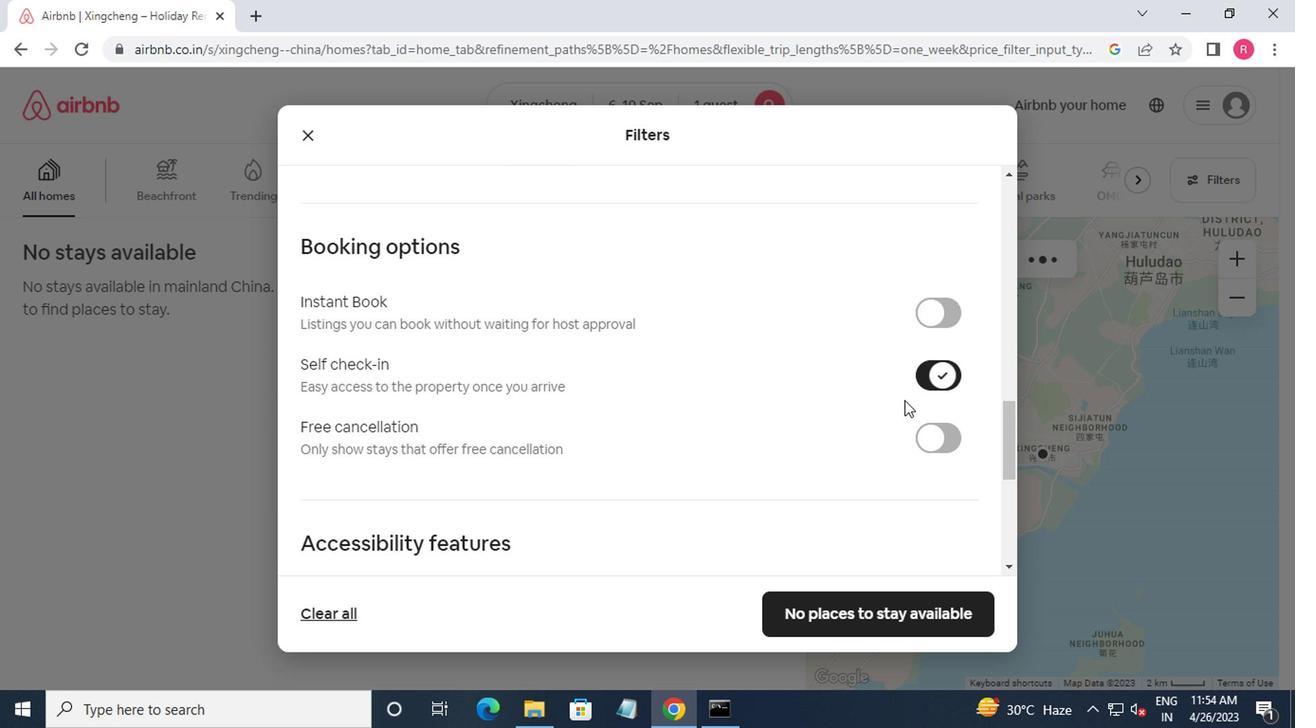 
Action: Mouse scrolled (862, 452) with delta (0, -1)
Screenshot: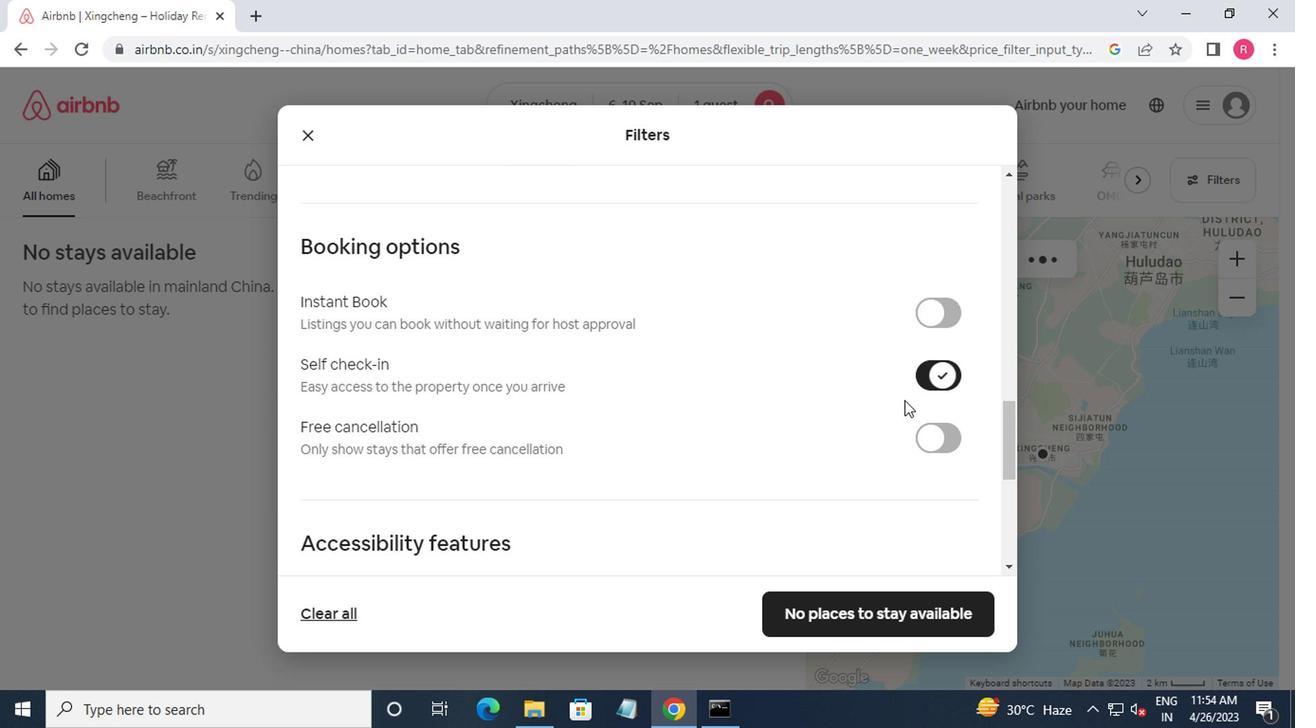 
Action: Mouse moved to (846, 487)
Screenshot: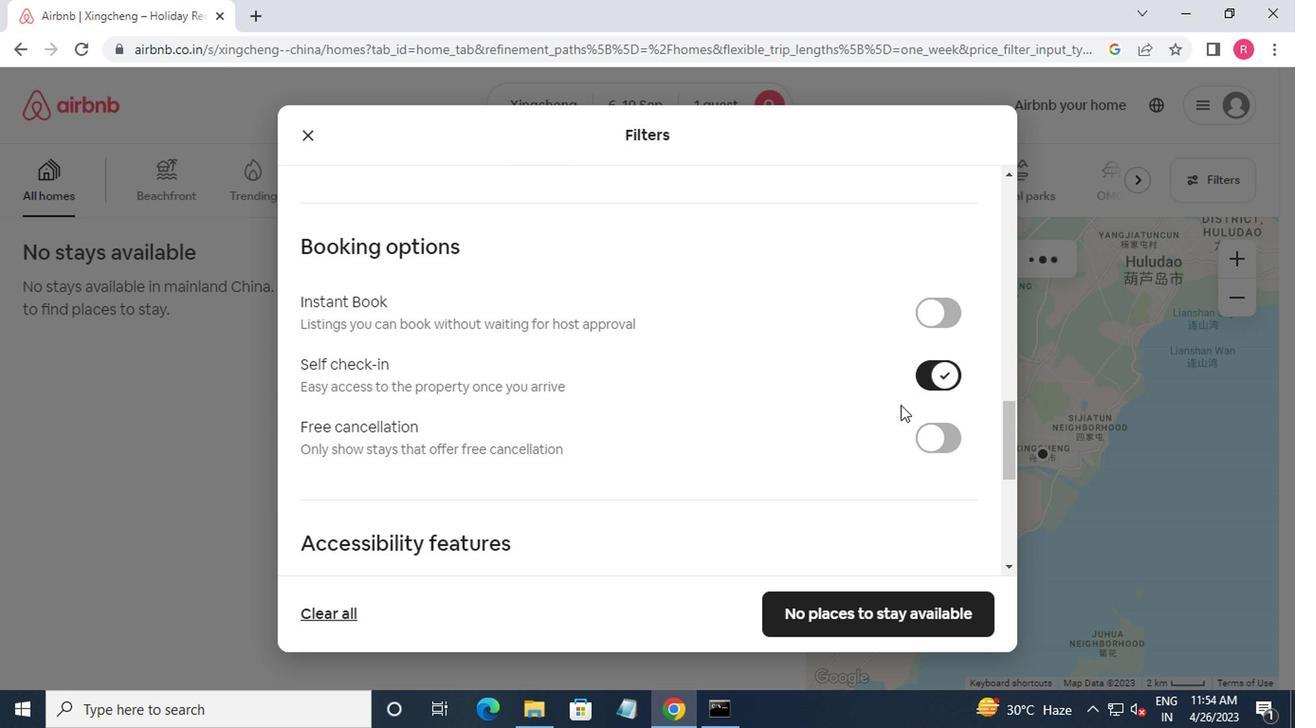 
Action: Mouse scrolled (846, 486) with delta (0, 0)
Screenshot: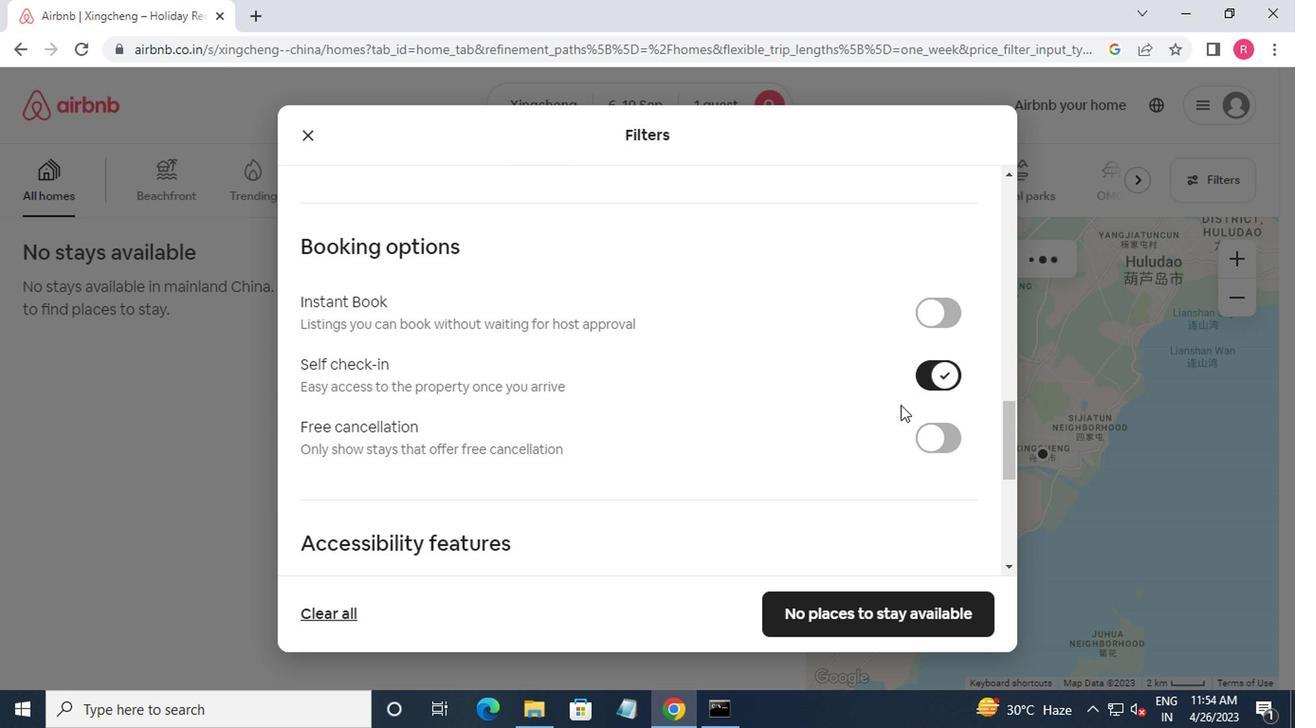 
Action: Mouse moved to (826, 523)
Screenshot: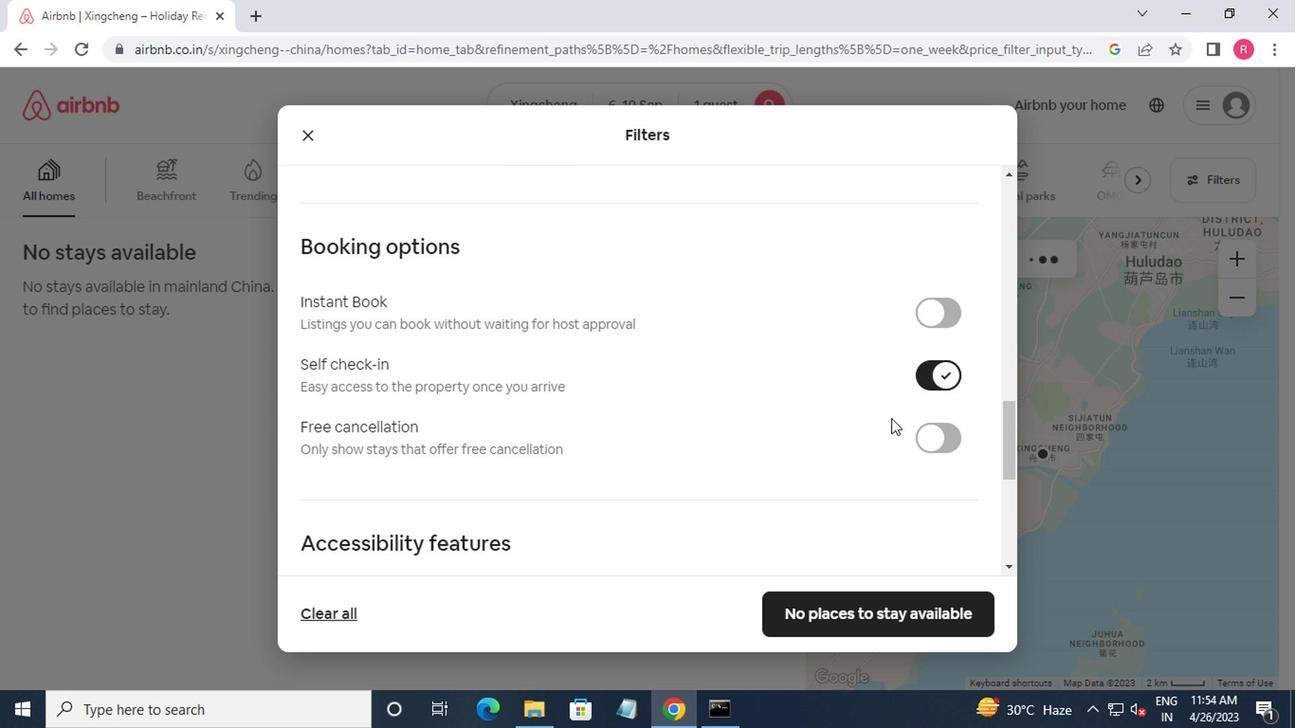 
Action: Mouse scrolled (826, 522) with delta (0, 0)
Screenshot: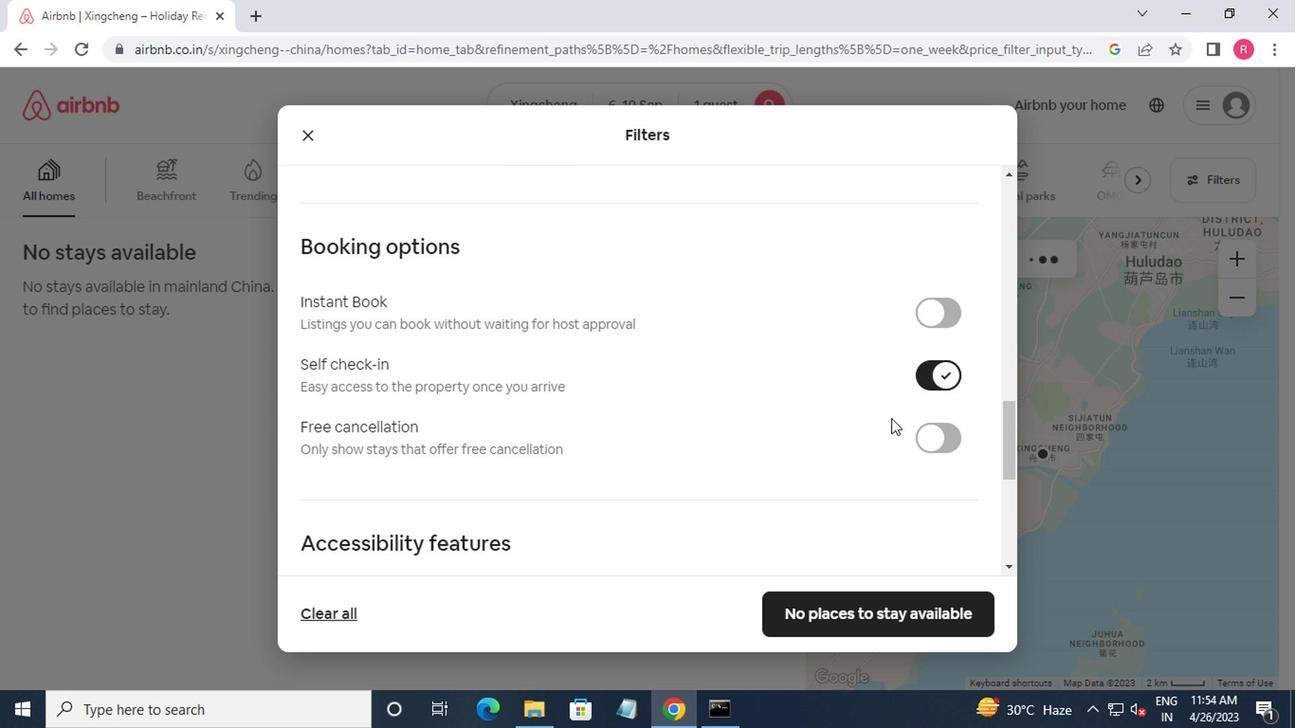 
Action: Mouse moved to (826, 604)
Screenshot: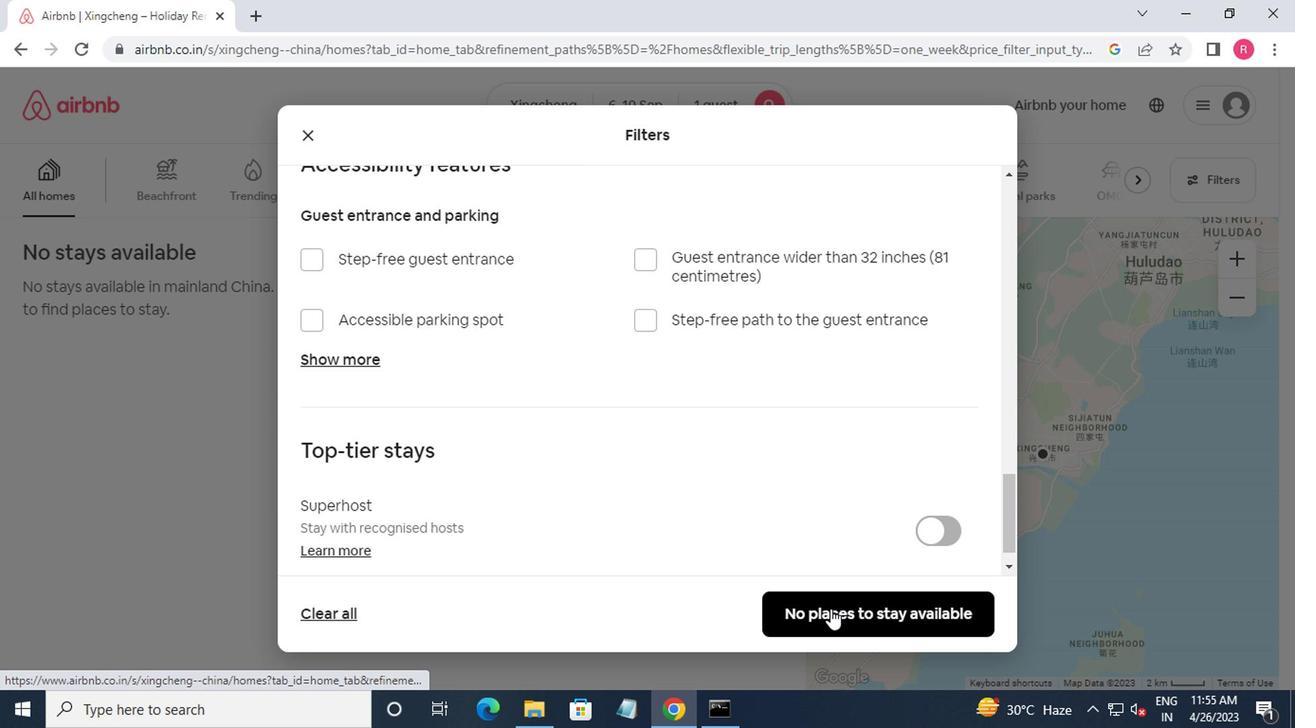 
Action: Mouse pressed left at (826, 604)
Screenshot: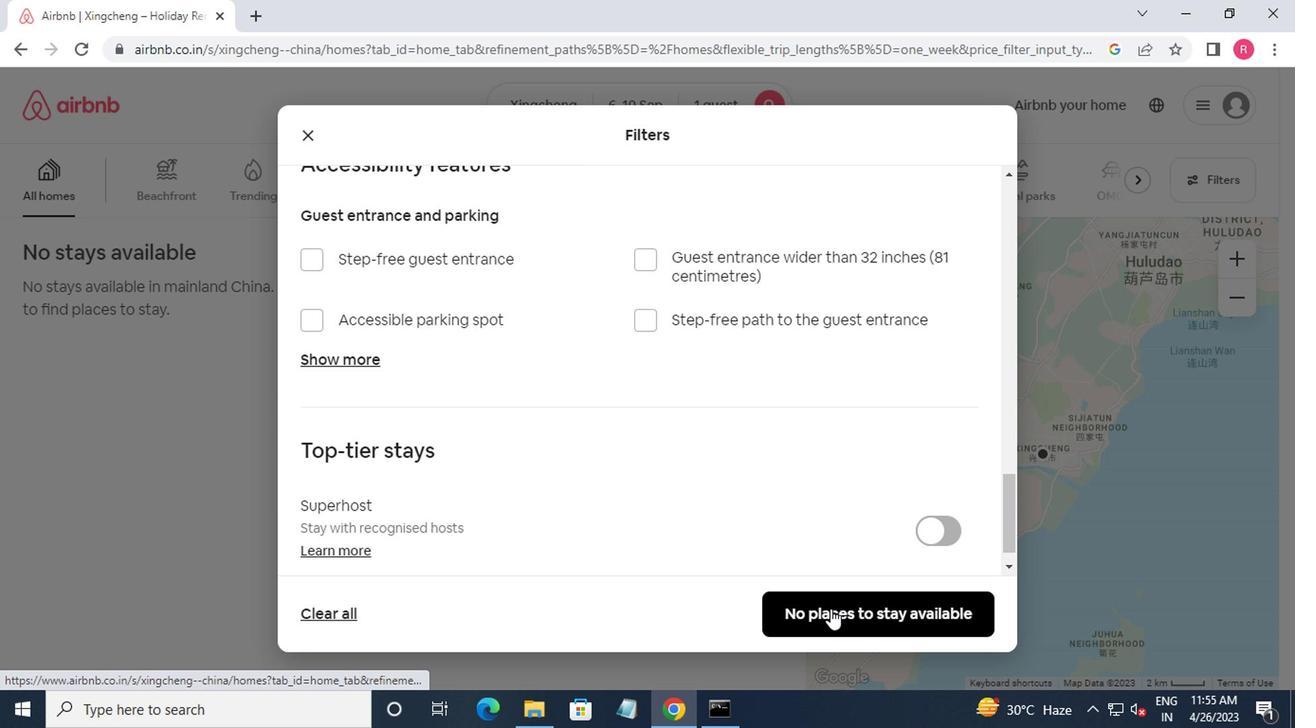 
Action: Mouse moved to (830, 599)
Screenshot: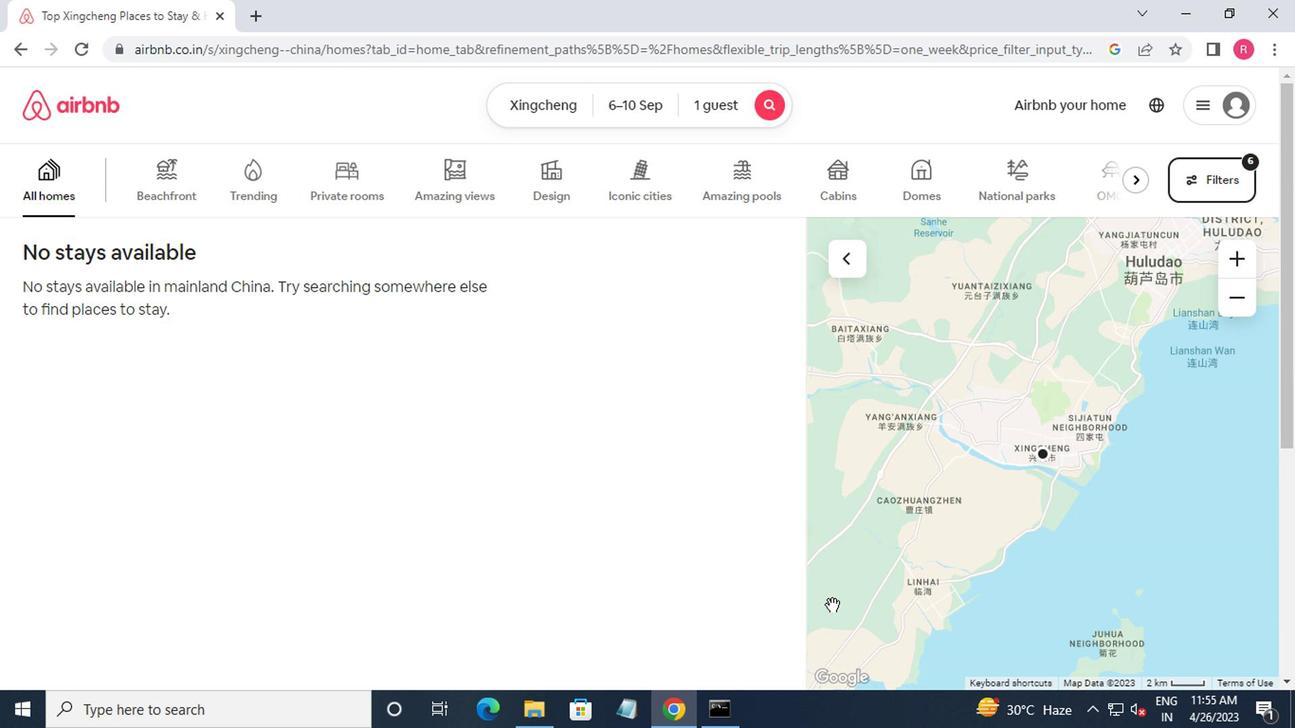 
